Task: Reply All to email with the signature Elle Wilson with the subject Interview follow-up from softage.1@softage.net with the message Please confirm your availability for the meeting scheduled on [date and time]., select first word, change the font color from current to yellow and background color to blue Send the email
Action: Mouse moved to (889, 76)
Screenshot: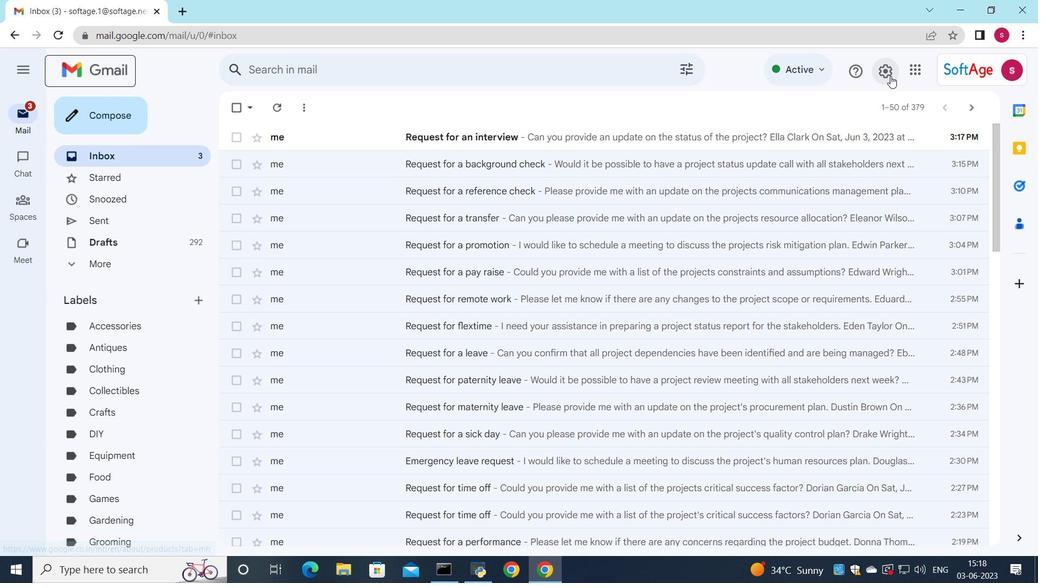 
Action: Mouse pressed left at (889, 76)
Screenshot: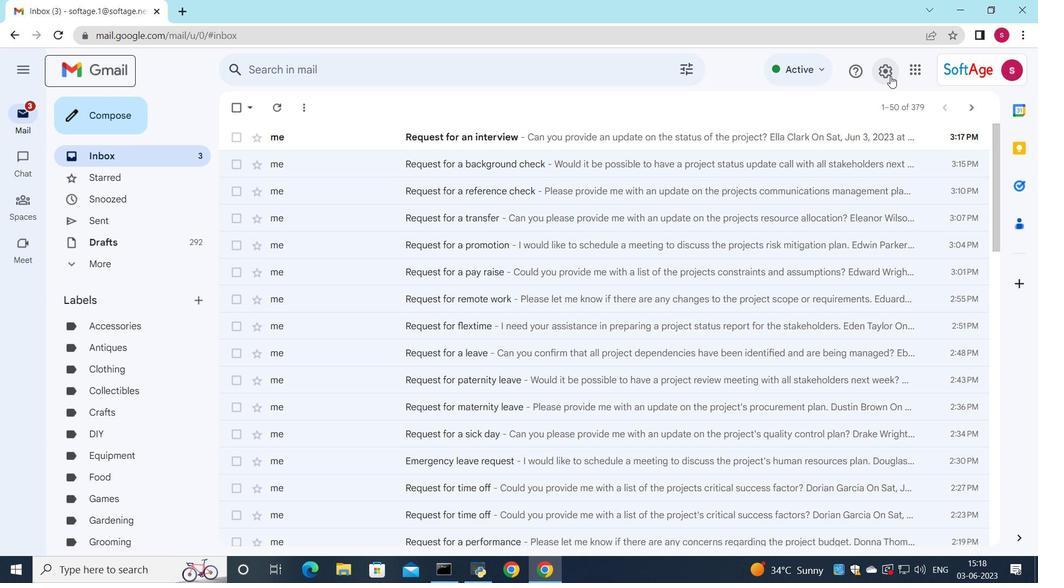 
Action: Mouse moved to (897, 138)
Screenshot: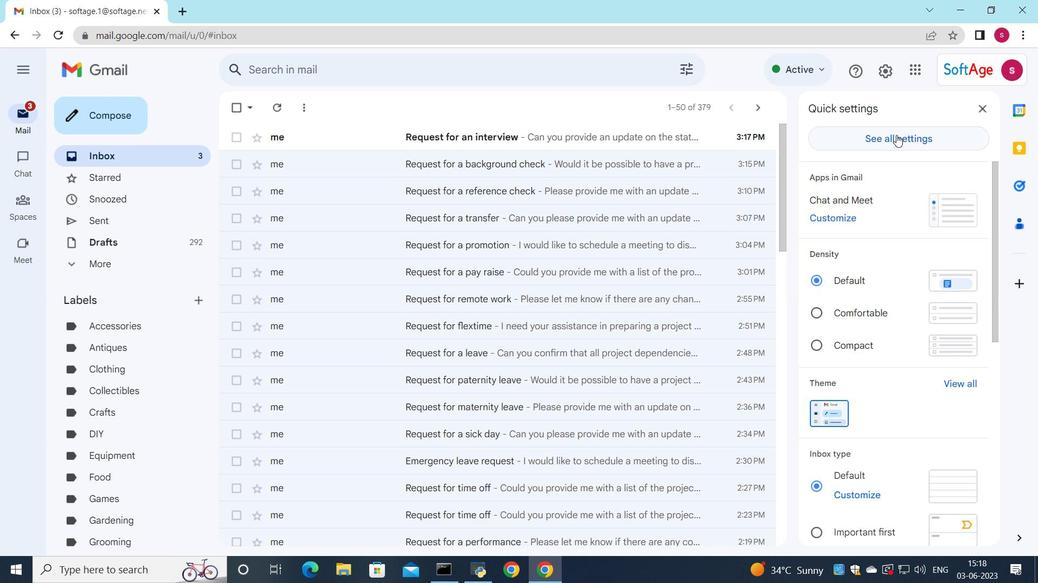 
Action: Mouse pressed left at (897, 138)
Screenshot: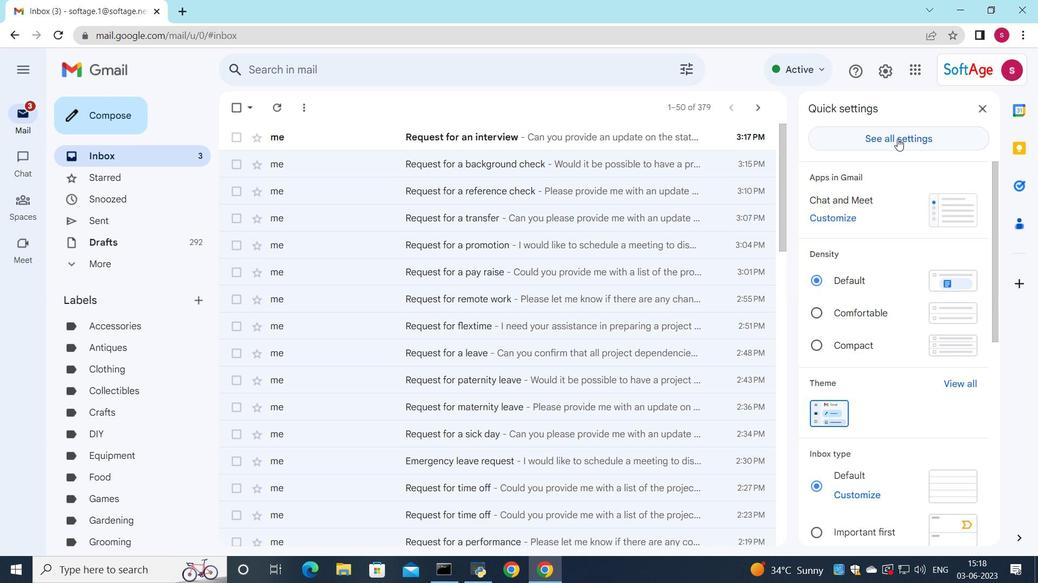 
Action: Mouse moved to (592, 231)
Screenshot: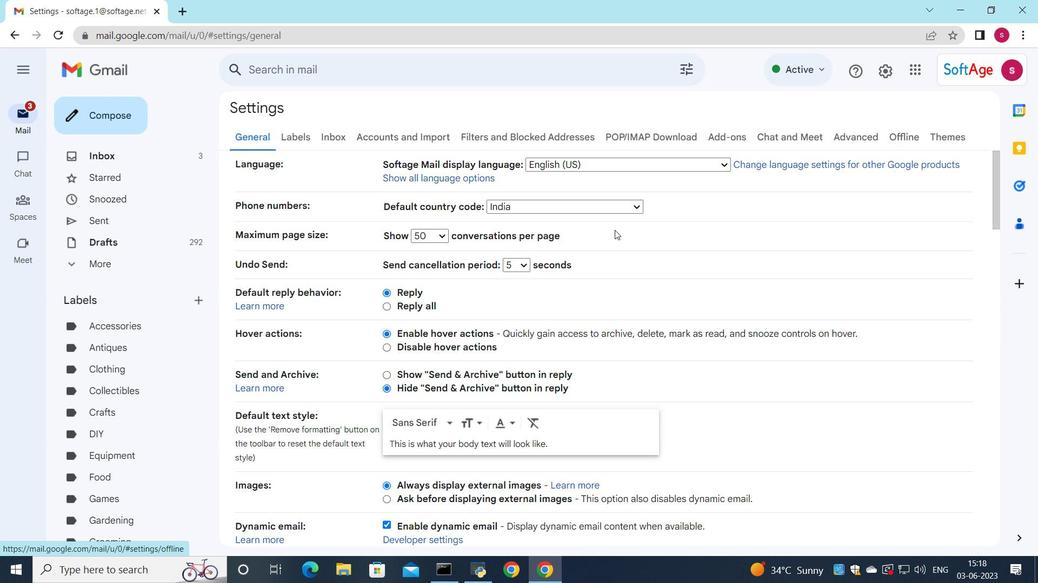 
Action: Mouse scrolled (592, 231) with delta (0, 0)
Screenshot: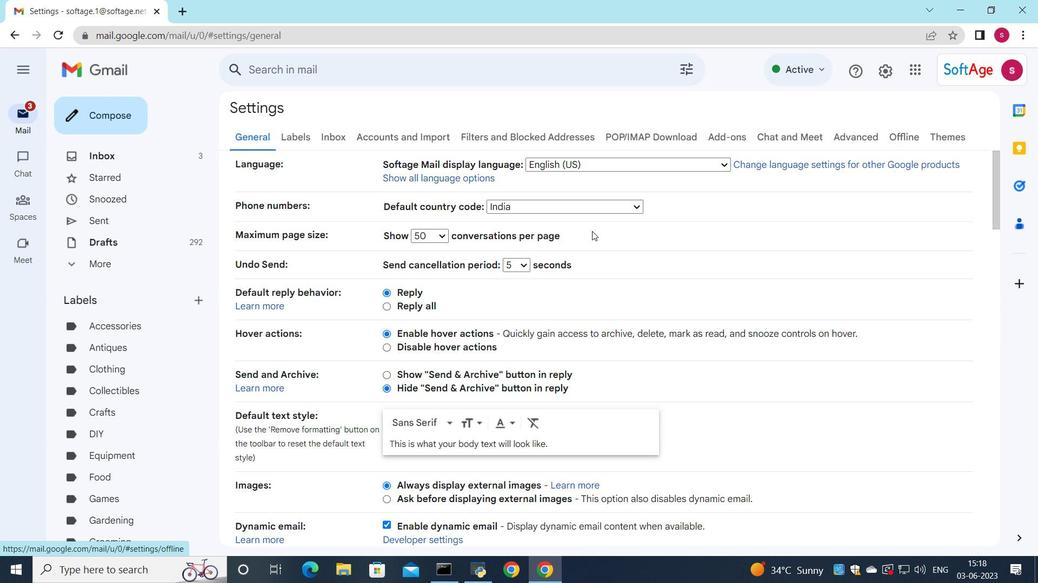 
Action: Mouse scrolled (592, 231) with delta (0, 0)
Screenshot: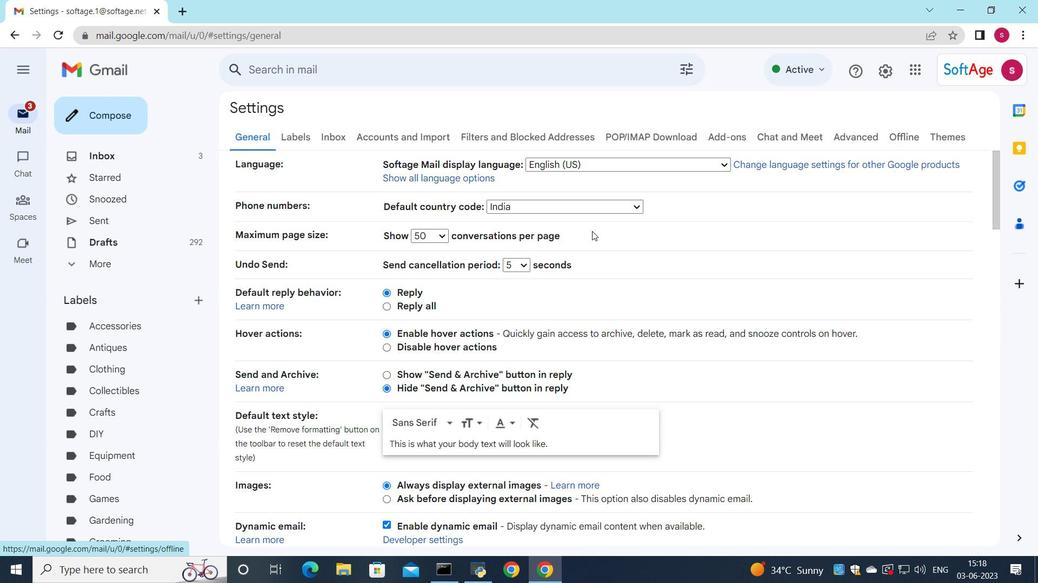 
Action: Mouse scrolled (592, 231) with delta (0, 0)
Screenshot: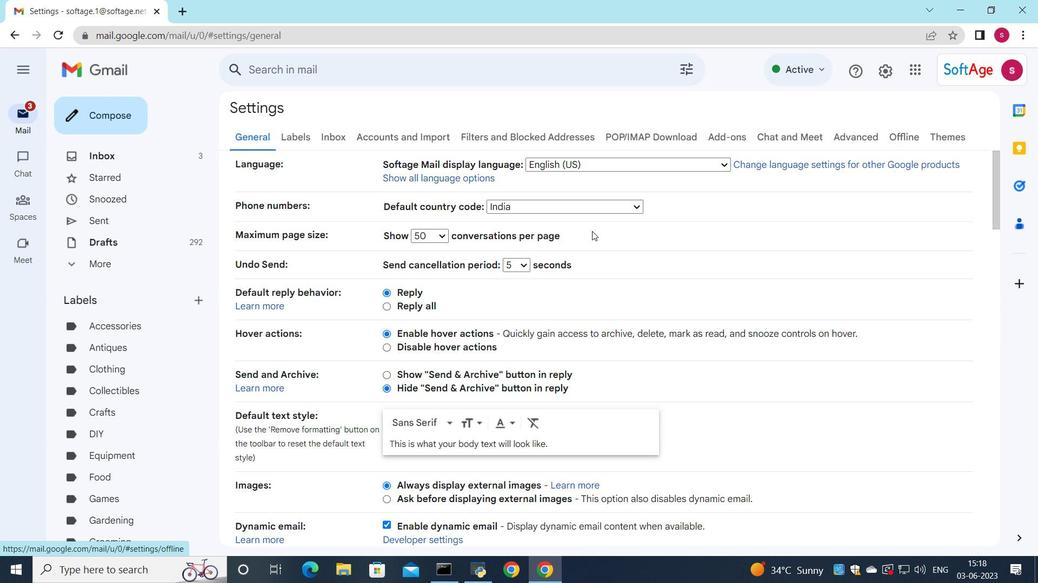 
Action: Mouse scrolled (592, 231) with delta (0, 0)
Screenshot: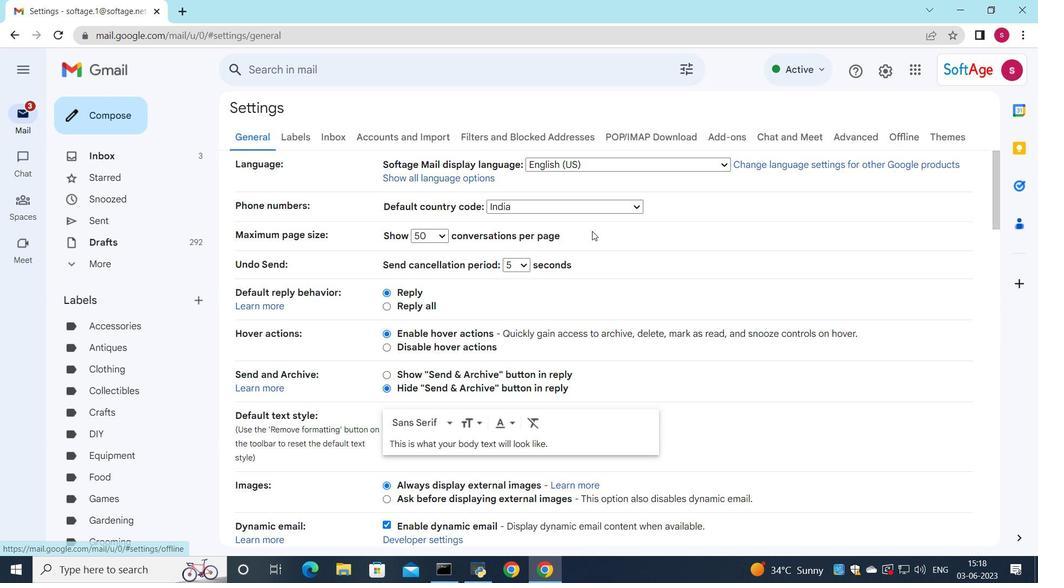 
Action: Mouse scrolled (592, 231) with delta (0, 0)
Screenshot: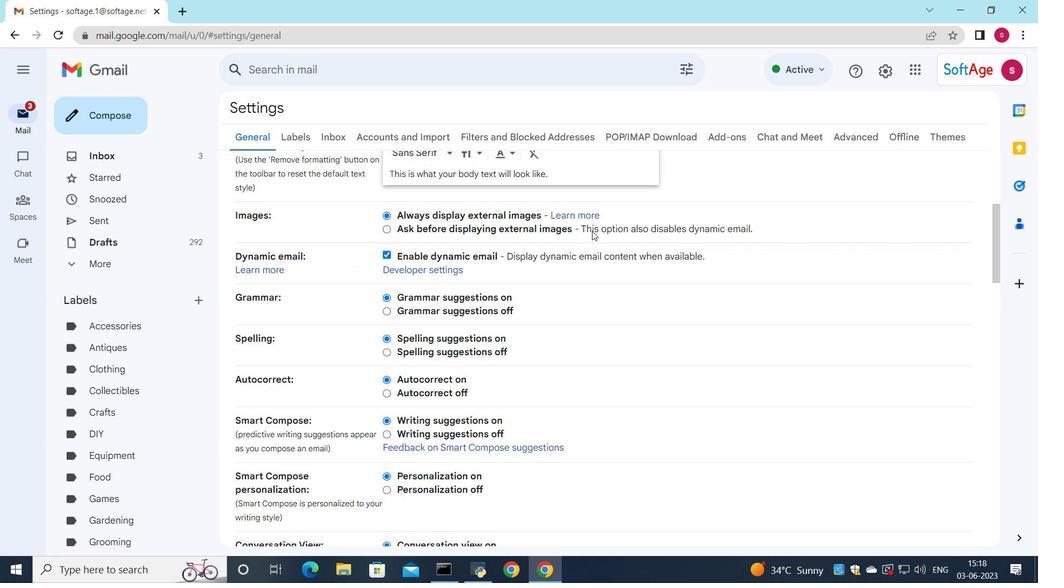 
Action: Mouse scrolled (592, 231) with delta (0, 0)
Screenshot: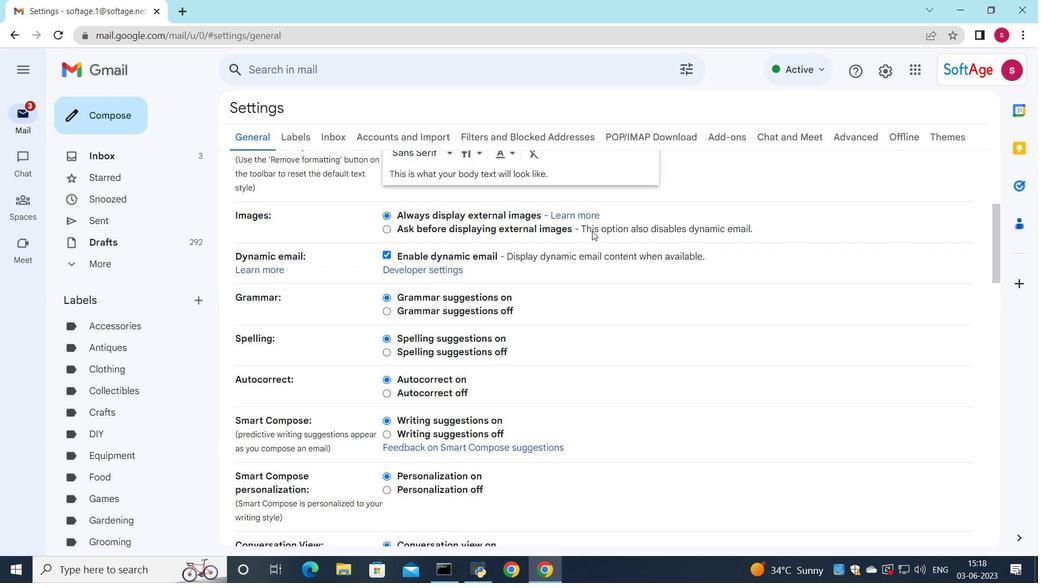 
Action: Mouse scrolled (592, 231) with delta (0, 0)
Screenshot: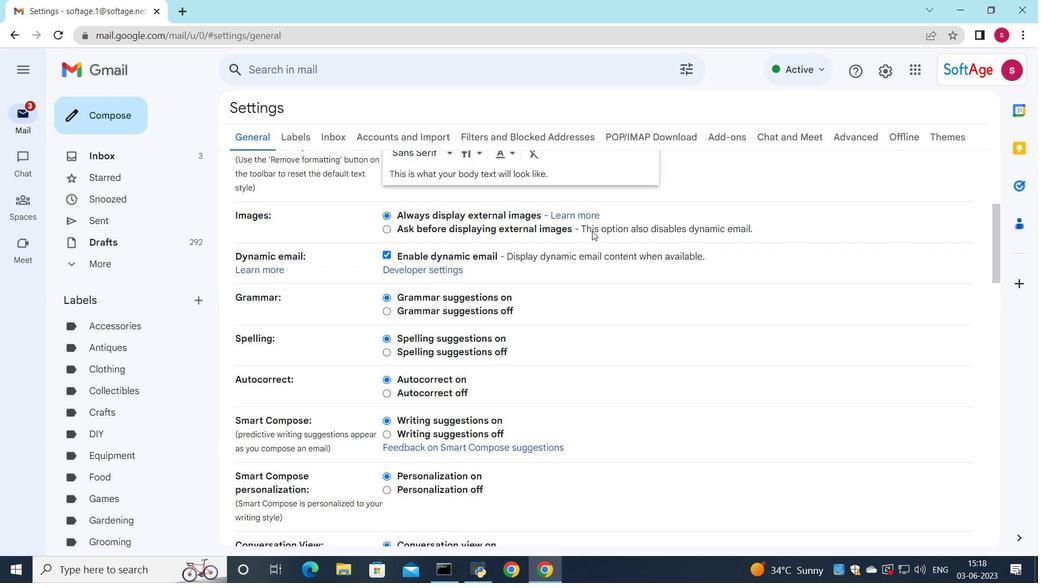 
Action: Mouse scrolled (592, 231) with delta (0, 0)
Screenshot: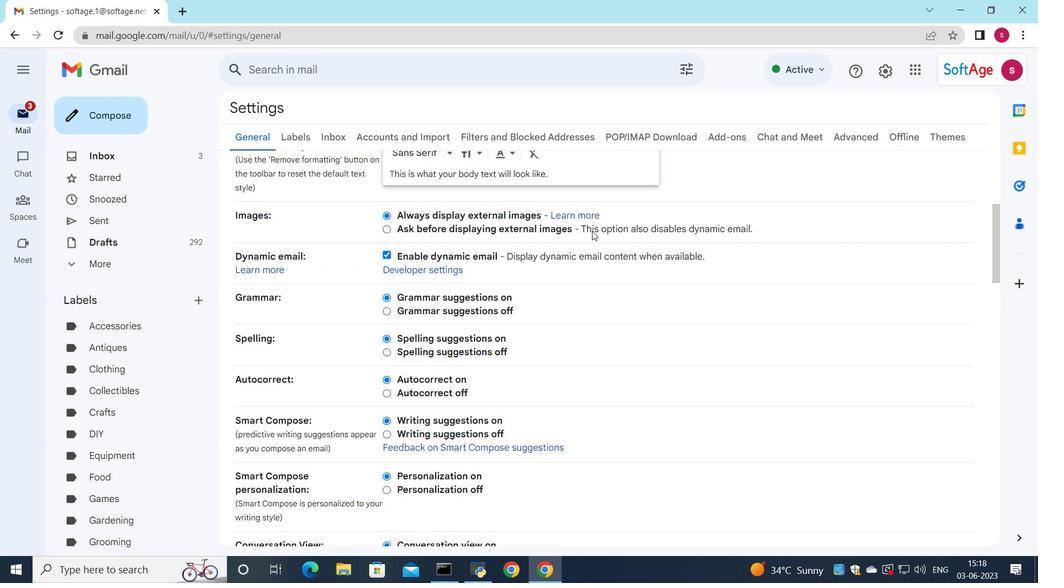 
Action: Mouse scrolled (592, 231) with delta (0, 0)
Screenshot: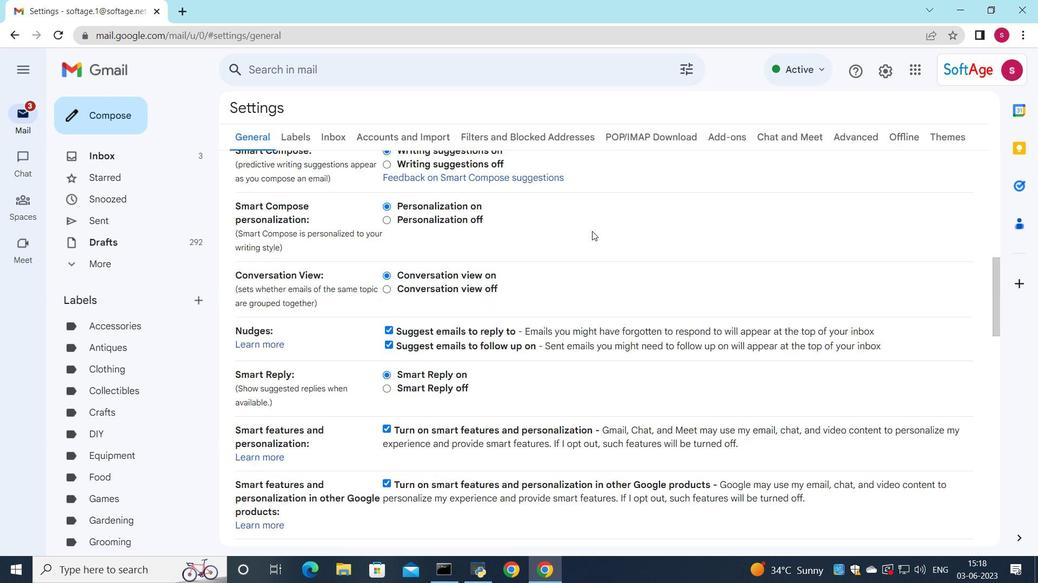 
Action: Mouse scrolled (592, 231) with delta (0, 0)
Screenshot: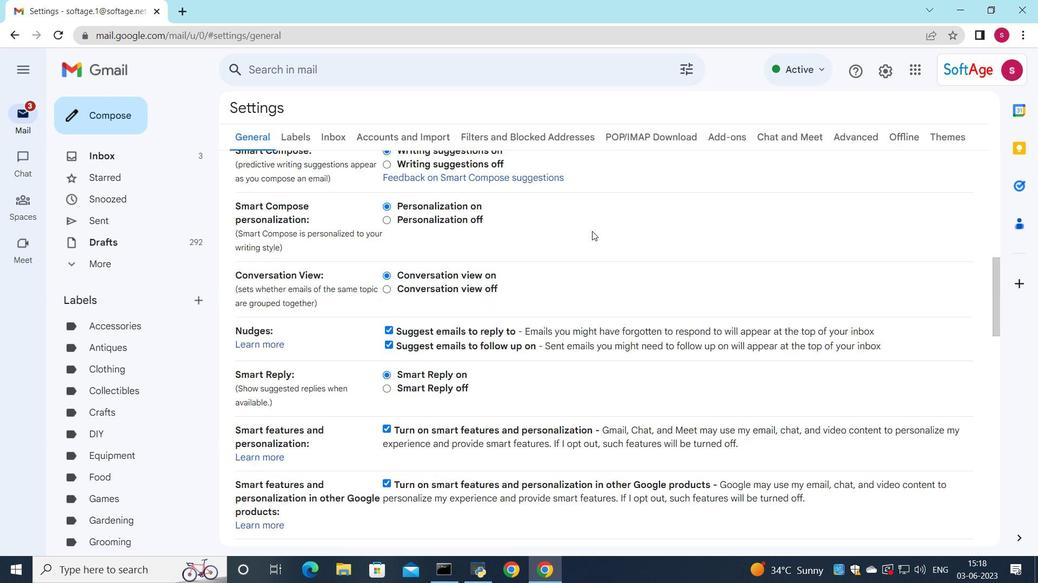 
Action: Mouse scrolled (592, 231) with delta (0, 0)
Screenshot: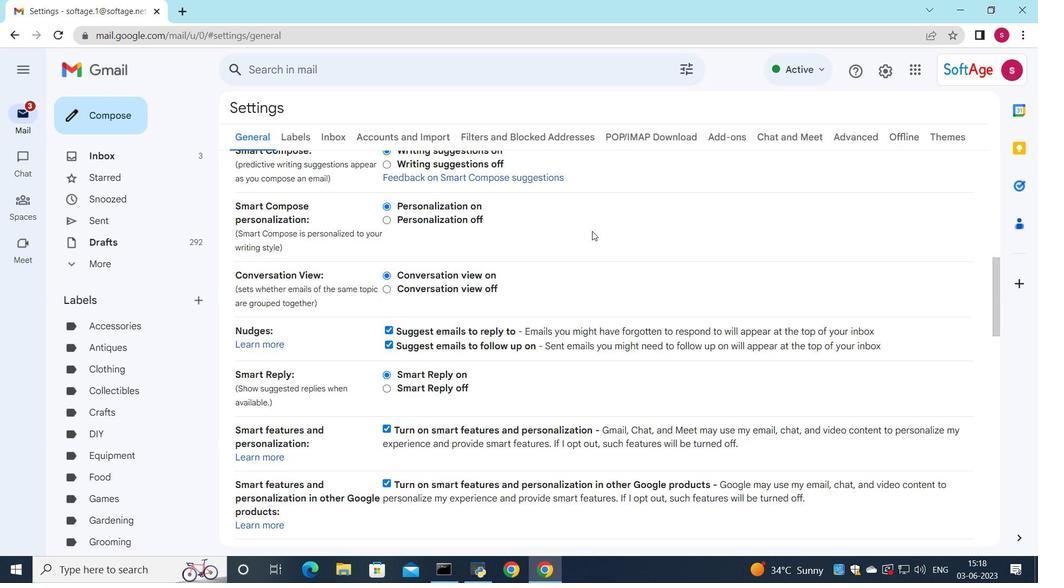 
Action: Mouse scrolled (592, 231) with delta (0, 0)
Screenshot: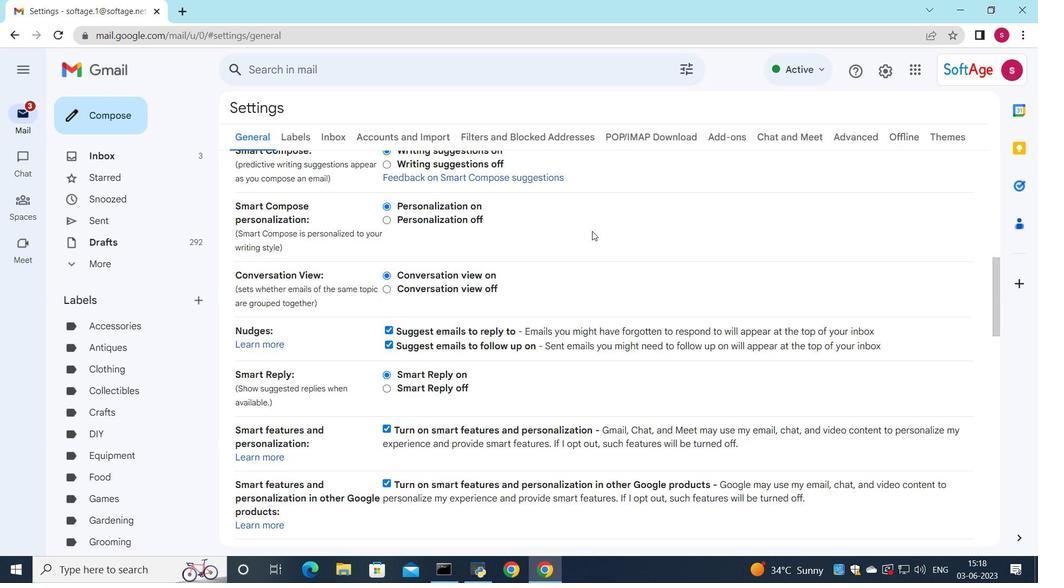 
Action: Mouse scrolled (592, 231) with delta (0, 0)
Screenshot: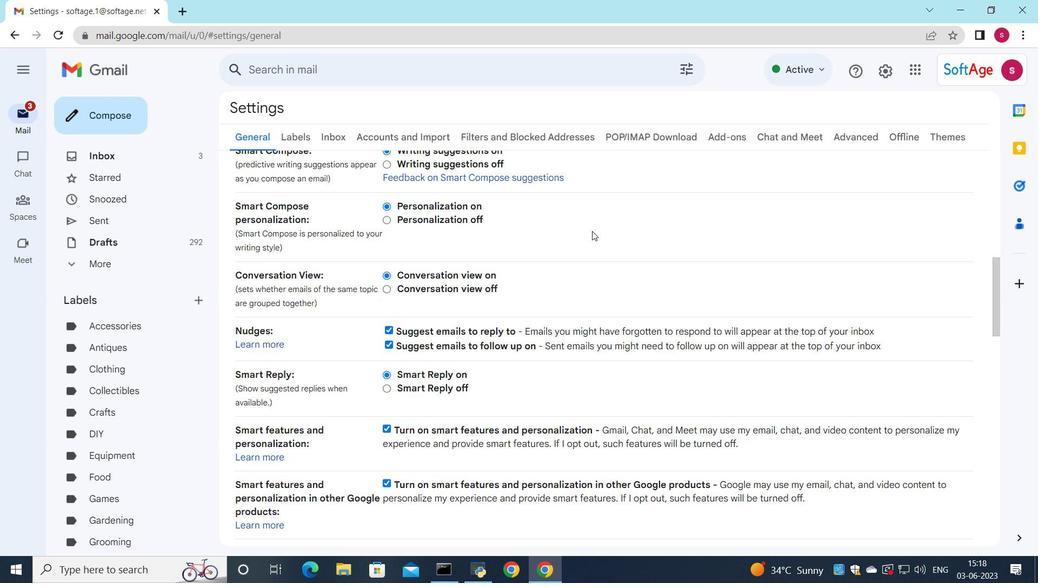 
Action: Mouse scrolled (592, 231) with delta (0, 0)
Screenshot: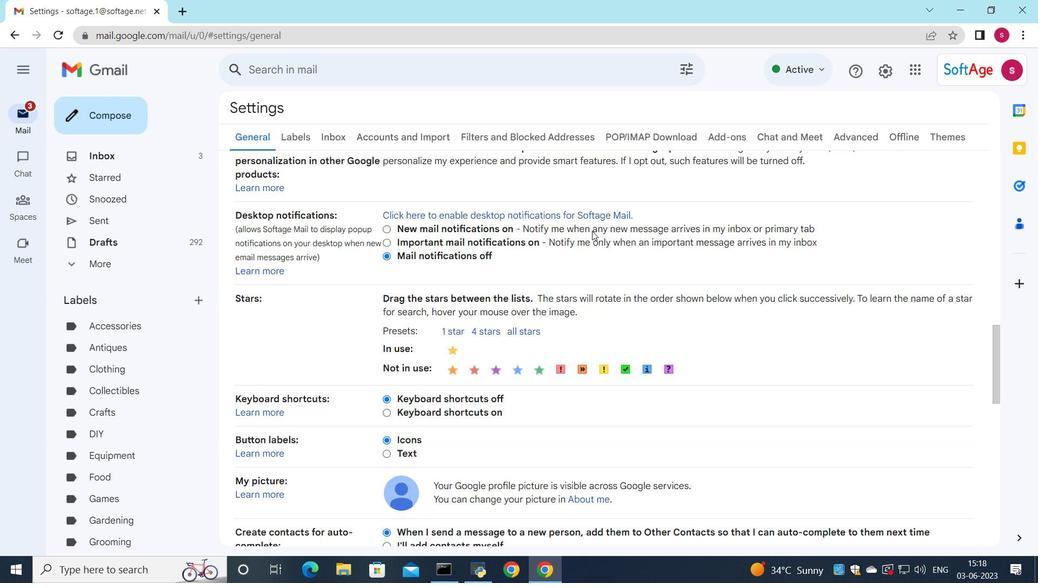 
Action: Mouse scrolled (592, 231) with delta (0, 0)
Screenshot: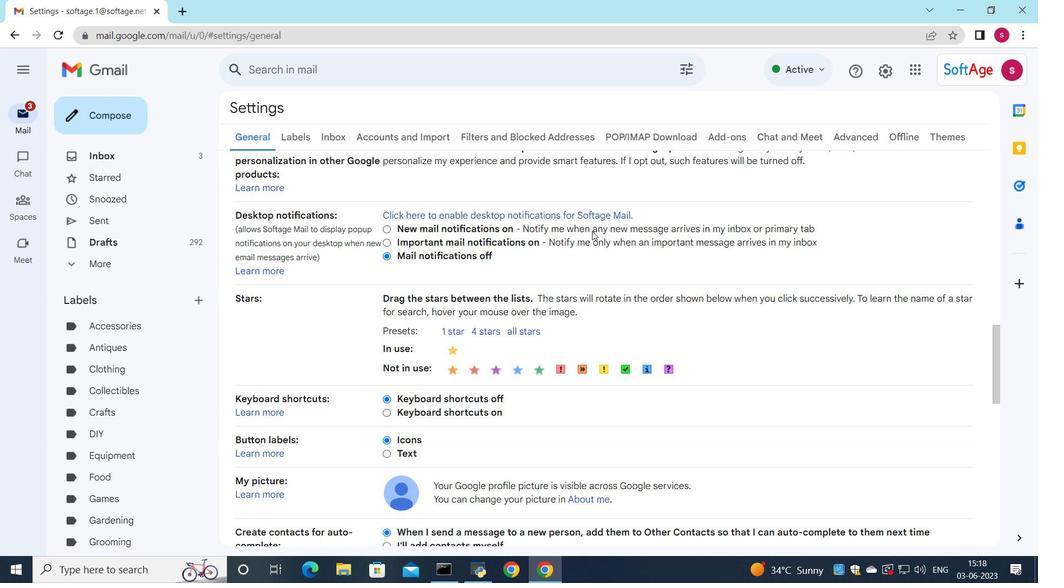 
Action: Mouse scrolled (592, 231) with delta (0, 0)
Screenshot: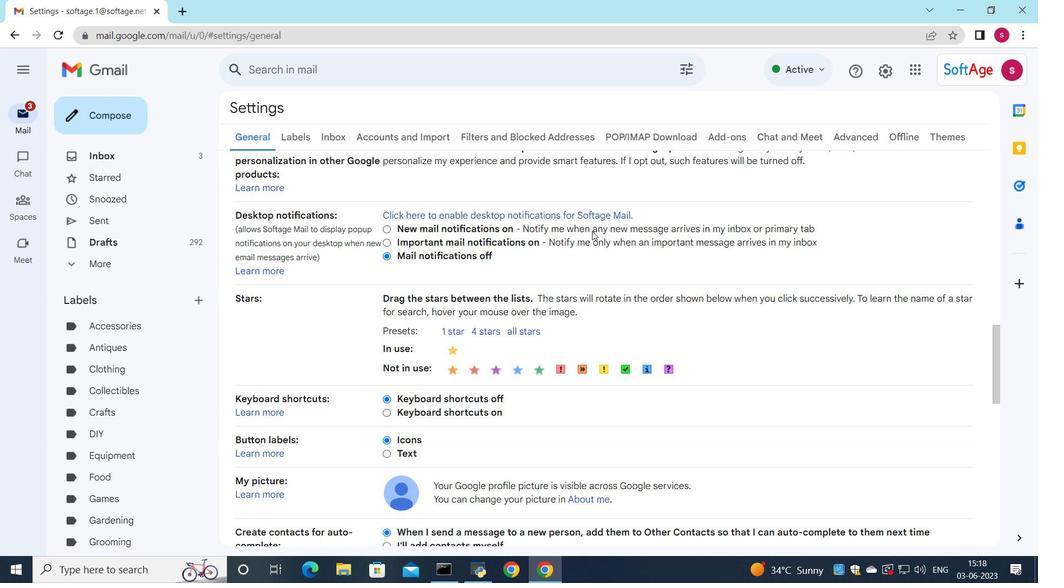 
Action: Mouse scrolled (592, 231) with delta (0, 0)
Screenshot: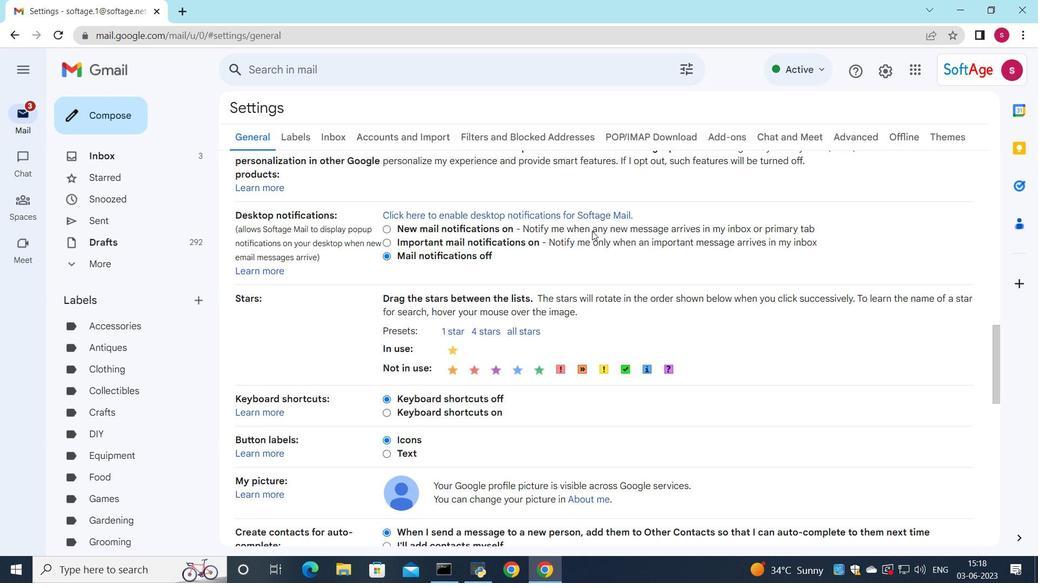 
Action: Mouse moved to (461, 427)
Screenshot: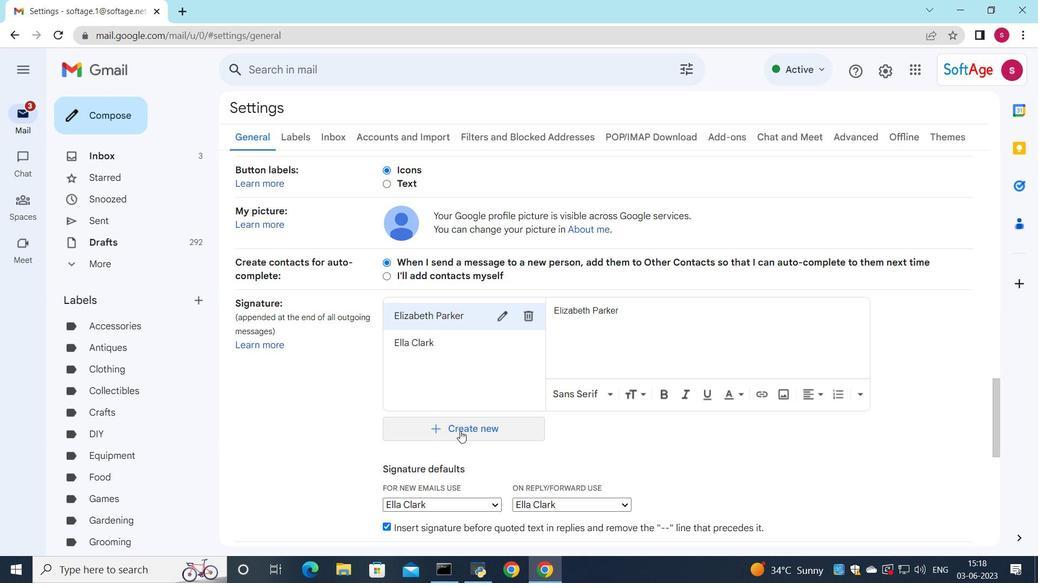 
Action: Mouse pressed left at (461, 427)
Screenshot: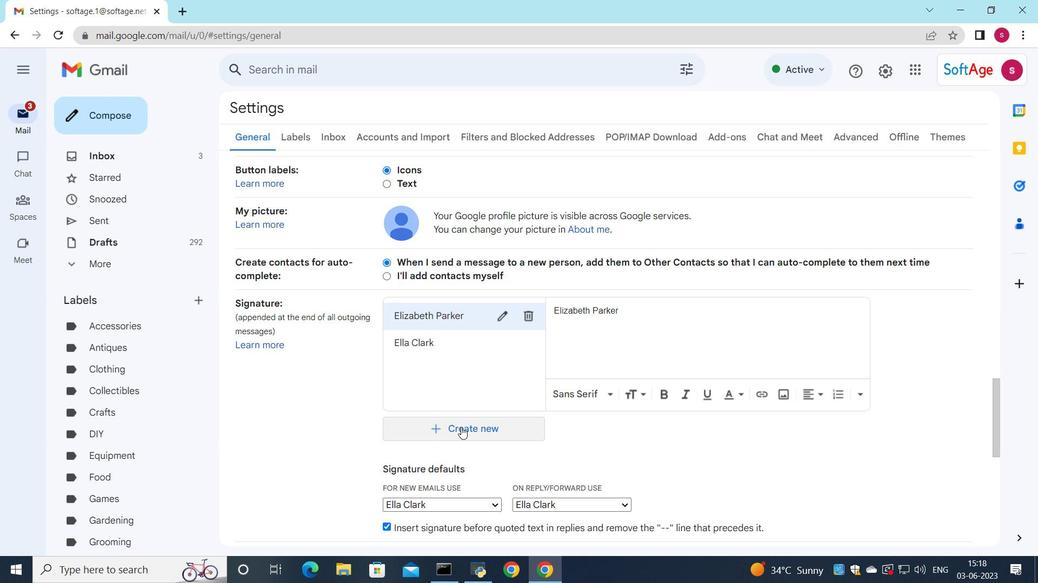 
Action: Mouse moved to (522, 342)
Screenshot: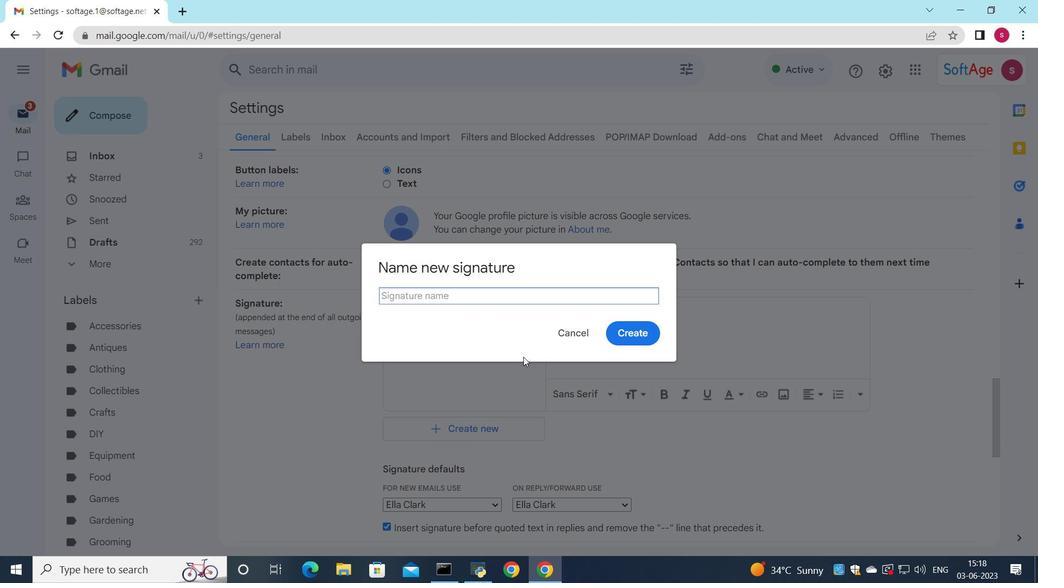 
Action: Key pressed <Key.shift>Elle<Key.space><Key.shift>Wilson
Screenshot: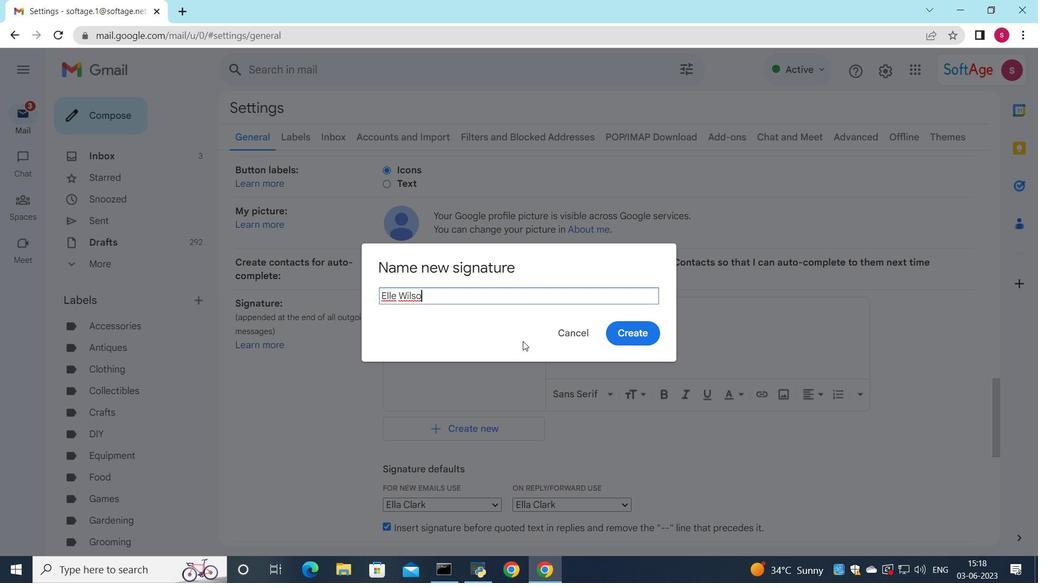 
Action: Mouse moved to (640, 334)
Screenshot: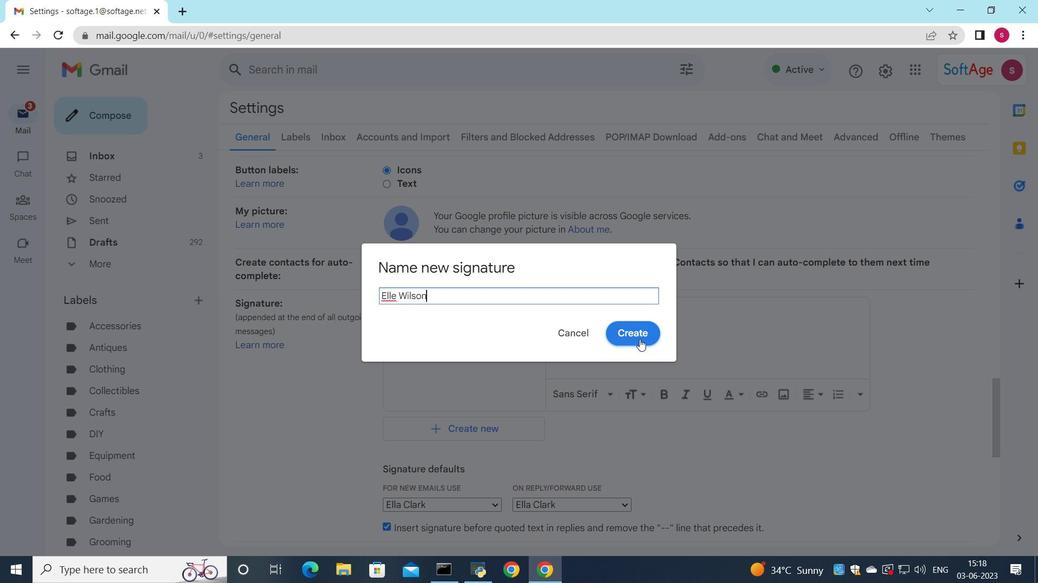 
Action: Mouse pressed left at (640, 334)
Screenshot: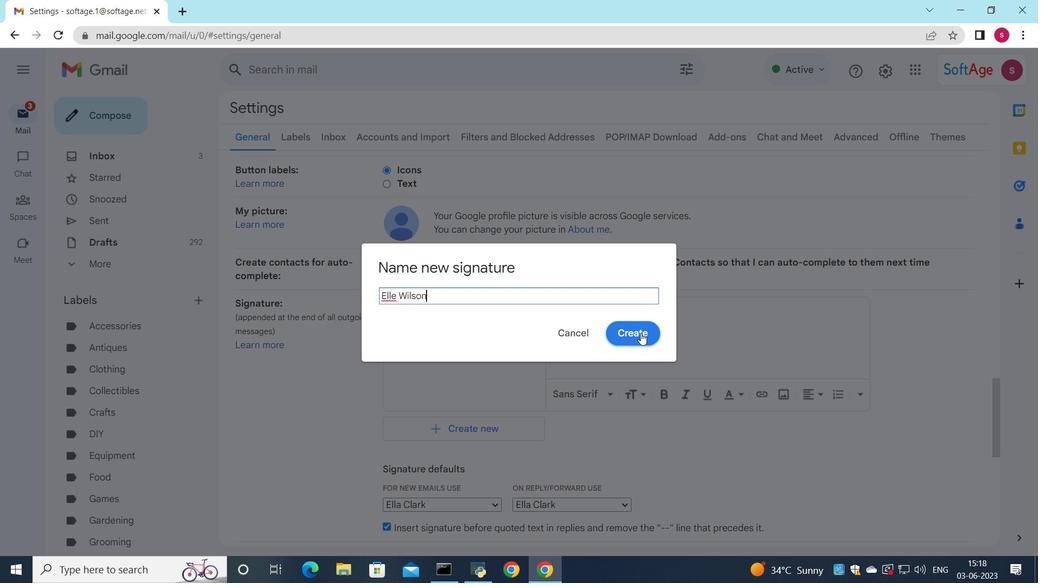 
Action: Mouse moved to (602, 341)
Screenshot: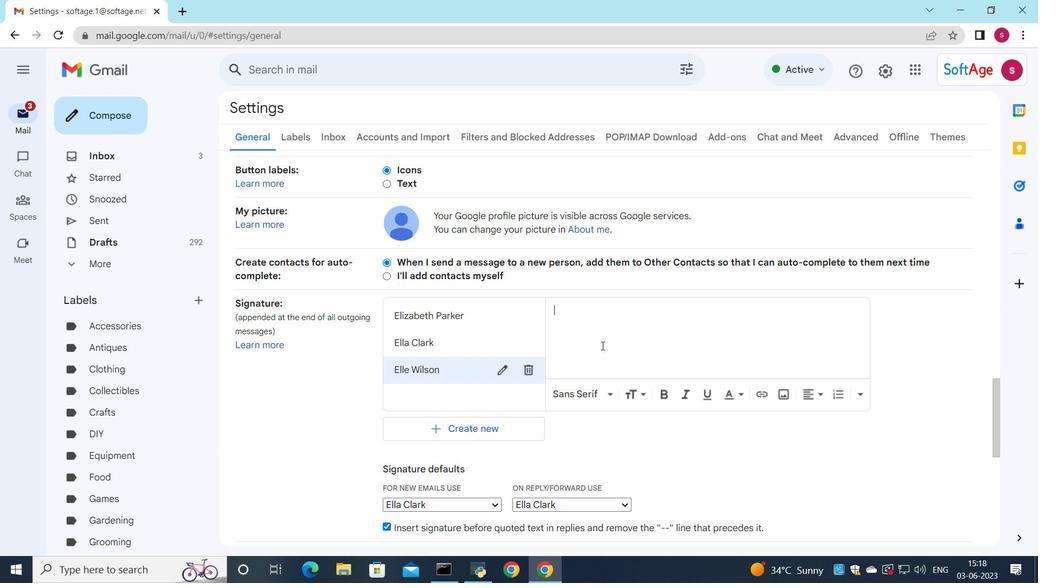 
Action: Mouse pressed left at (602, 341)
Screenshot: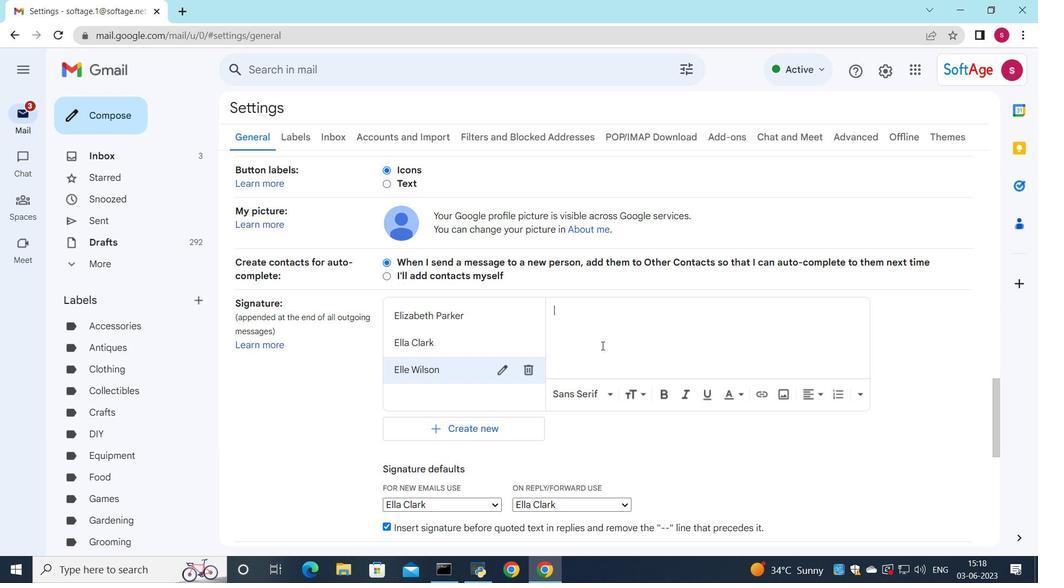 
Action: Key pressed <Key.shift>Elle<Key.space><Key.shift>Wilson
Screenshot: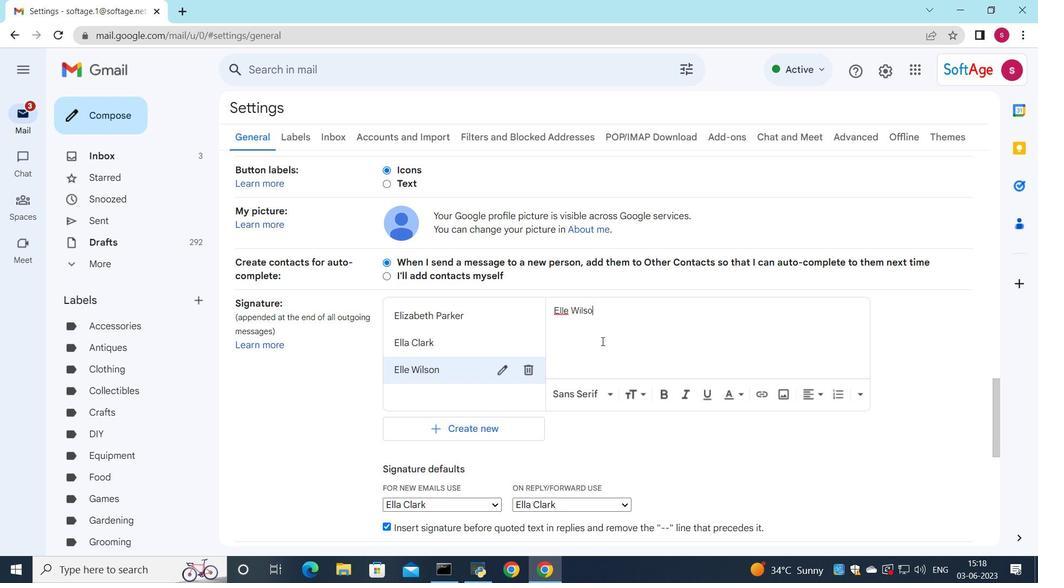 
Action: Mouse scrolled (602, 341) with delta (0, 0)
Screenshot: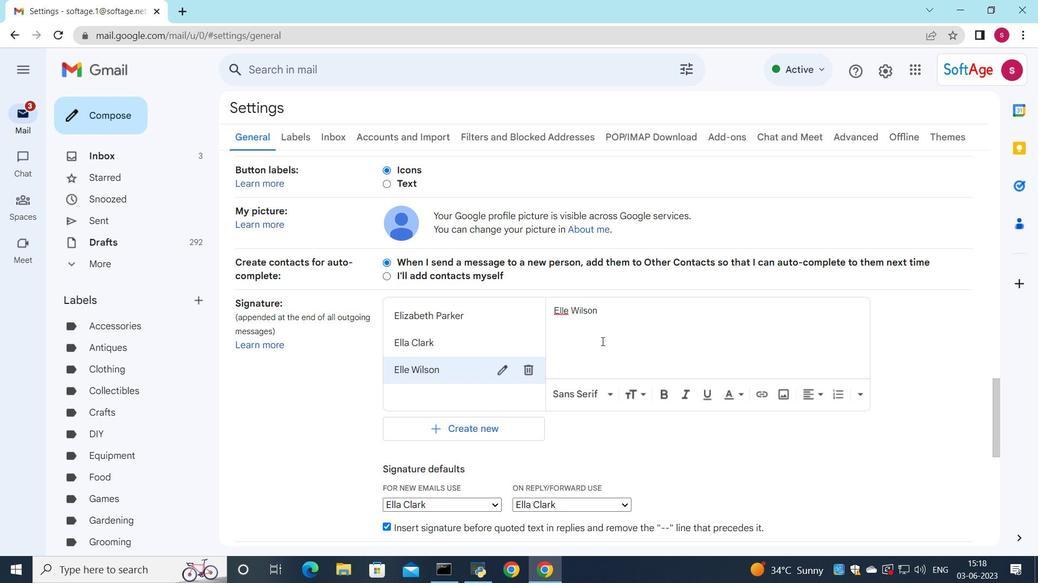 
Action: Mouse scrolled (602, 341) with delta (0, 0)
Screenshot: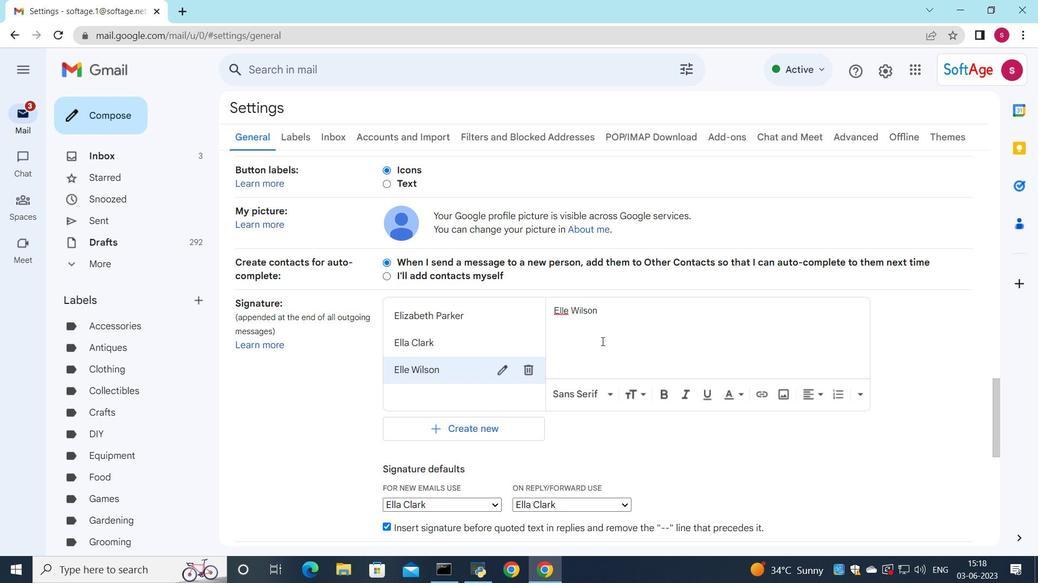 
Action: Mouse moved to (478, 369)
Screenshot: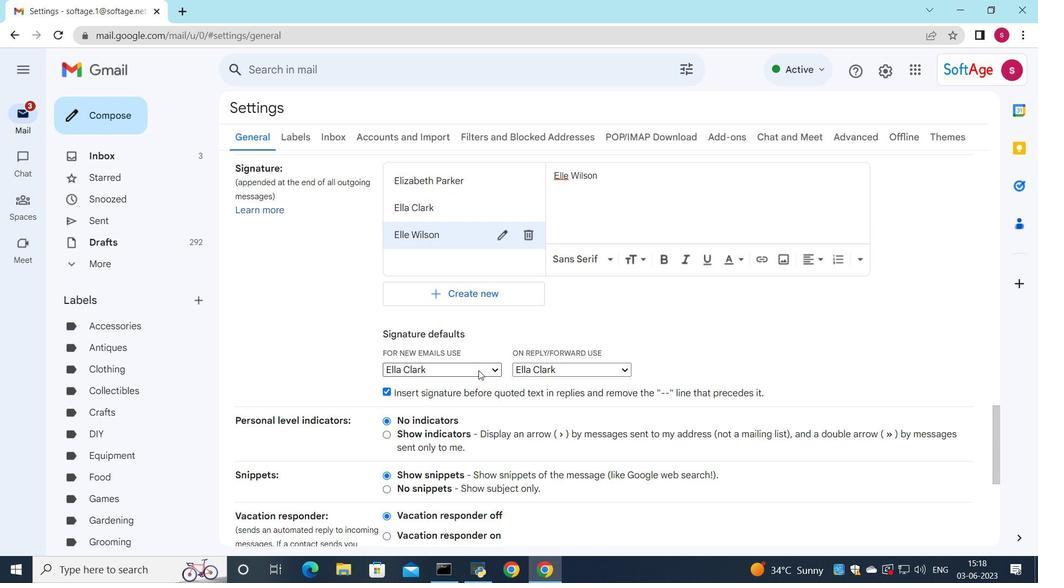 
Action: Mouse pressed left at (478, 369)
Screenshot: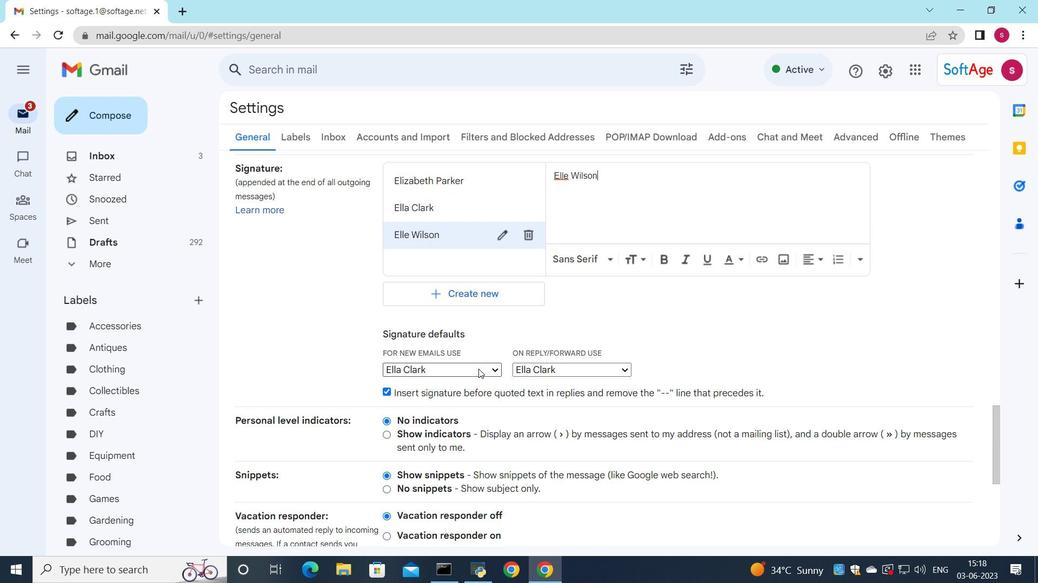 
Action: Mouse moved to (463, 424)
Screenshot: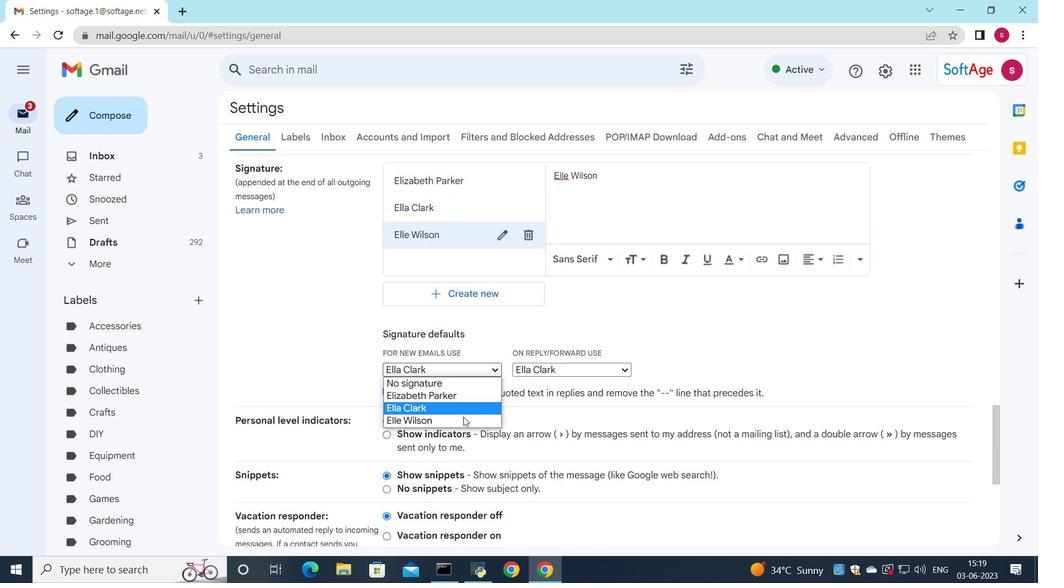 
Action: Mouse pressed left at (463, 424)
Screenshot: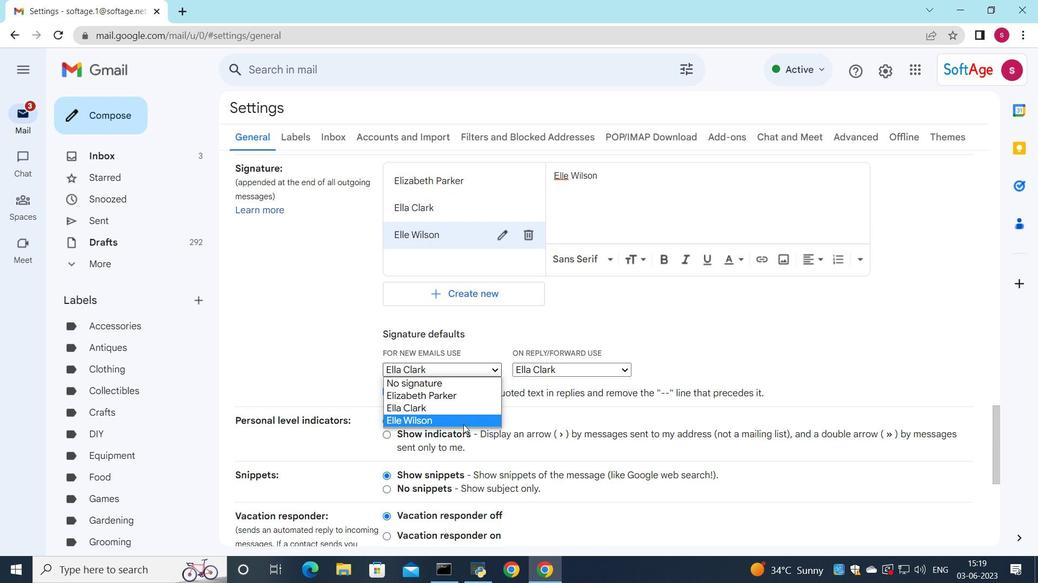 
Action: Mouse moved to (542, 371)
Screenshot: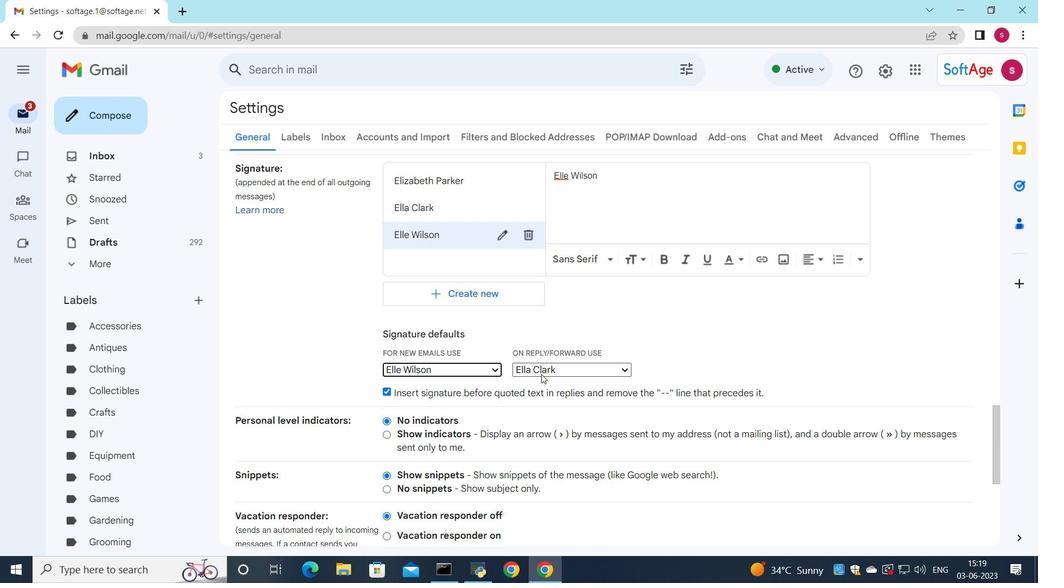 
Action: Mouse pressed left at (542, 371)
Screenshot: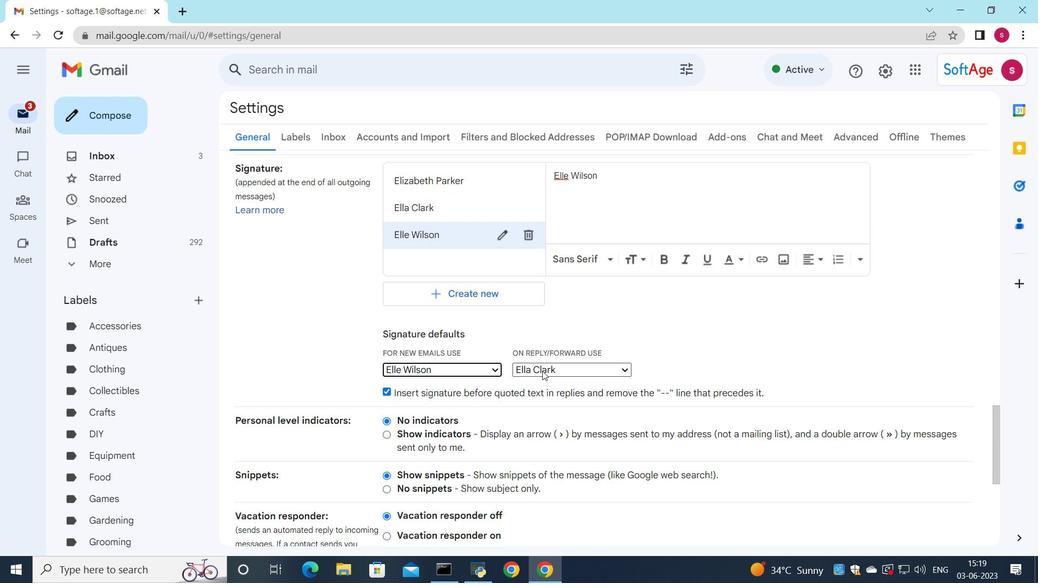 
Action: Mouse moved to (552, 419)
Screenshot: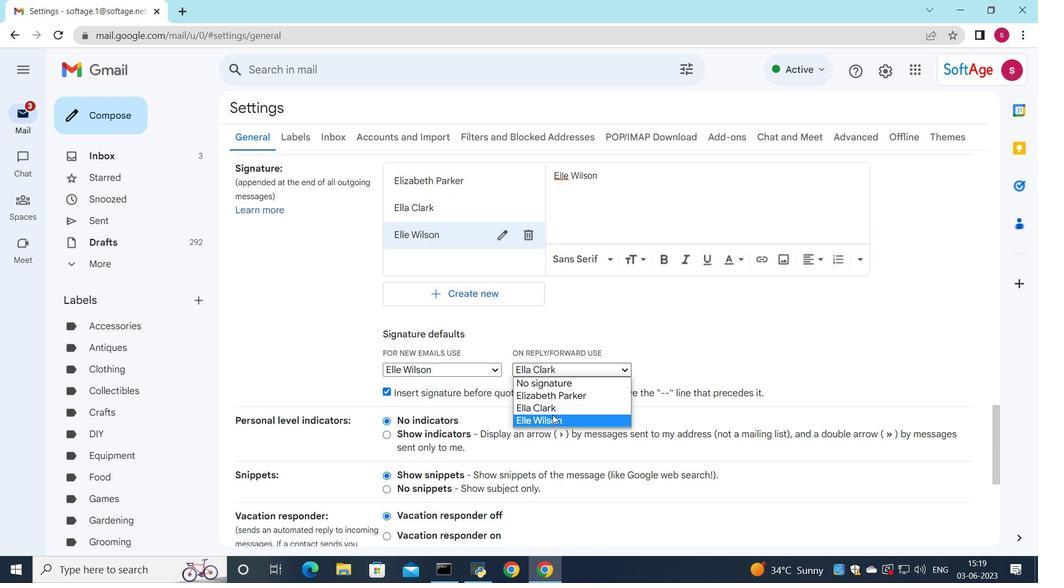 
Action: Mouse pressed left at (552, 419)
Screenshot: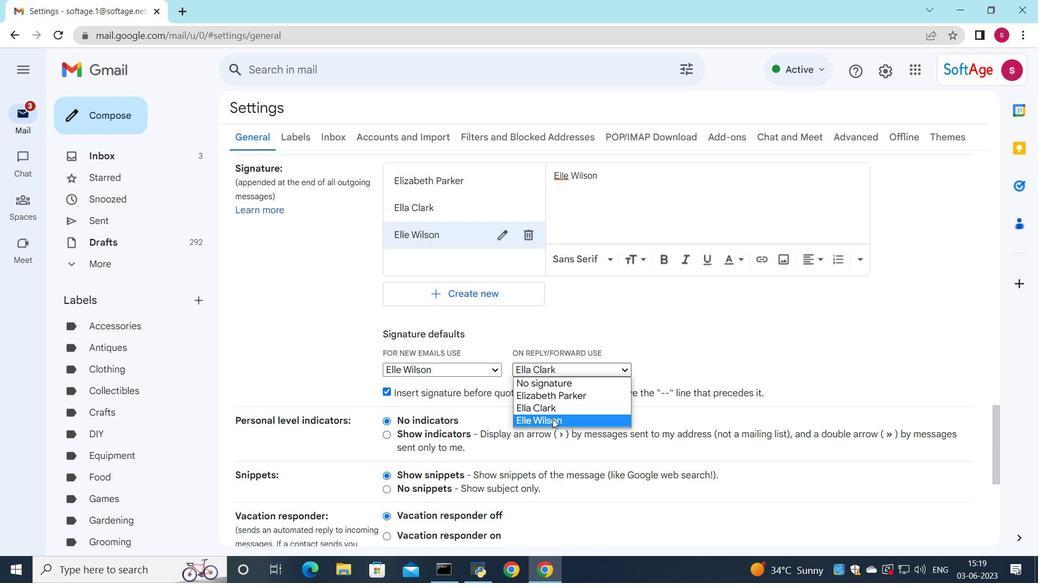 
Action: Mouse moved to (525, 400)
Screenshot: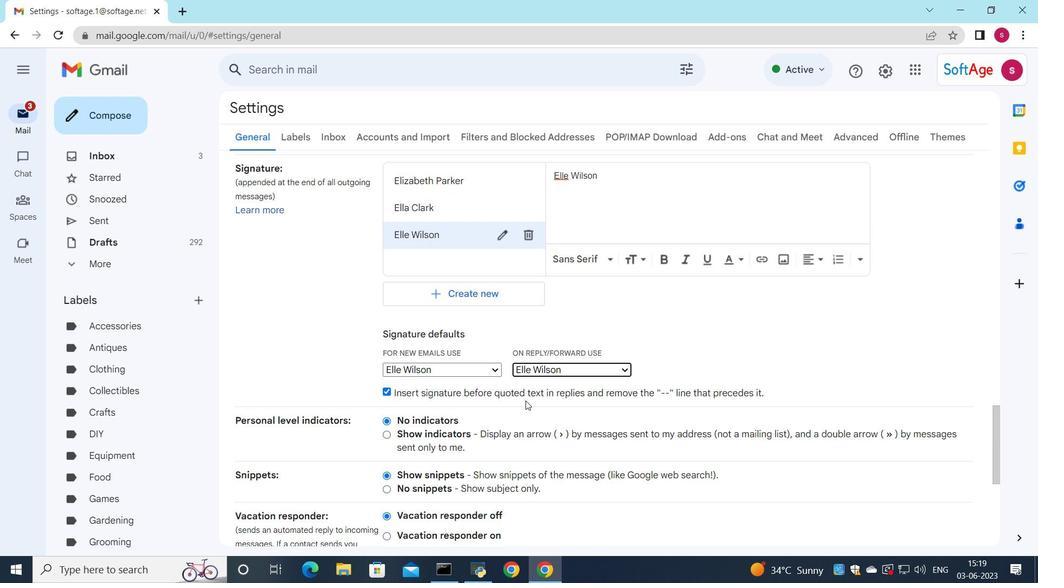 
Action: Mouse scrolled (525, 399) with delta (0, 0)
Screenshot: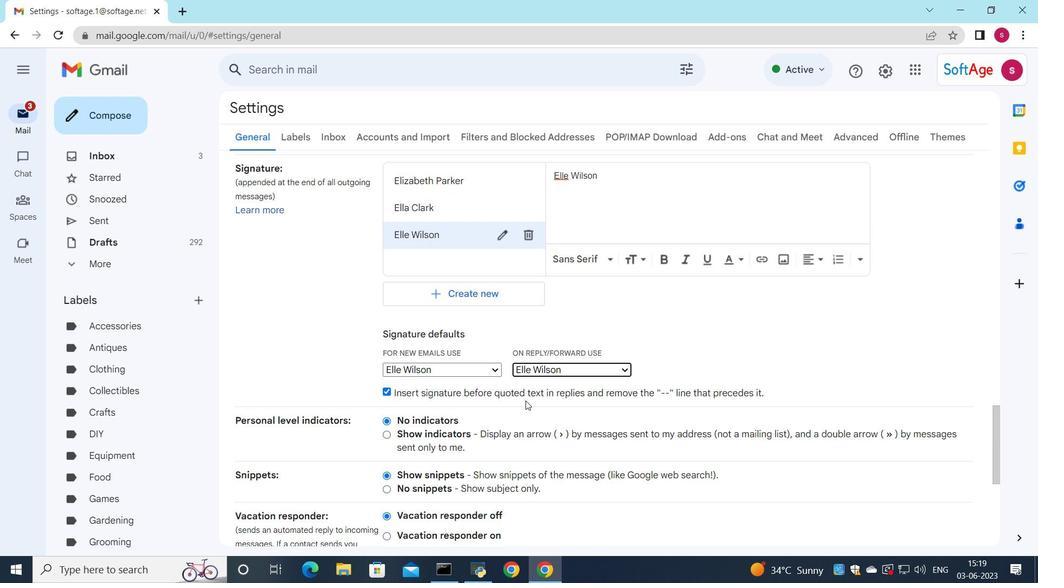 
Action: Mouse scrolled (525, 399) with delta (0, 0)
Screenshot: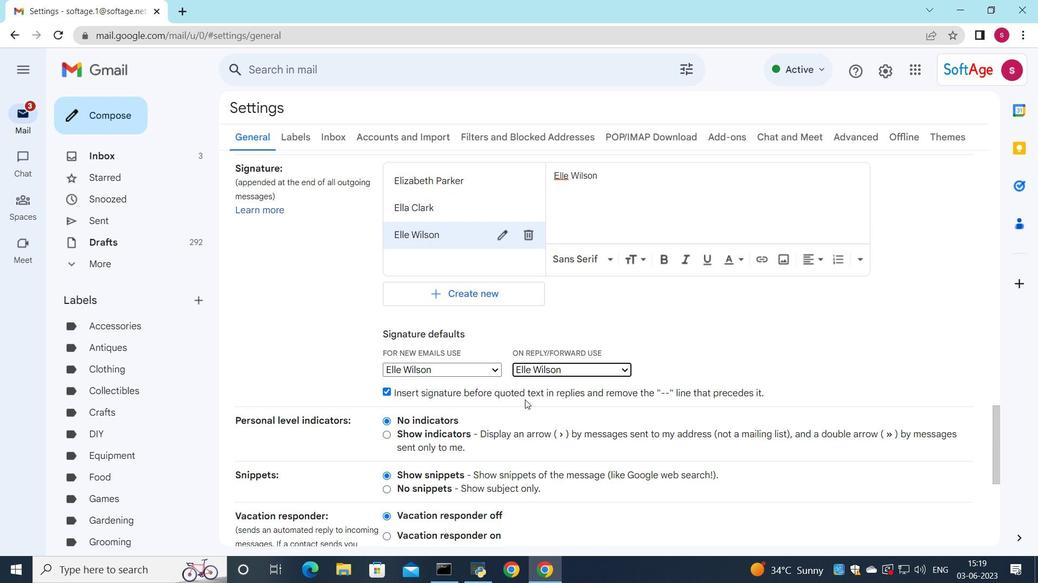 
Action: Mouse scrolled (525, 399) with delta (0, 0)
Screenshot: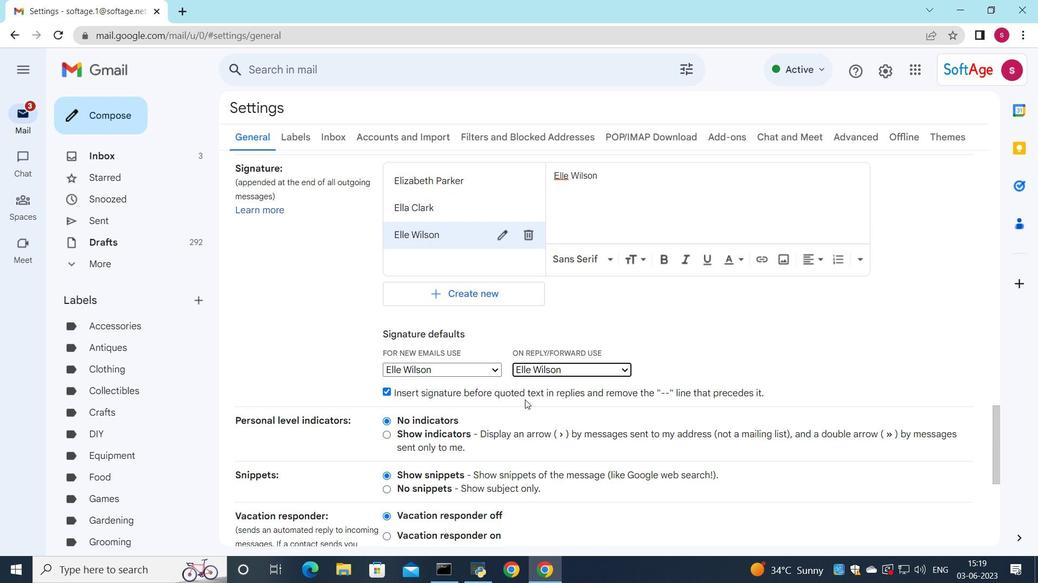 
Action: Mouse scrolled (525, 399) with delta (0, 0)
Screenshot: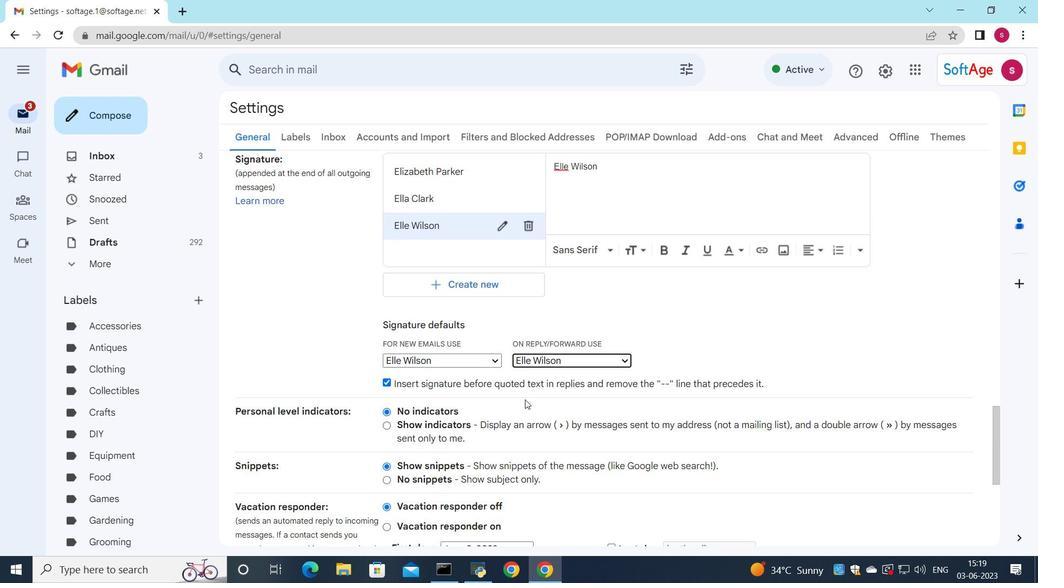 
Action: Mouse scrolled (525, 399) with delta (0, 0)
Screenshot: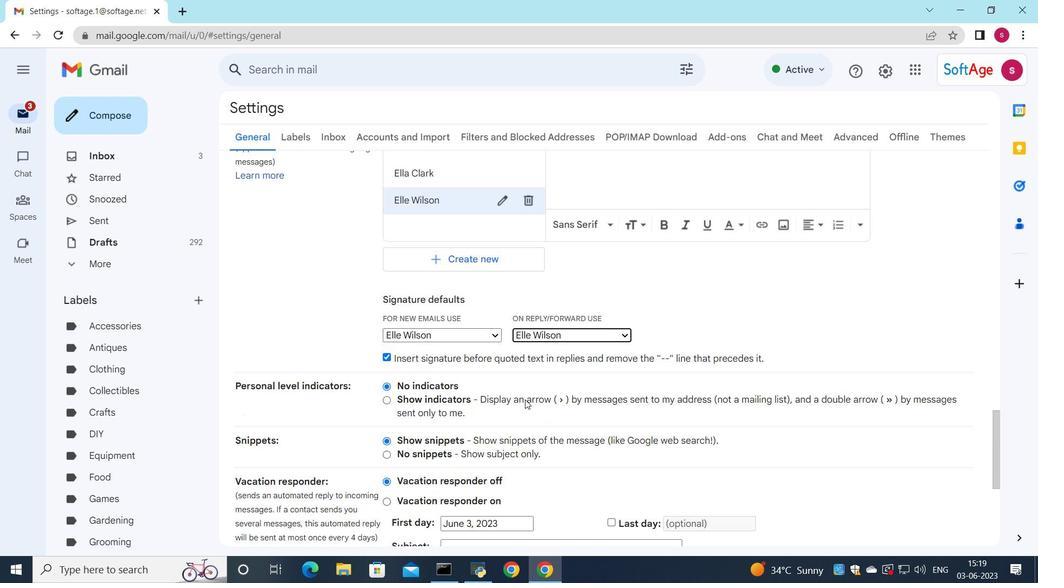 
Action: Mouse scrolled (525, 399) with delta (0, 0)
Screenshot: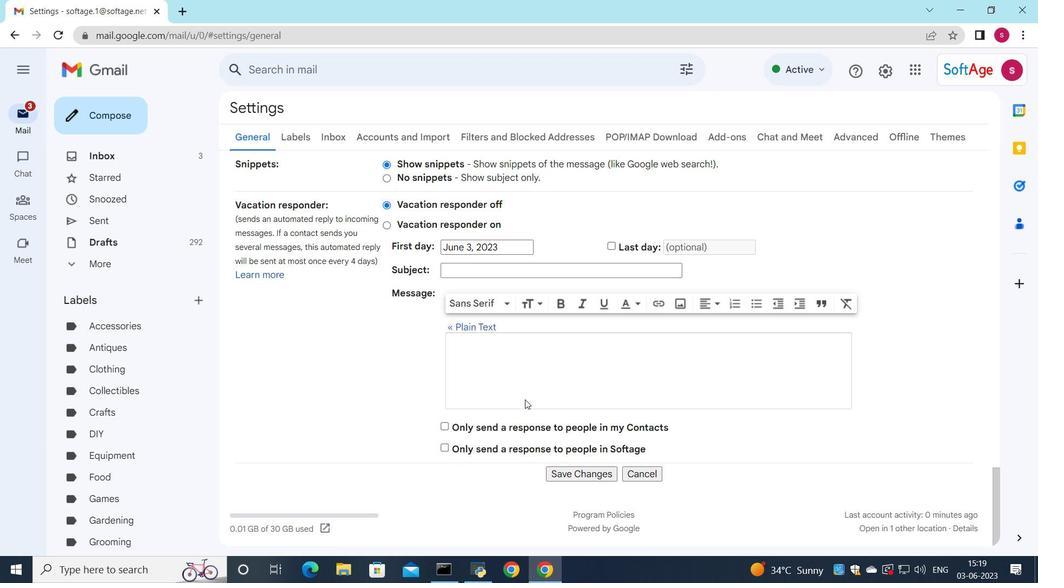 
Action: Mouse scrolled (525, 399) with delta (0, 0)
Screenshot: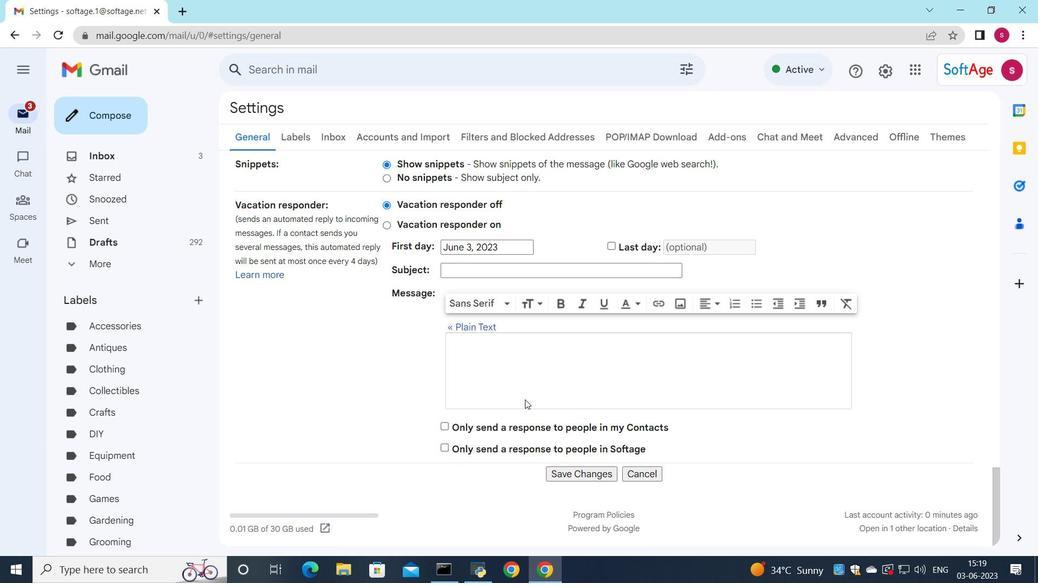 
Action: Mouse scrolled (525, 399) with delta (0, 0)
Screenshot: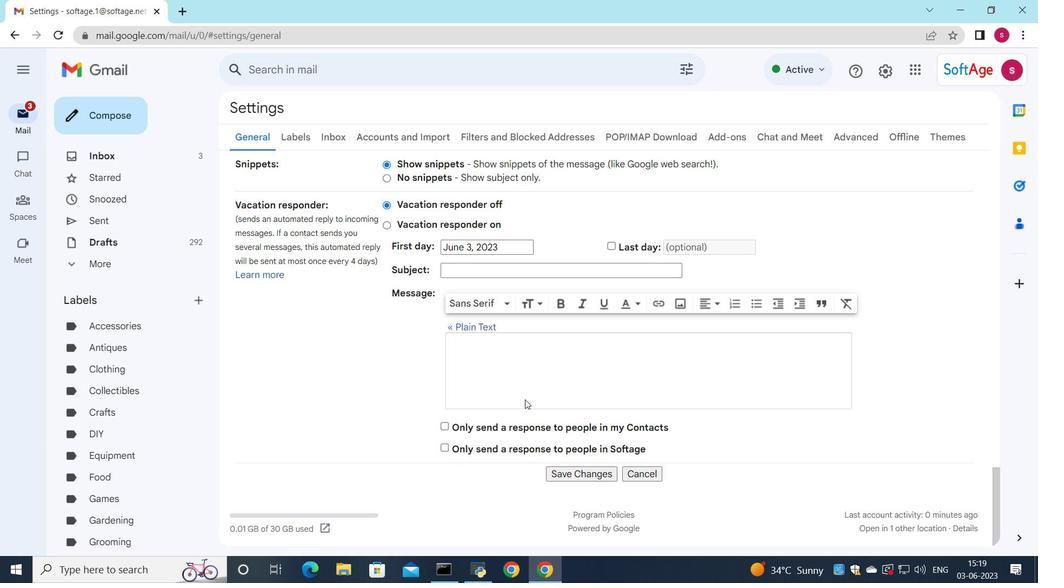 
Action: Mouse moved to (533, 409)
Screenshot: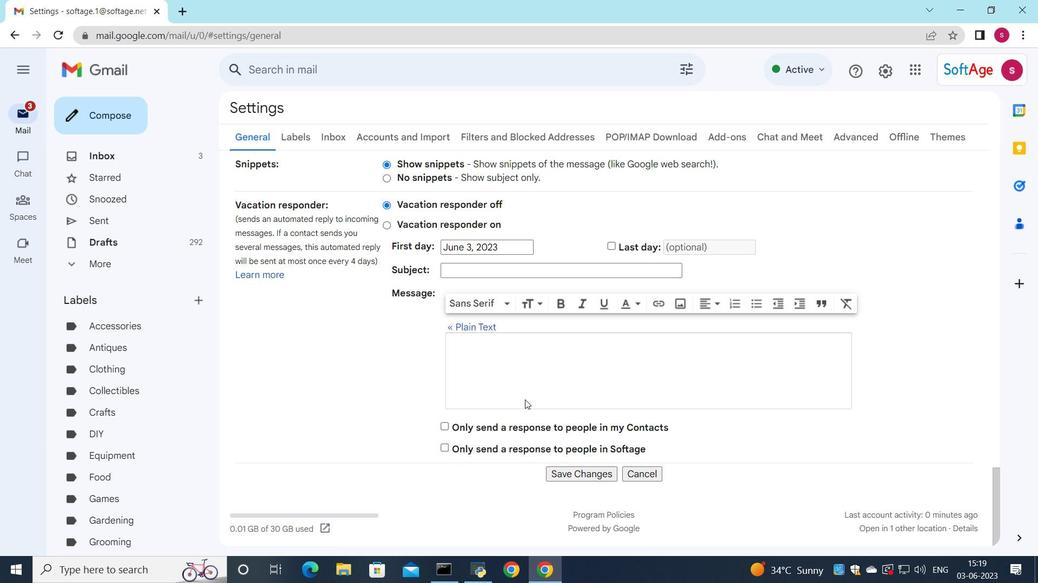 
Action: Mouse scrolled (533, 409) with delta (0, 0)
Screenshot: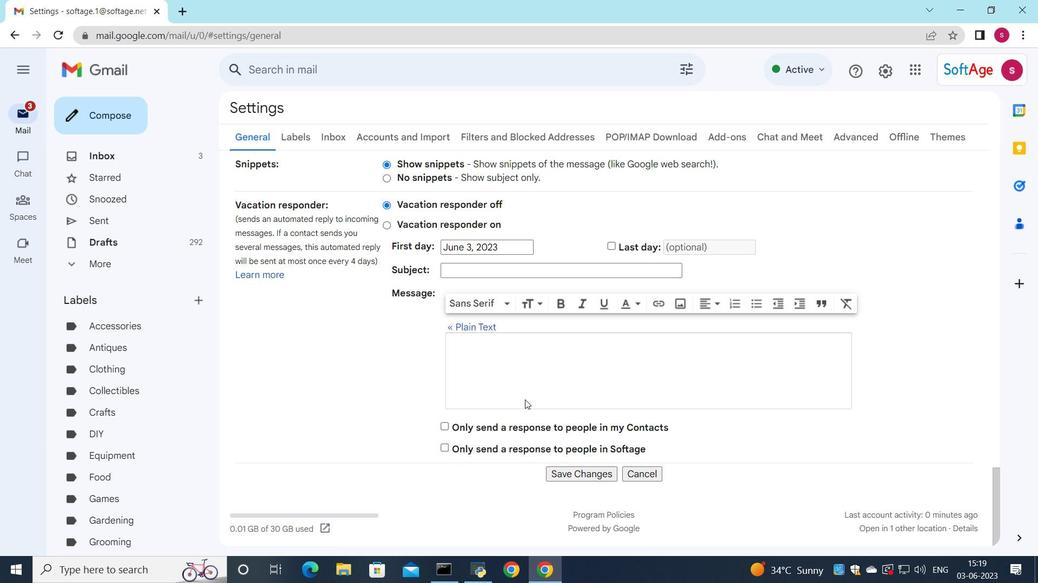 
Action: Mouse moved to (572, 474)
Screenshot: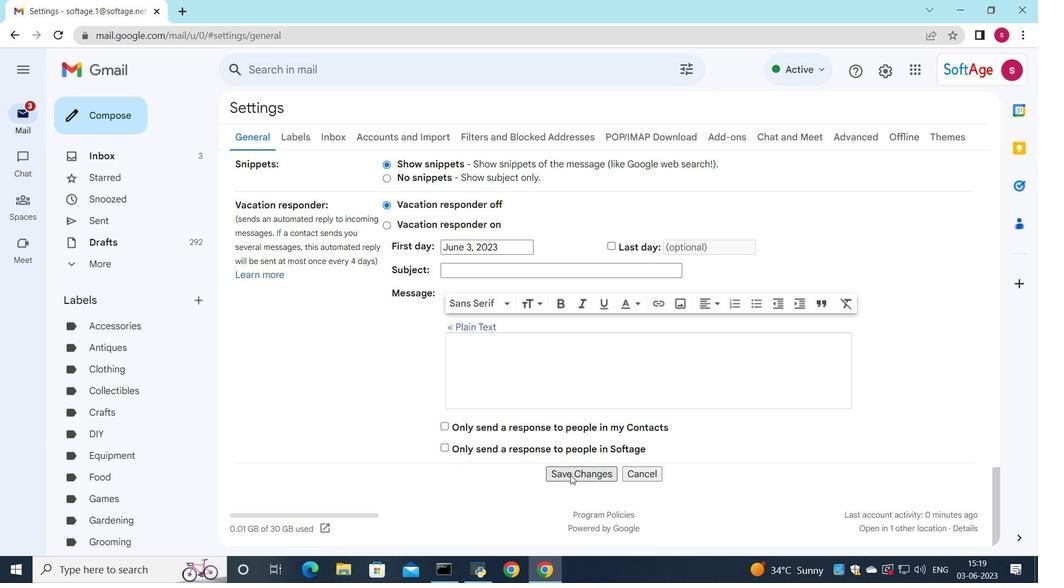 
Action: Mouse pressed left at (572, 474)
Screenshot: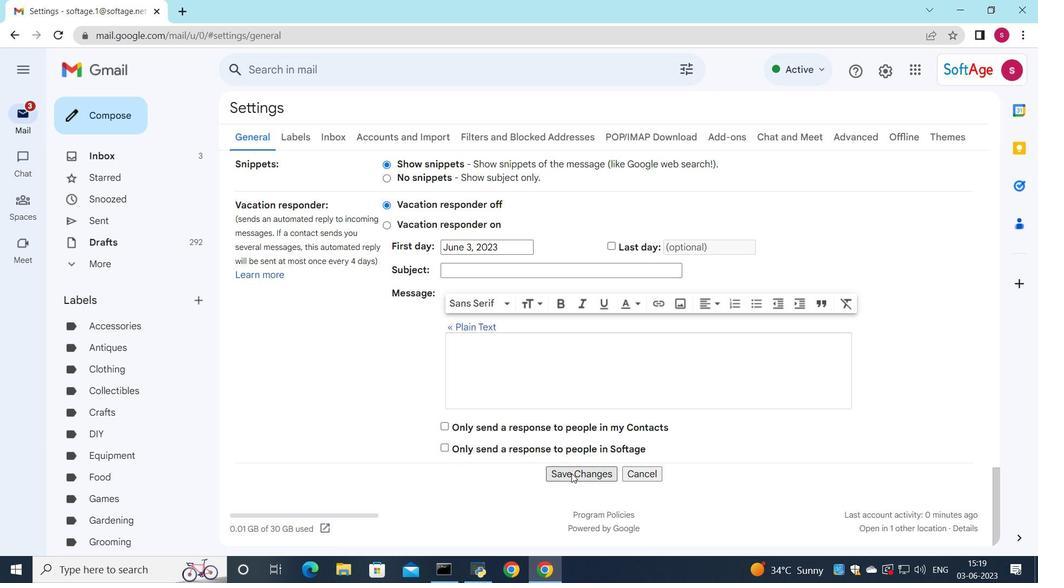 
Action: Mouse moved to (457, 141)
Screenshot: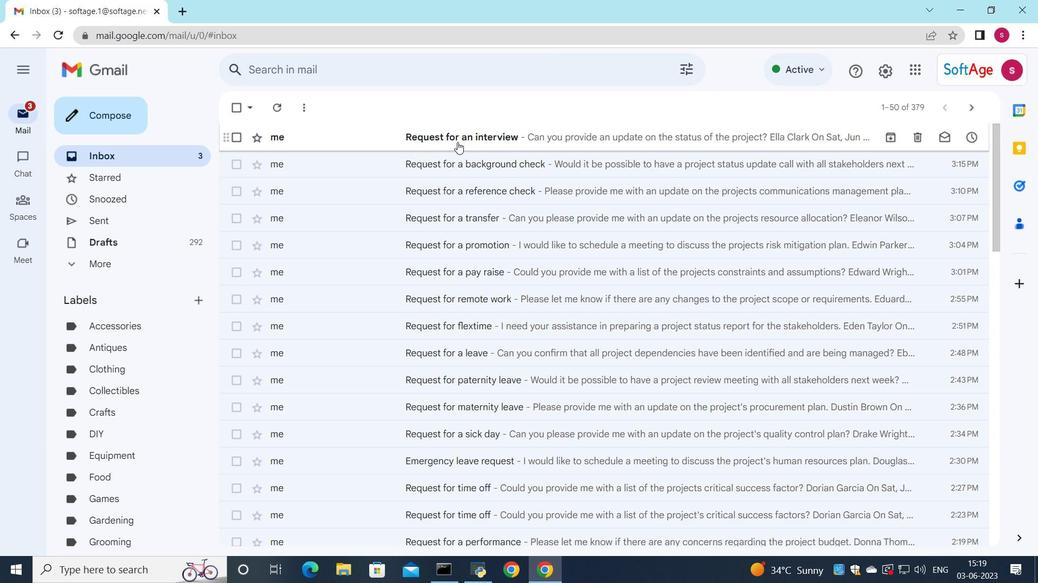 
Action: Mouse pressed left at (457, 141)
Screenshot: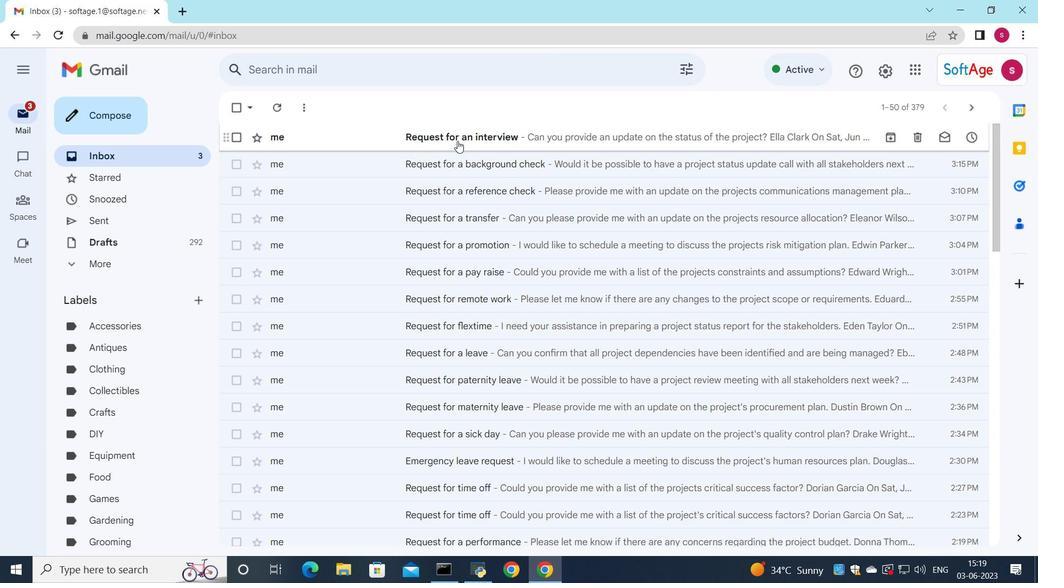 
Action: Mouse moved to (456, 341)
Screenshot: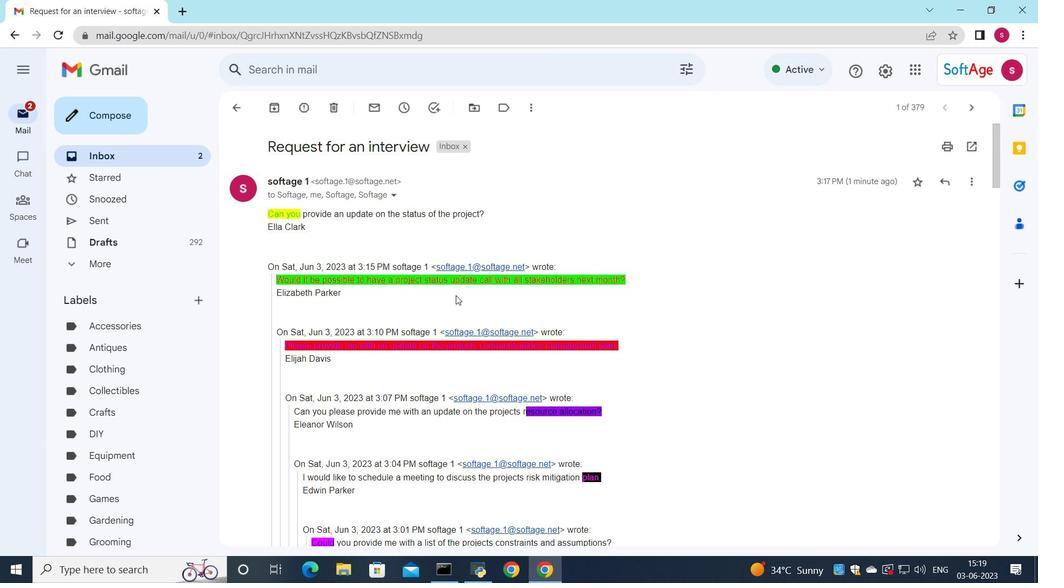
Action: Mouse scrolled (456, 340) with delta (0, 0)
Screenshot: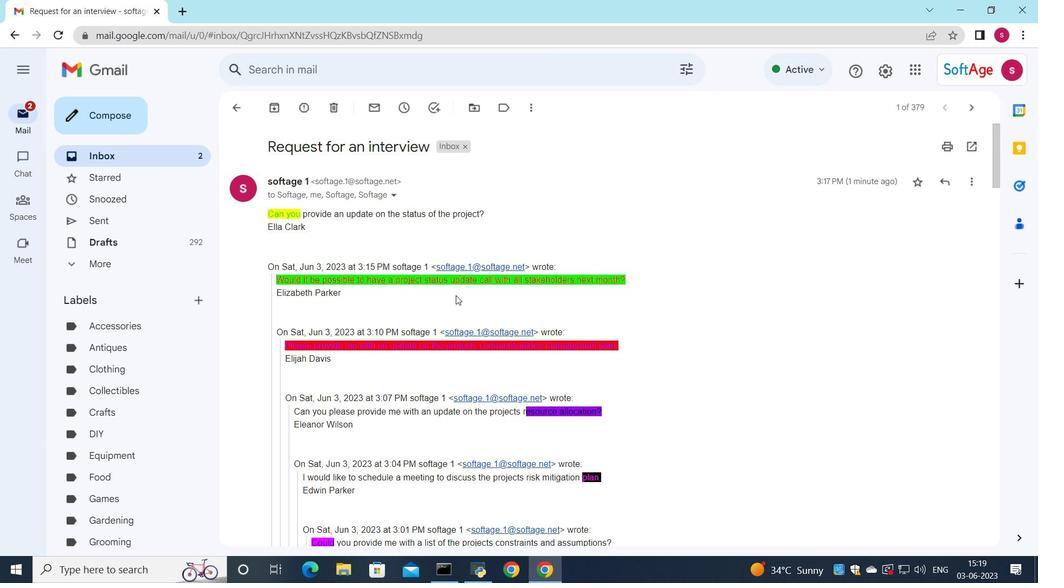 
Action: Mouse moved to (455, 345)
Screenshot: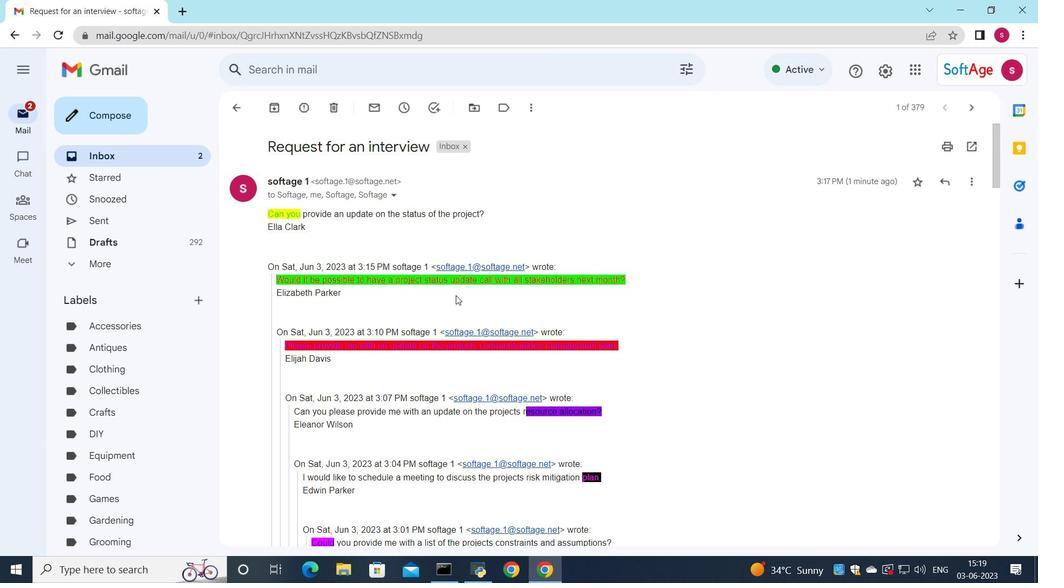 
Action: Mouse scrolled (455, 344) with delta (0, 0)
Screenshot: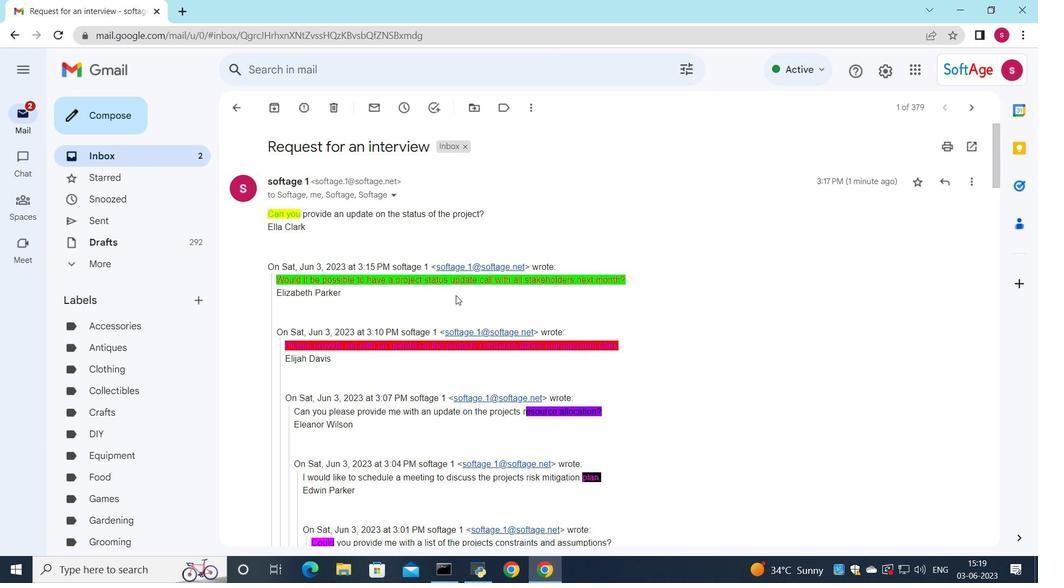 
Action: Mouse moved to (455, 346)
Screenshot: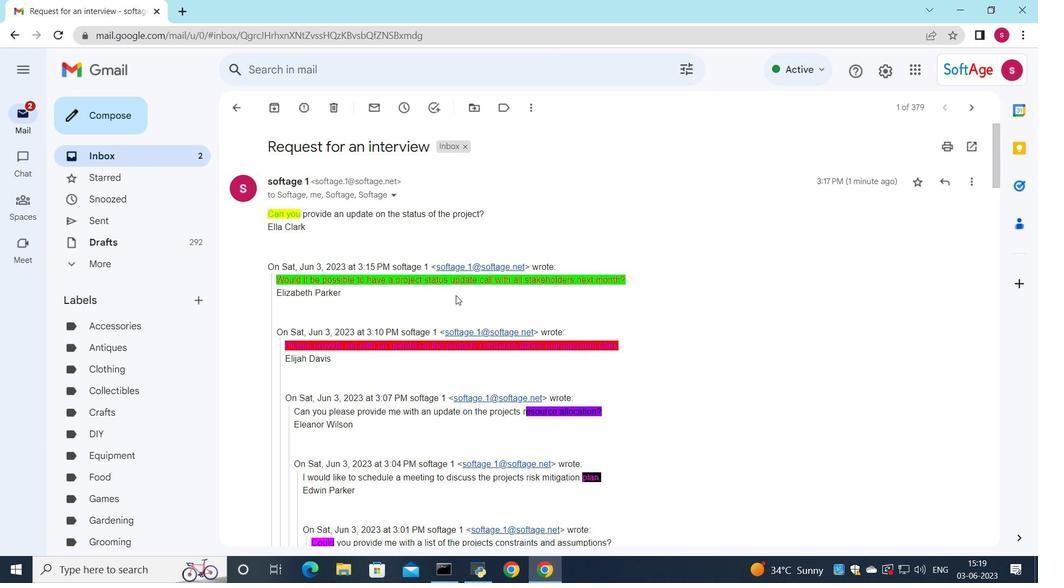 
Action: Mouse scrolled (455, 346) with delta (0, 0)
Screenshot: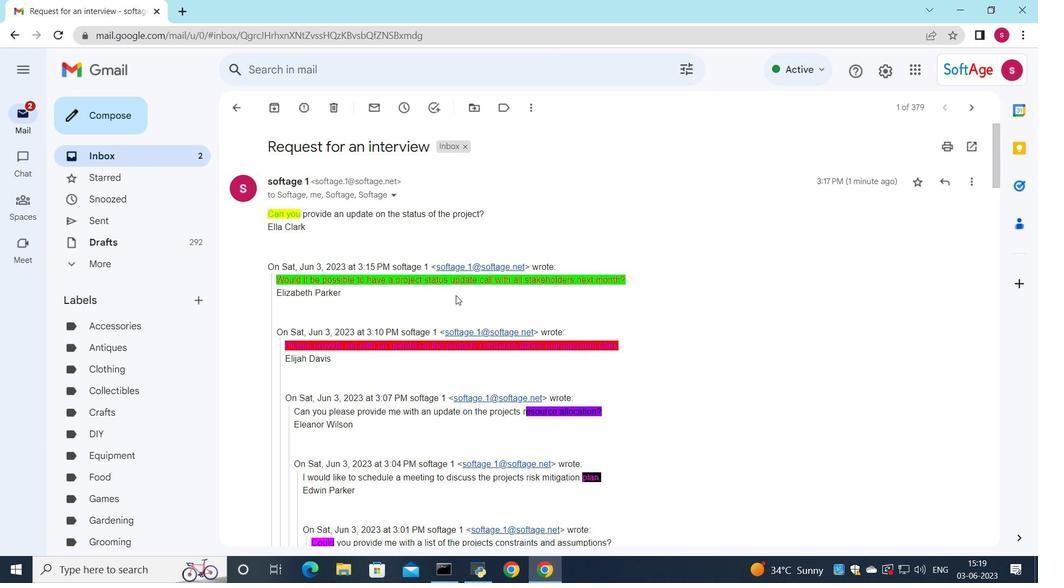
Action: Mouse scrolled (455, 346) with delta (0, 0)
Screenshot: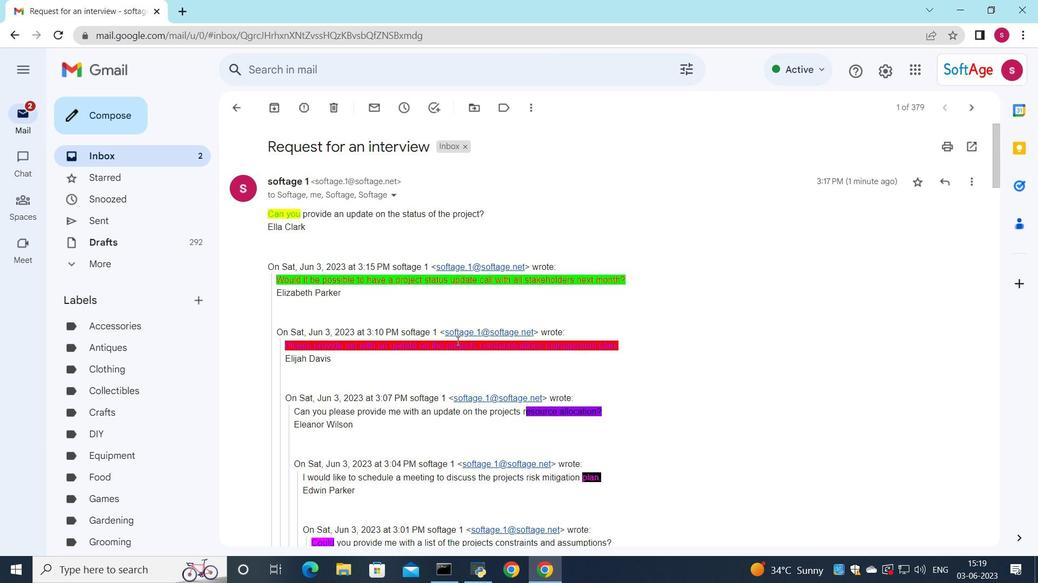 
Action: Mouse moved to (454, 347)
Screenshot: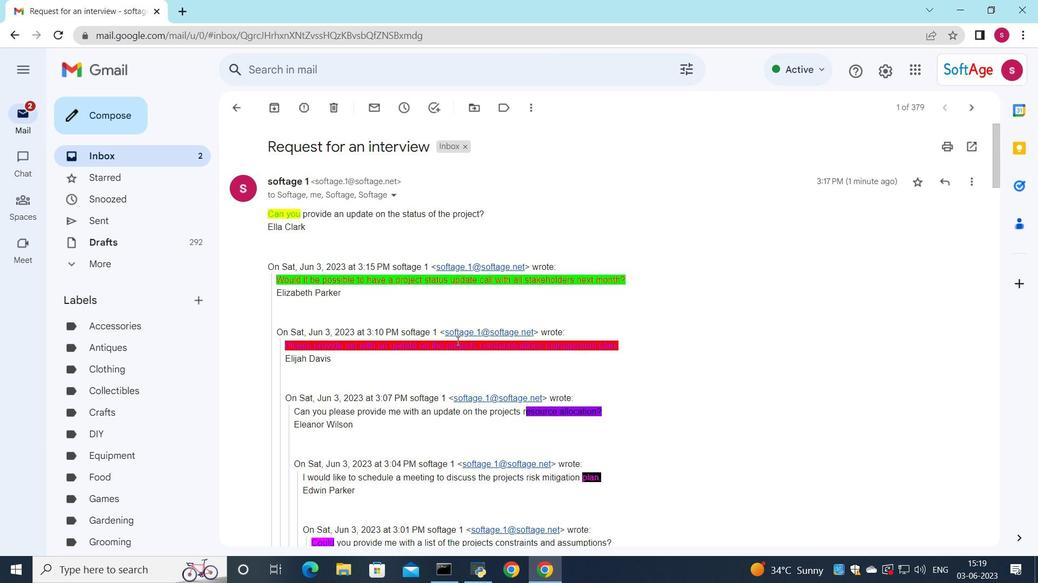 
Action: Mouse scrolled (454, 346) with delta (0, 0)
Screenshot: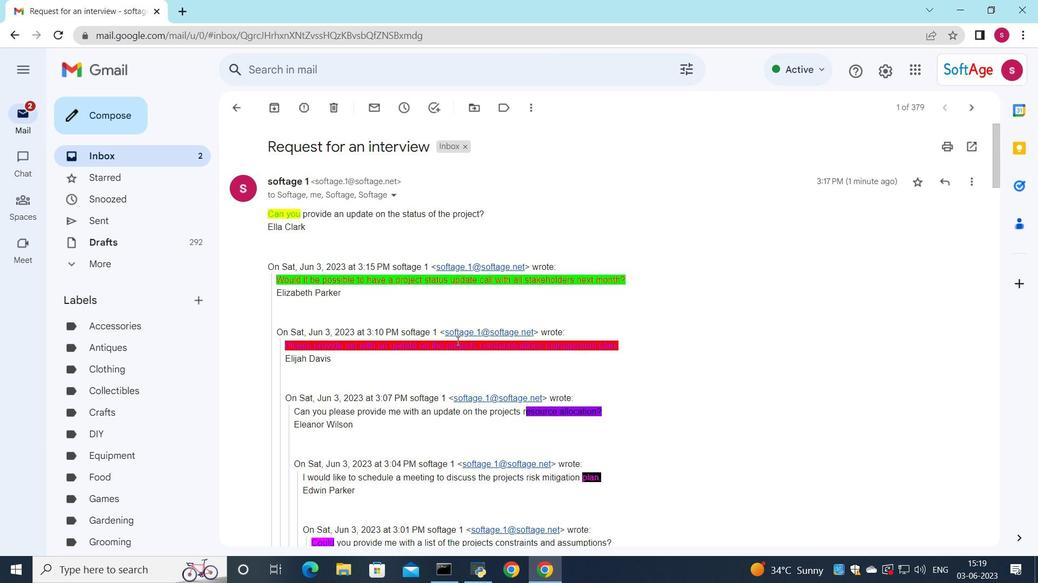 
Action: Mouse moved to (453, 336)
Screenshot: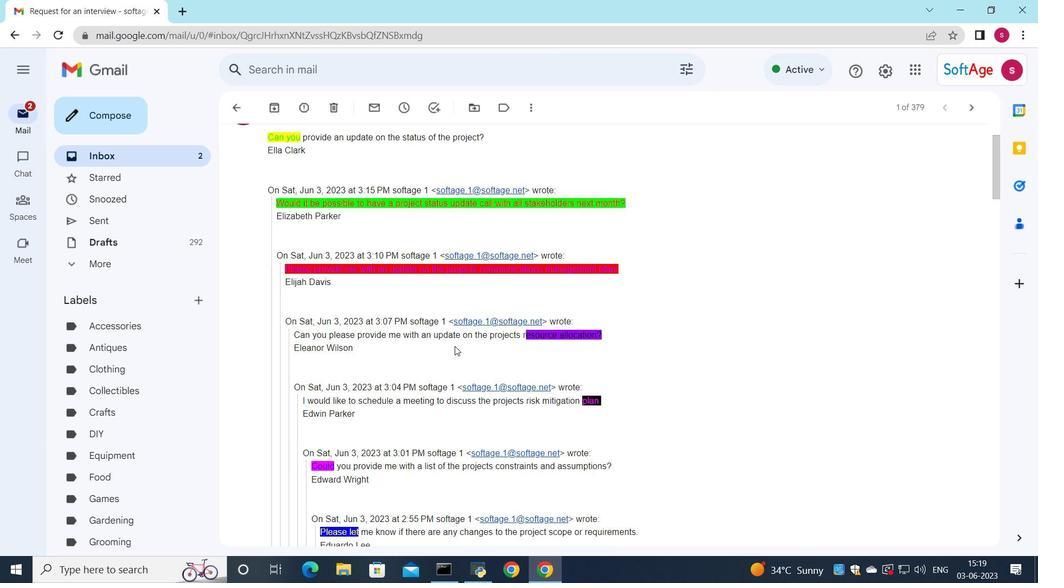 
Action: Mouse scrolled (453, 336) with delta (0, 0)
Screenshot: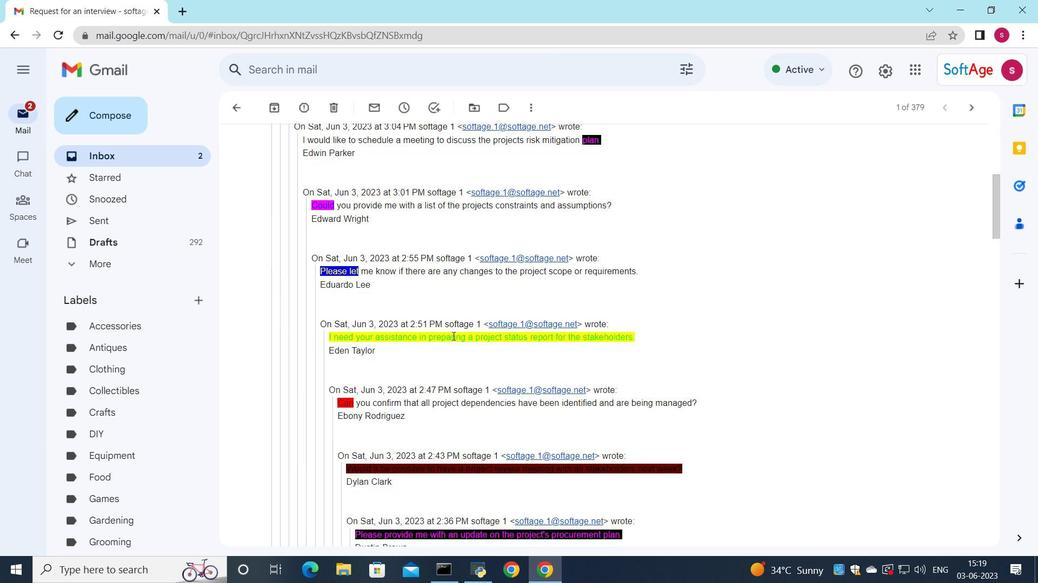
Action: Mouse scrolled (453, 336) with delta (0, 0)
Screenshot: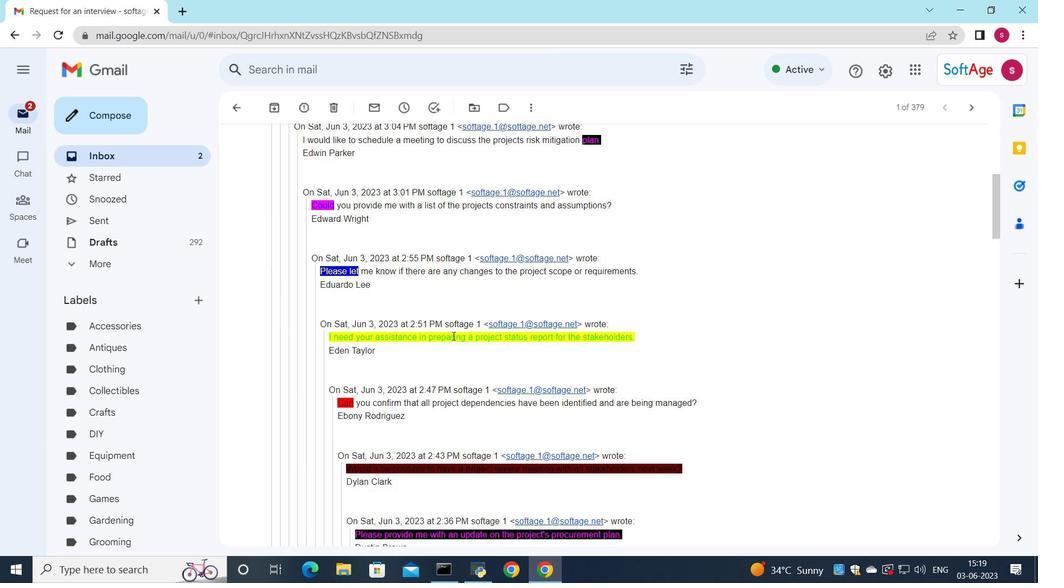 
Action: Mouse scrolled (453, 336) with delta (0, 0)
Screenshot: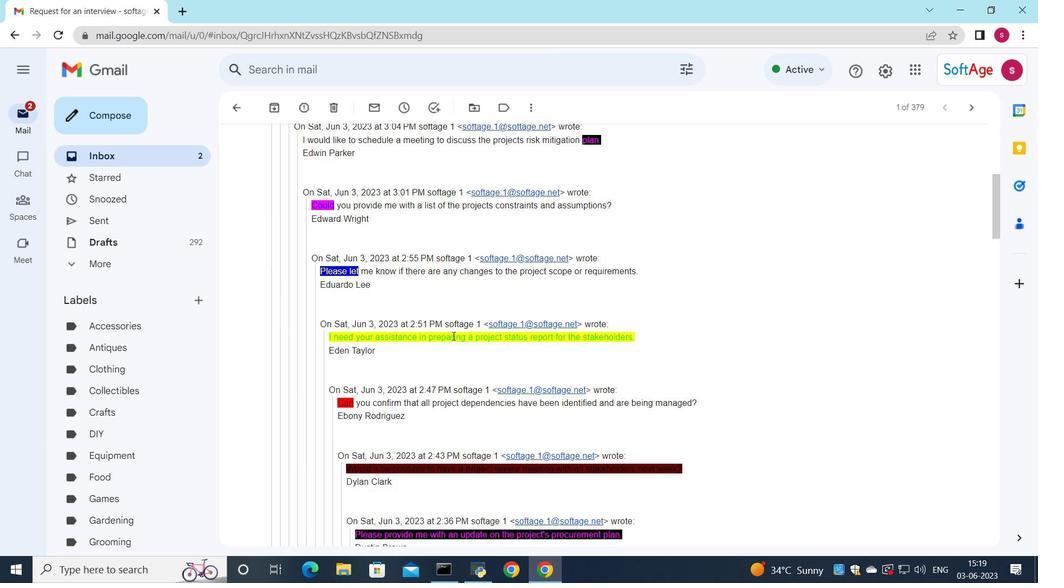 
Action: Mouse moved to (453, 336)
Screenshot: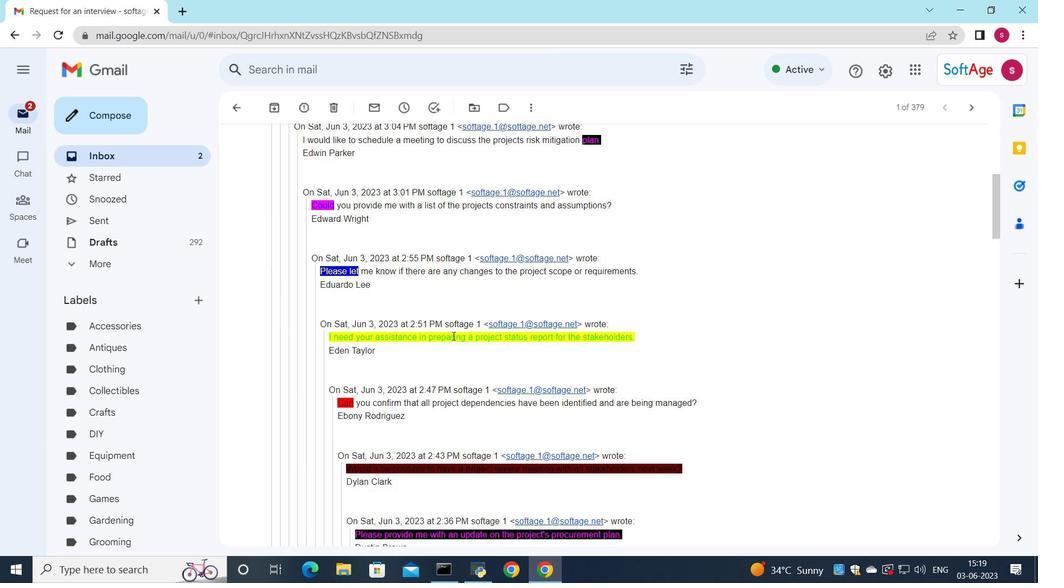 
Action: Mouse scrolled (453, 336) with delta (0, 0)
Screenshot: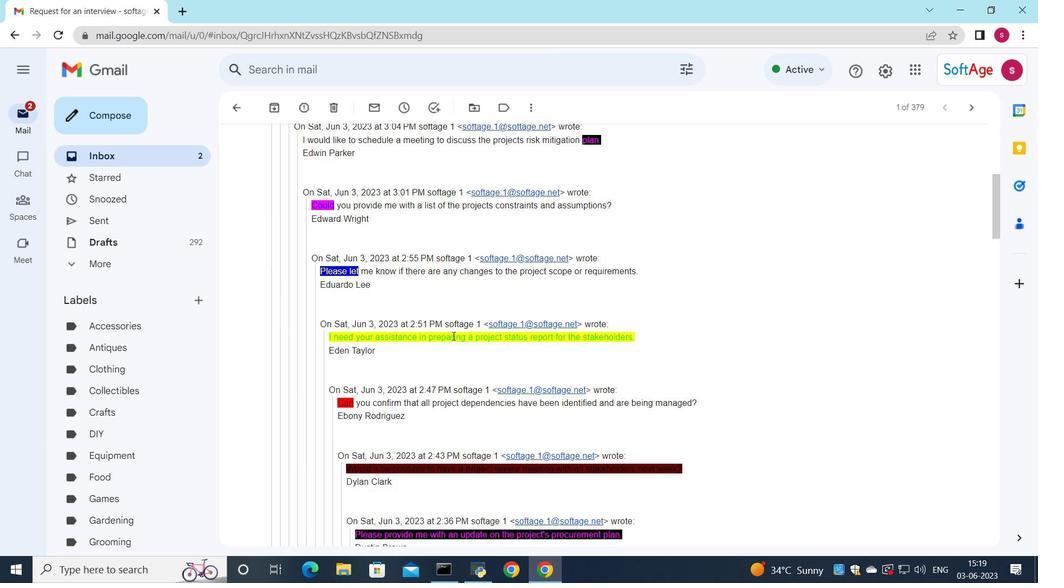 
Action: Mouse moved to (453, 339)
Screenshot: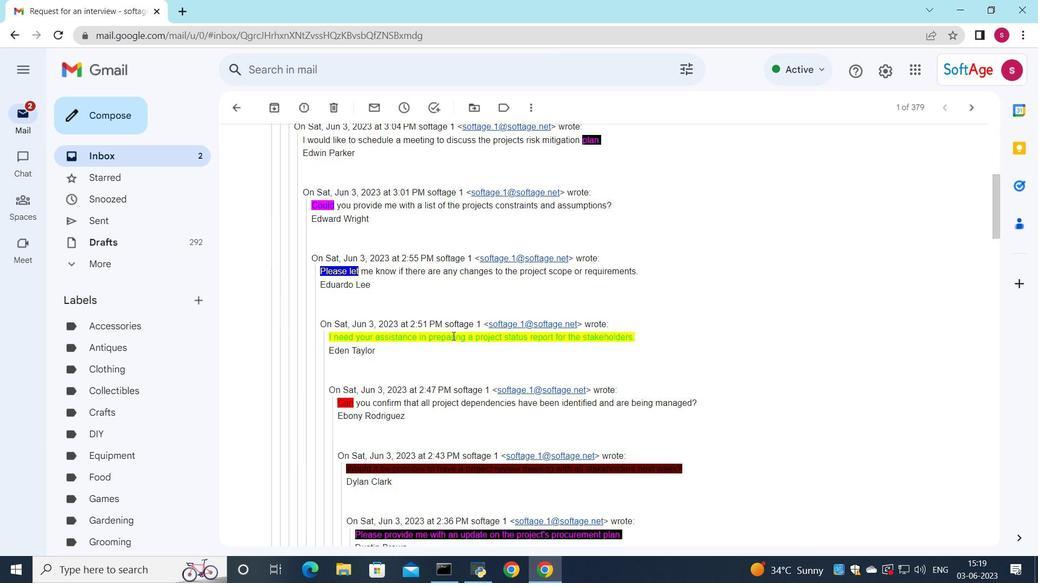 
Action: Mouse scrolled (453, 339) with delta (0, 0)
Screenshot: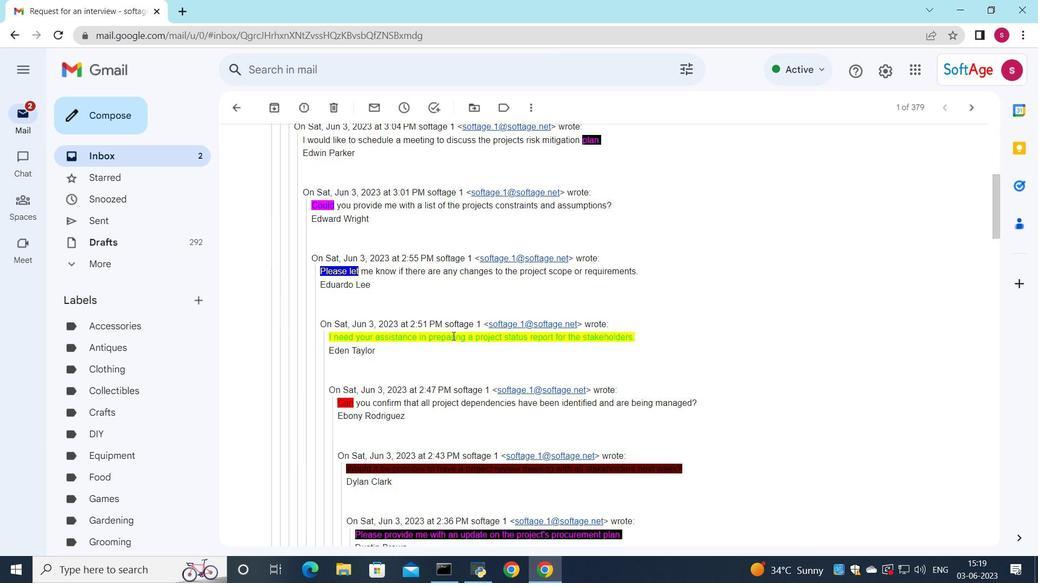 
Action: Mouse moved to (454, 342)
Screenshot: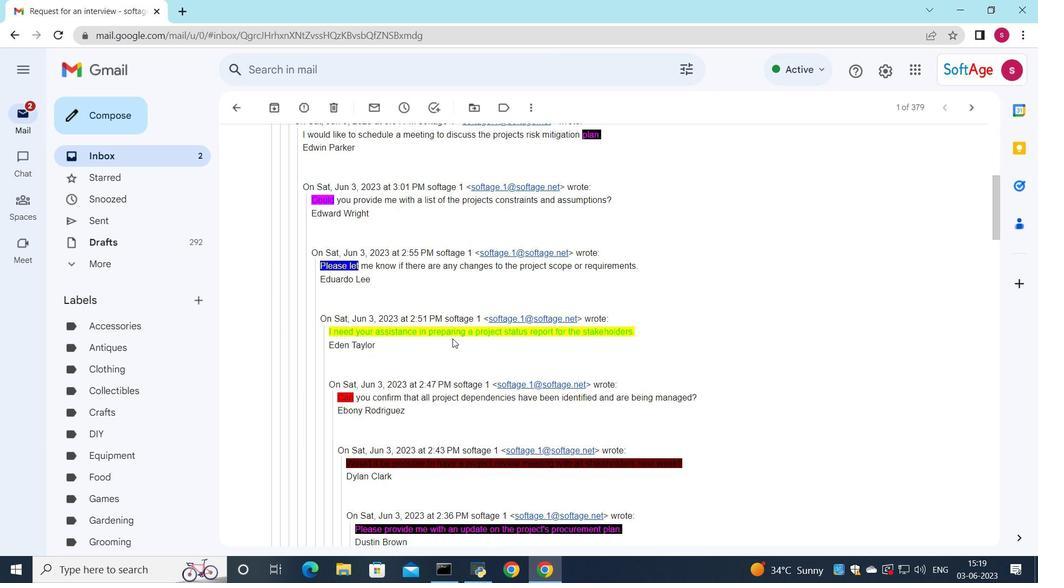 
Action: Mouse scrolled (454, 341) with delta (0, 0)
Screenshot: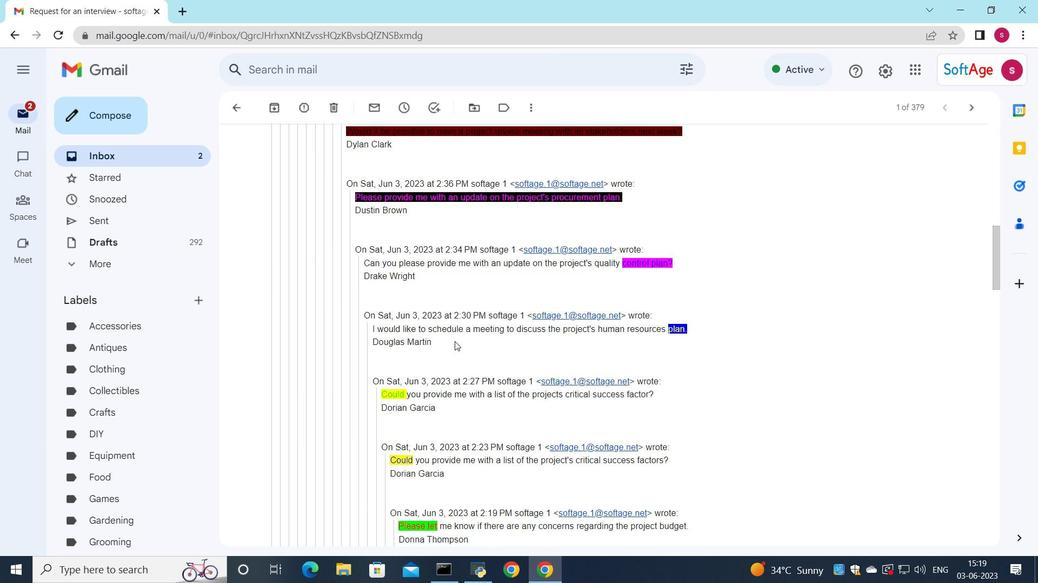 
Action: Mouse scrolled (454, 341) with delta (0, 0)
Screenshot: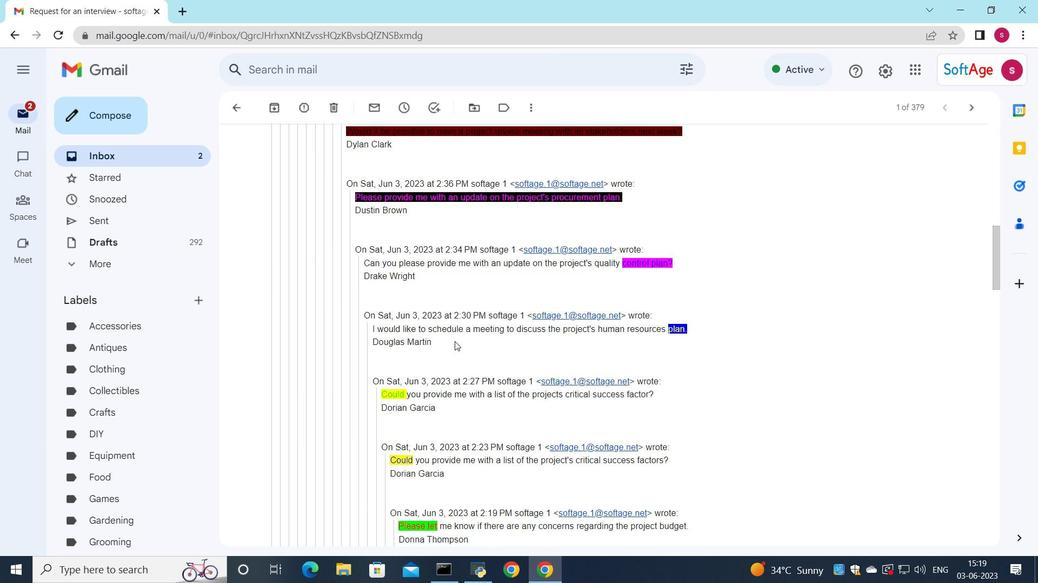 
Action: Mouse scrolled (454, 341) with delta (0, 0)
Screenshot: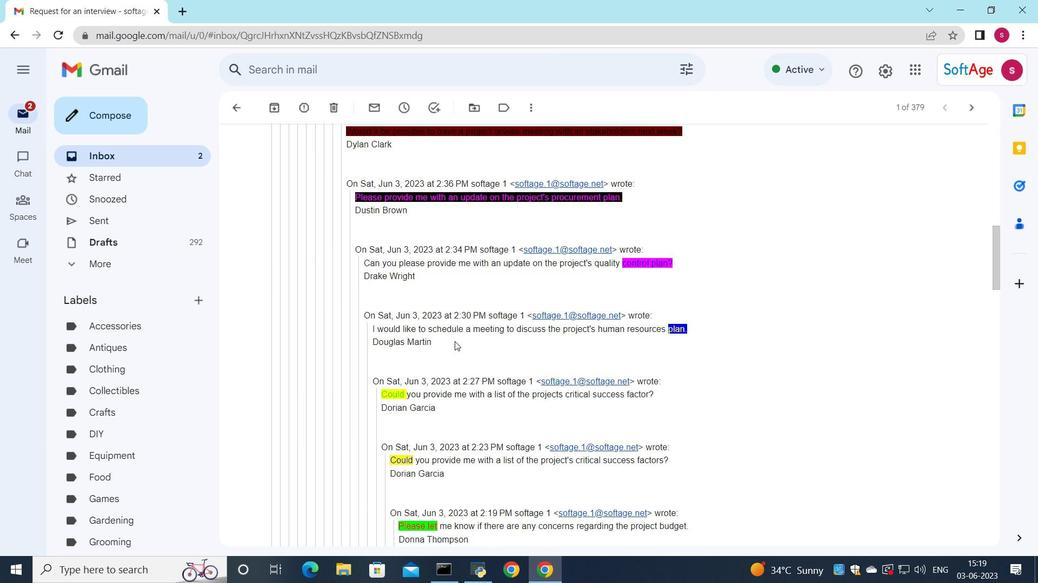 
Action: Mouse scrolled (454, 341) with delta (0, 0)
Screenshot: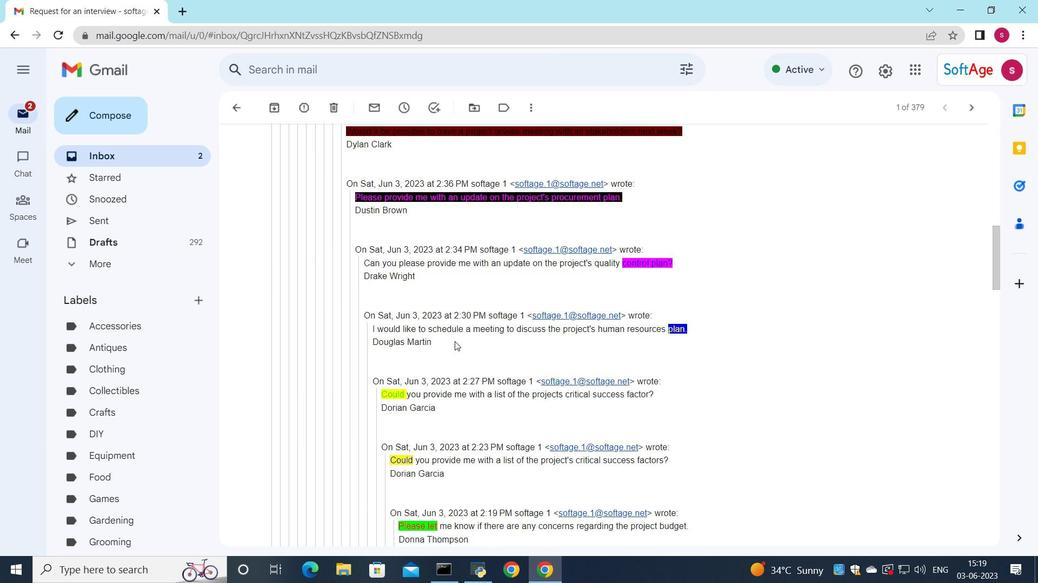 
Action: Mouse scrolled (454, 341) with delta (0, 0)
Screenshot: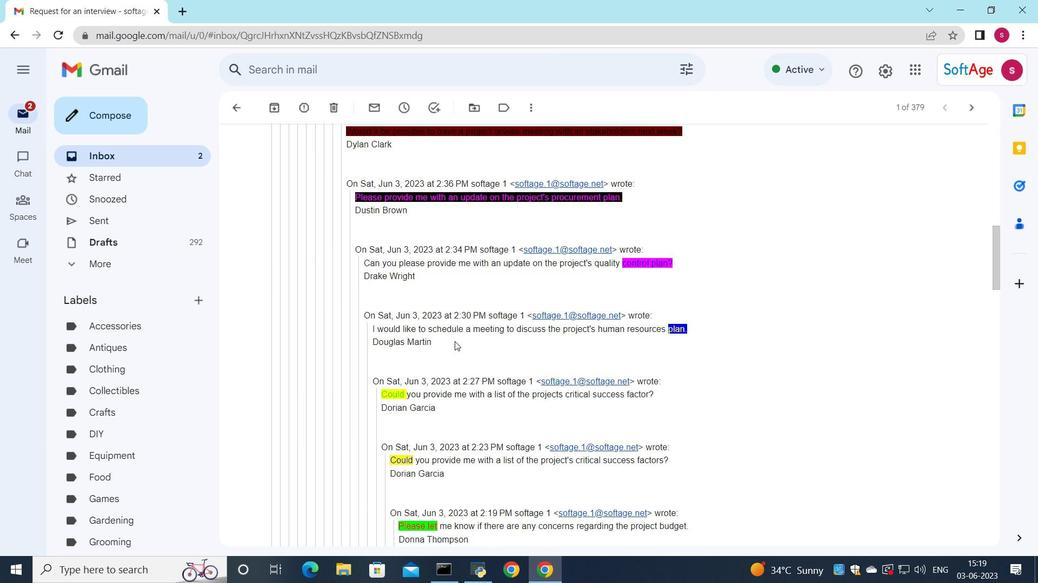
Action: Mouse moved to (455, 344)
Screenshot: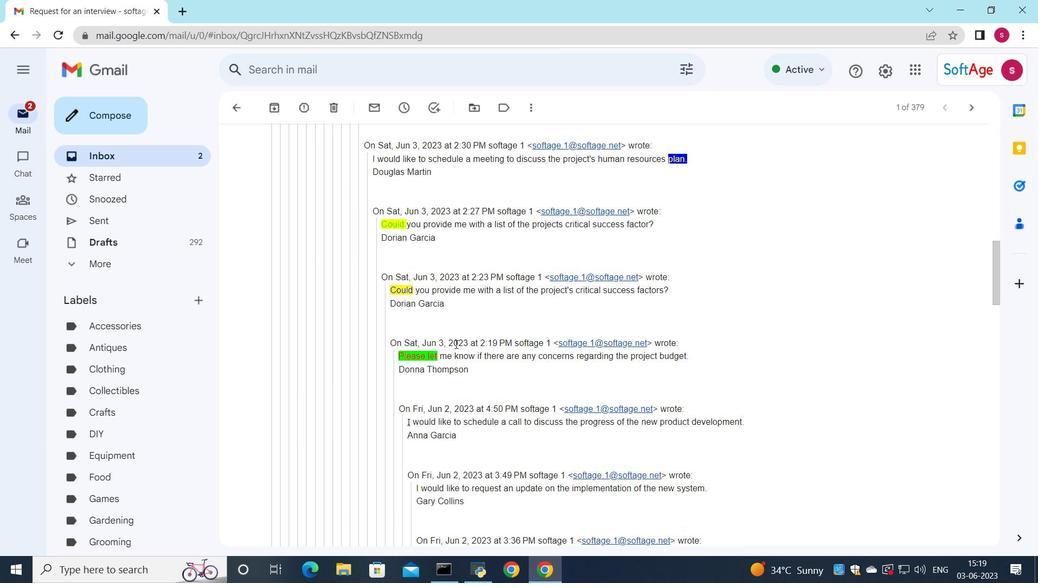 
Action: Mouse scrolled (455, 344) with delta (0, 0)
Screenshot: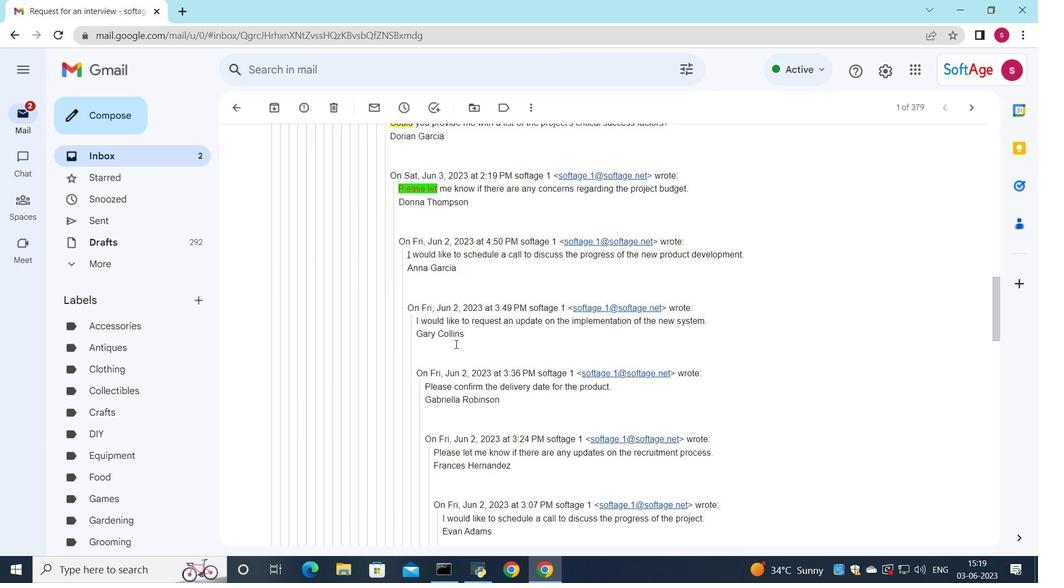 
Action: Mouse scrolled (455, 344) with delta (0, 0)
Screenshot: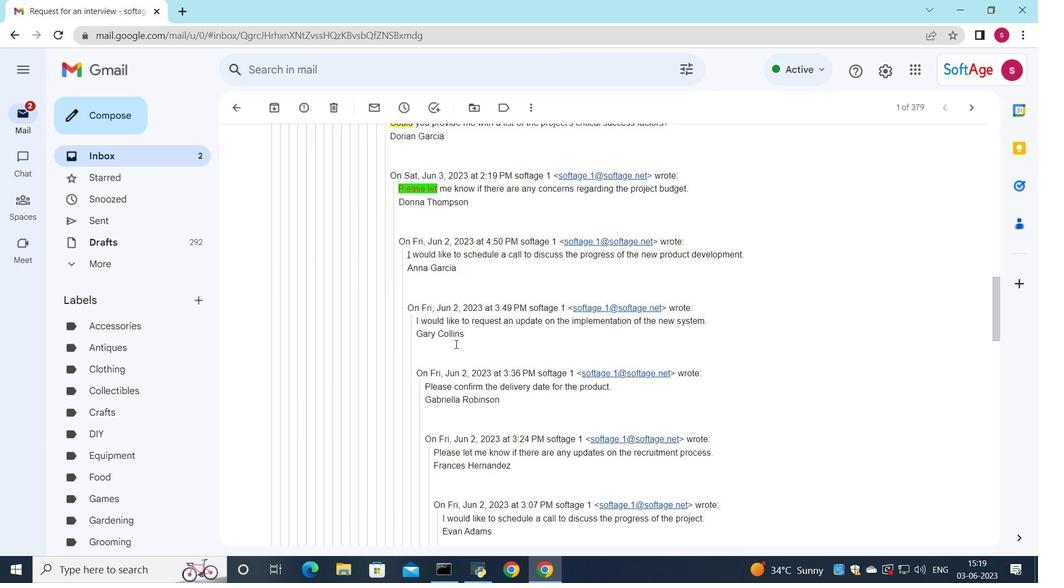 
Action: Mouse scrolled (455, 344) with delta (0, 0)
Screenshot: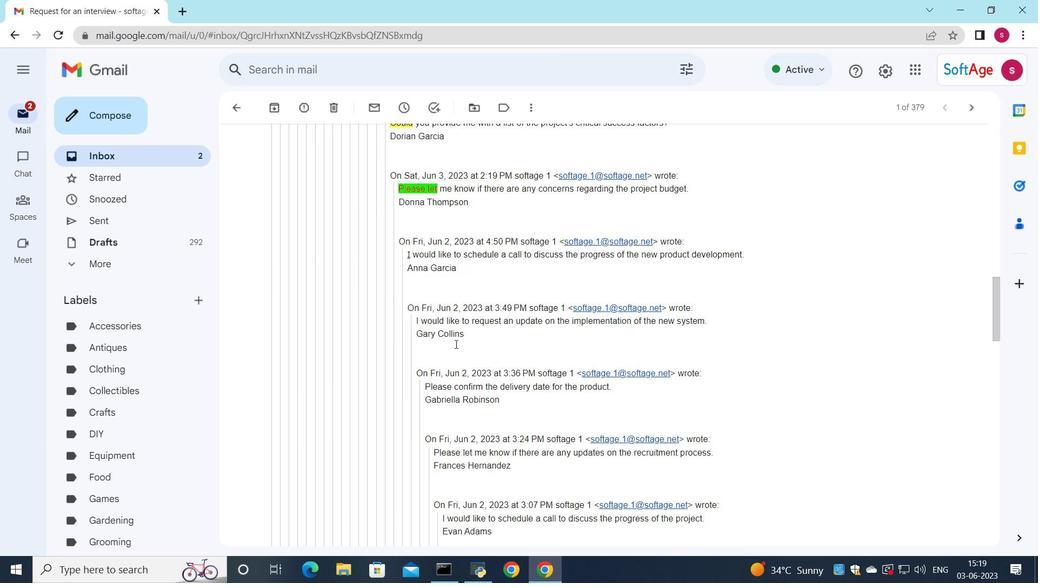 
Action: Mouse scrolled (455, 344) with delta (0, 0)
Screenshot: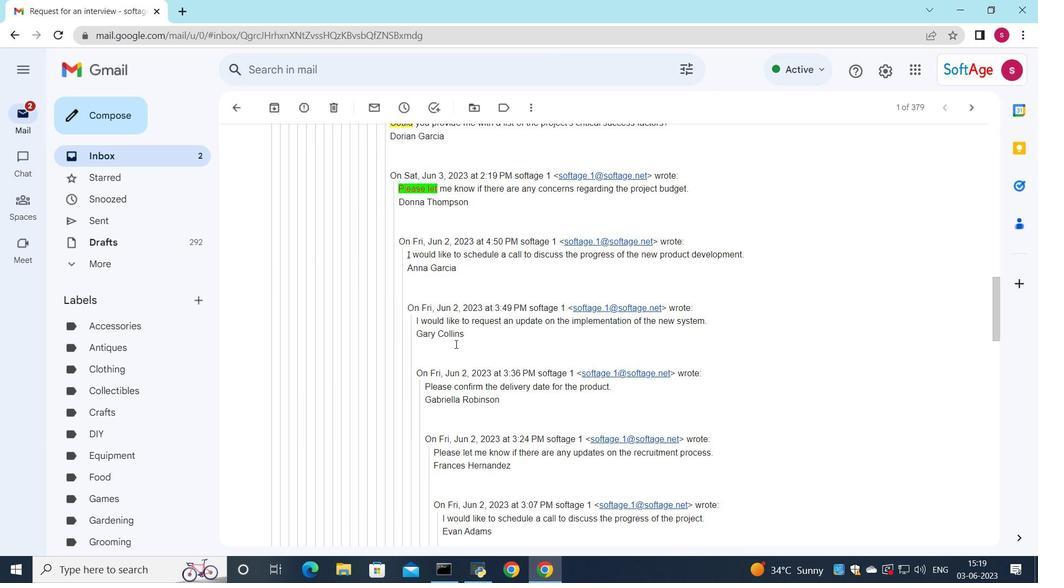 
Action: Mouse scrolled (455, 344) with delta (0, 0)
Screenshot: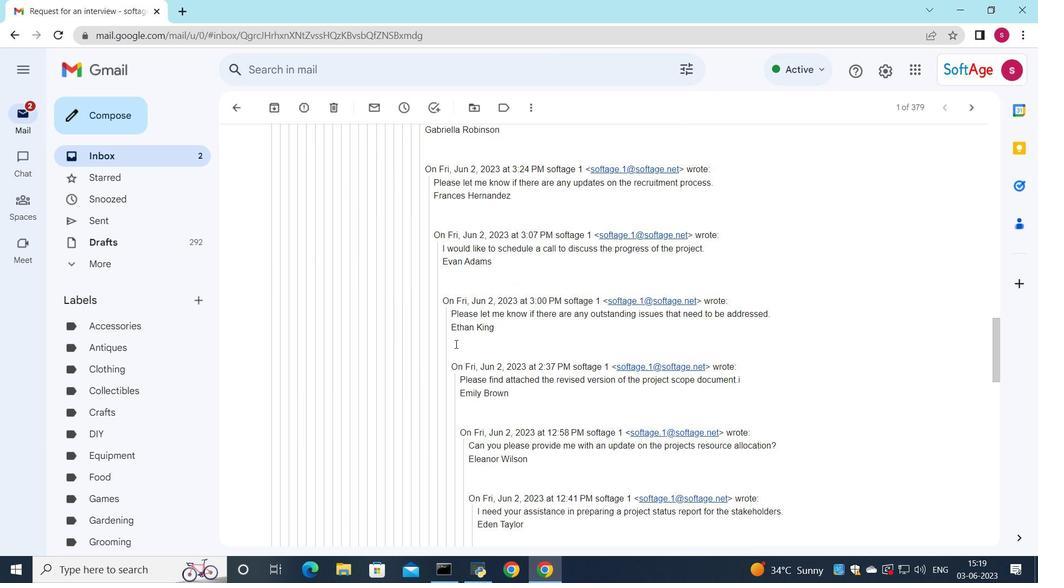 
Action: Mouse scrolled (455, 344) with delta (0, 0)
Screenshot: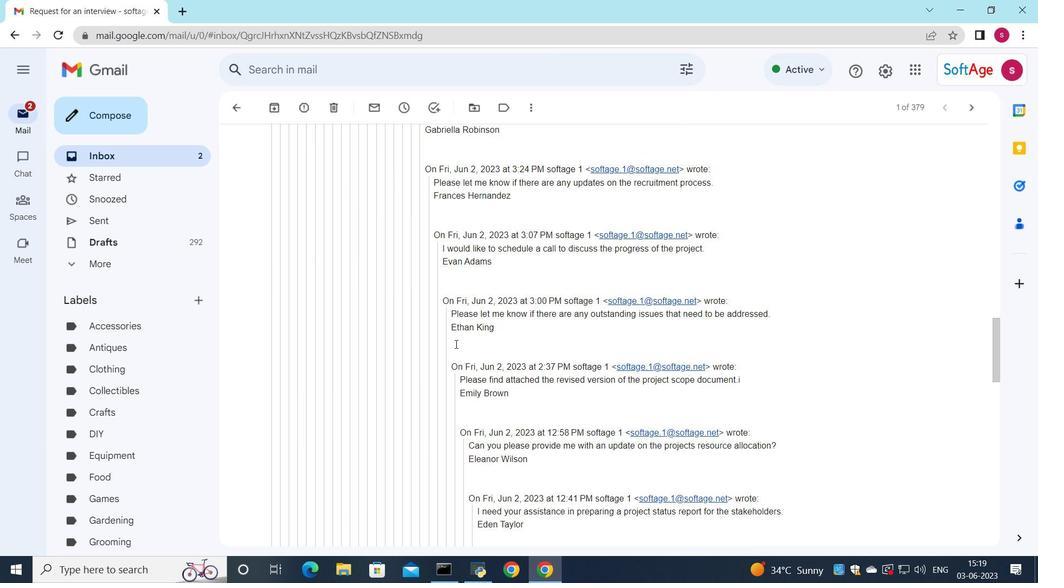 
Action: Mouse scrolled (455, 344) with delta (0, 0)
Screenshot: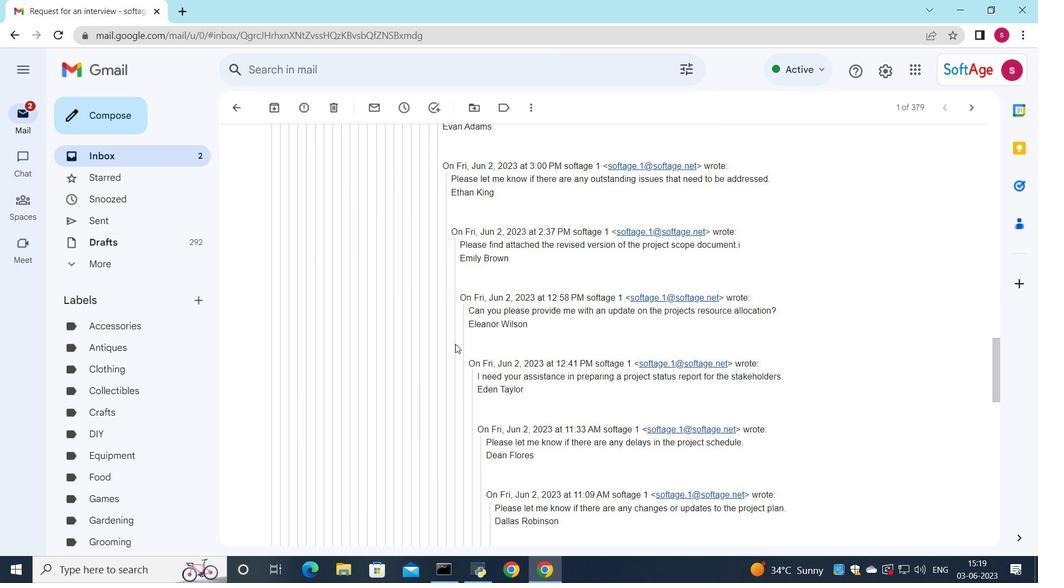 
Action: Mouse scrolled (455, 344) with delta (0, 0)
Screenshot: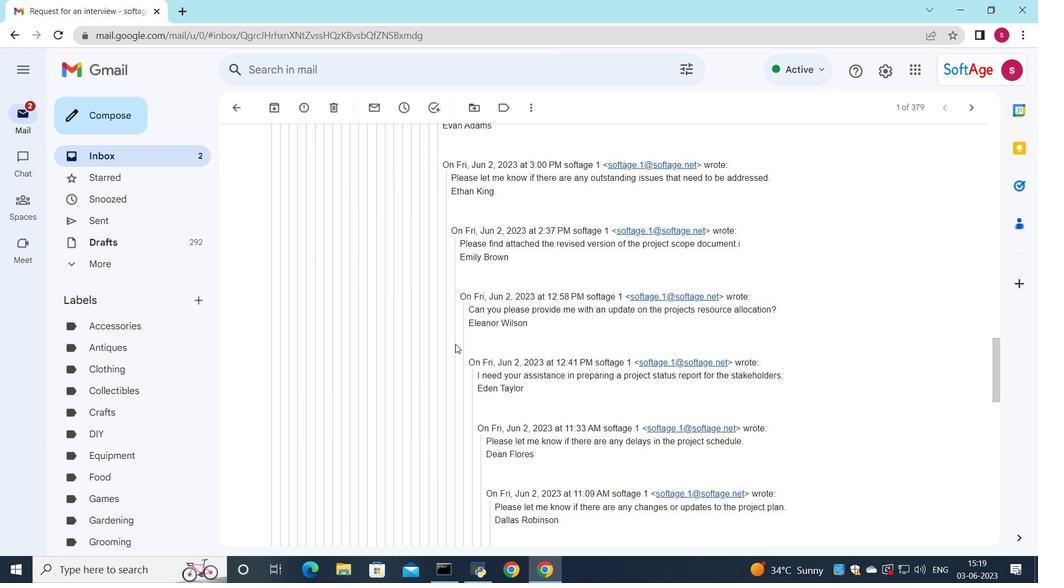 
Action: Mouse scrolled (455, 344) with delta (0, 0)
Screenshot: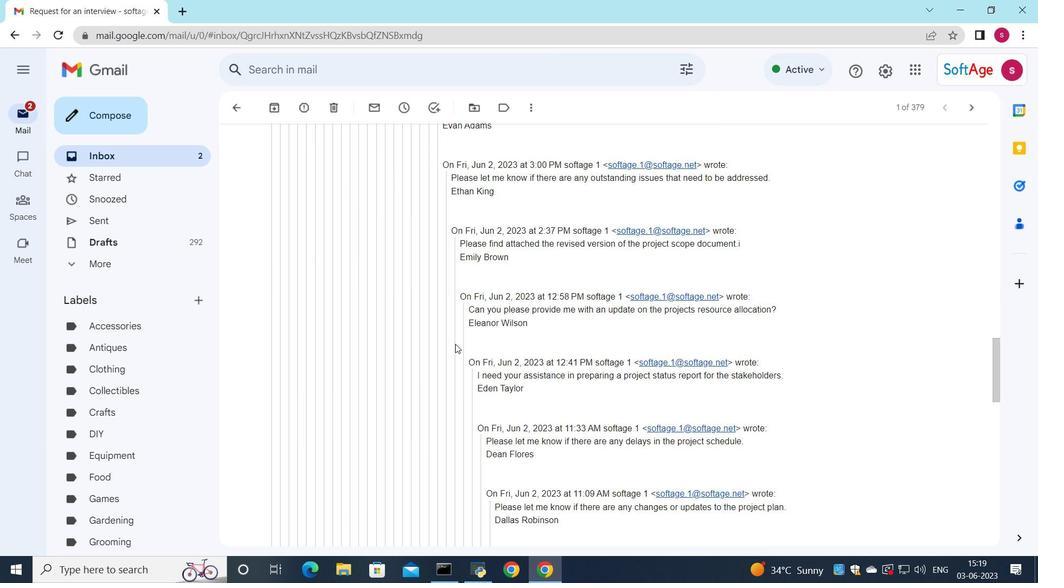 
Action: Mouse scrolled (455, 344) with delta (0, 0)
Screenshot: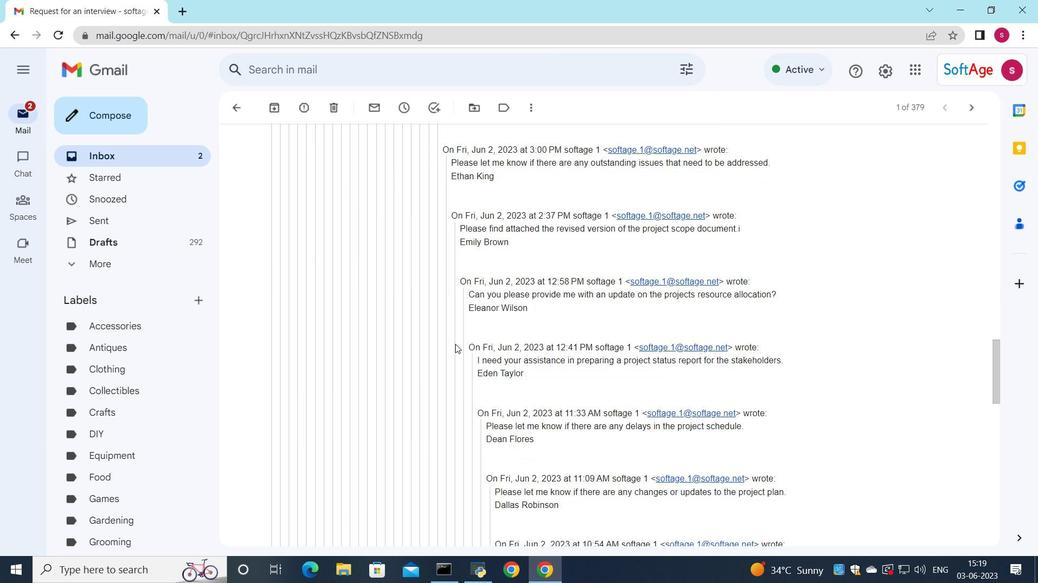 
Action: Mouse scrolled (455, 344) with delta (0, 0)
Screenshot: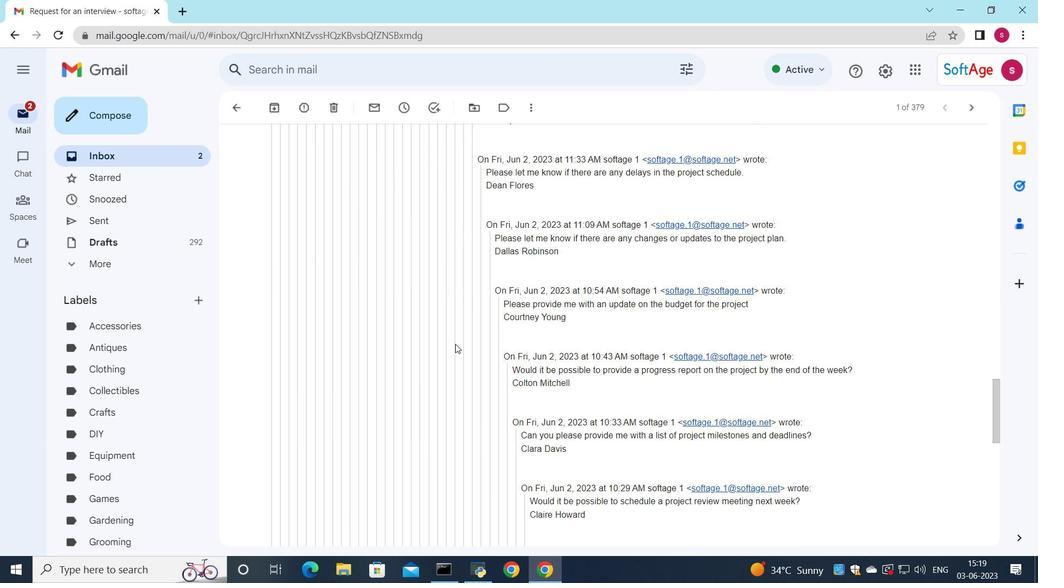 
Action: Mouse scrolled (455, 344) with delta (0, 0)
Screenshot: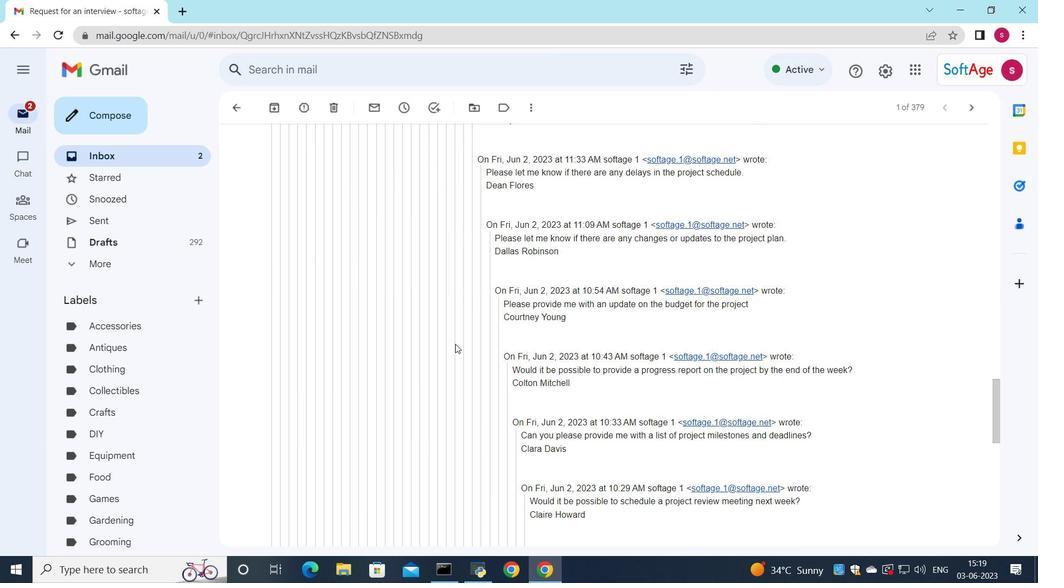 
Action: Mouse scrolled (455, 344) with delta (0, 0)
Screenshot: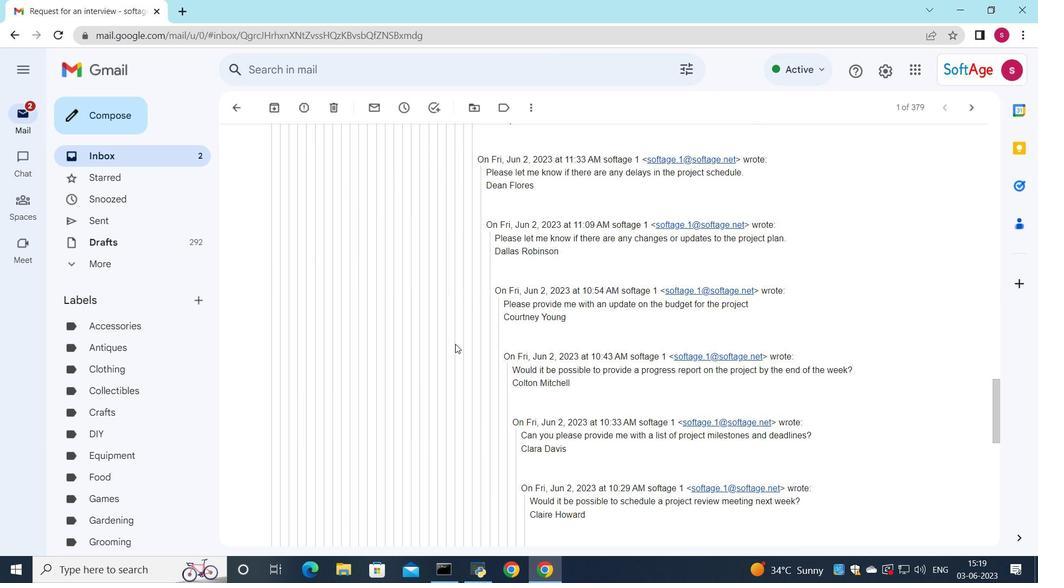 
Action: Mouse scrolled (455, 344) with delta (0, 0)
Screenshot: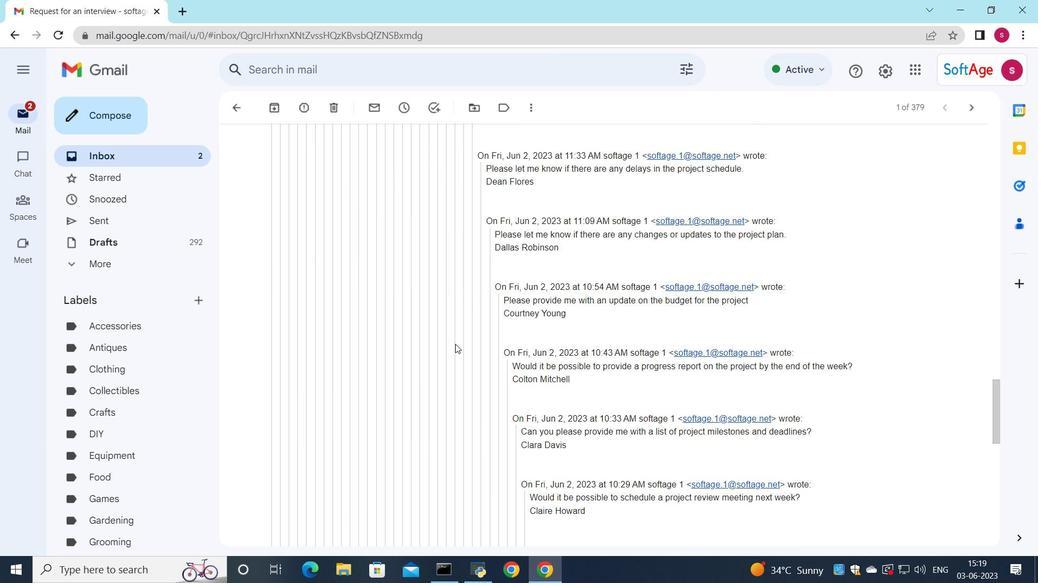 
Action: Mouse scrolled (455, 344) with delta (0, 0)
Screenshot: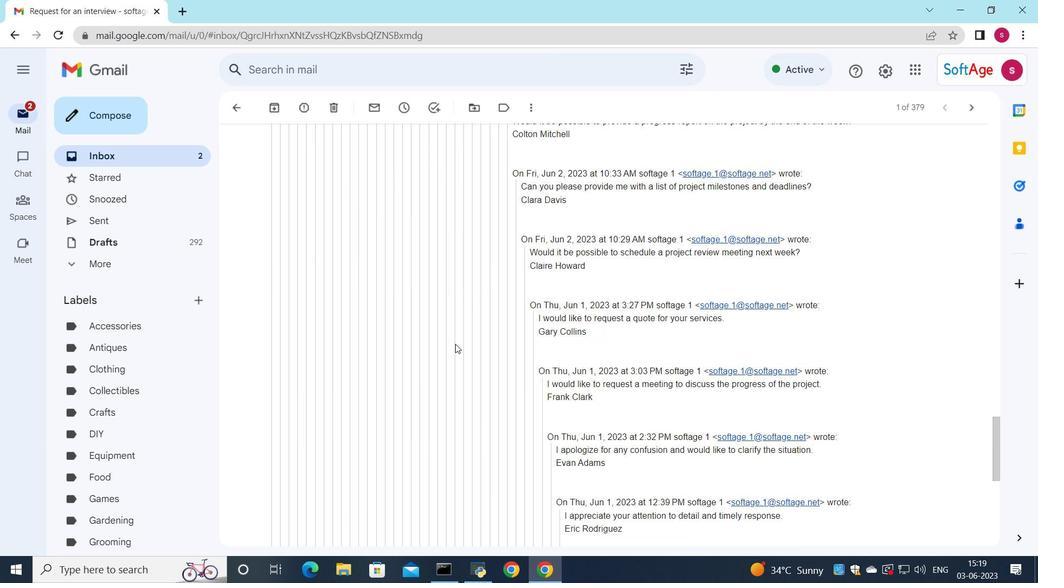 
Action: Mouse scrolled (455, 344) with delta (0, 0)
Screenshot: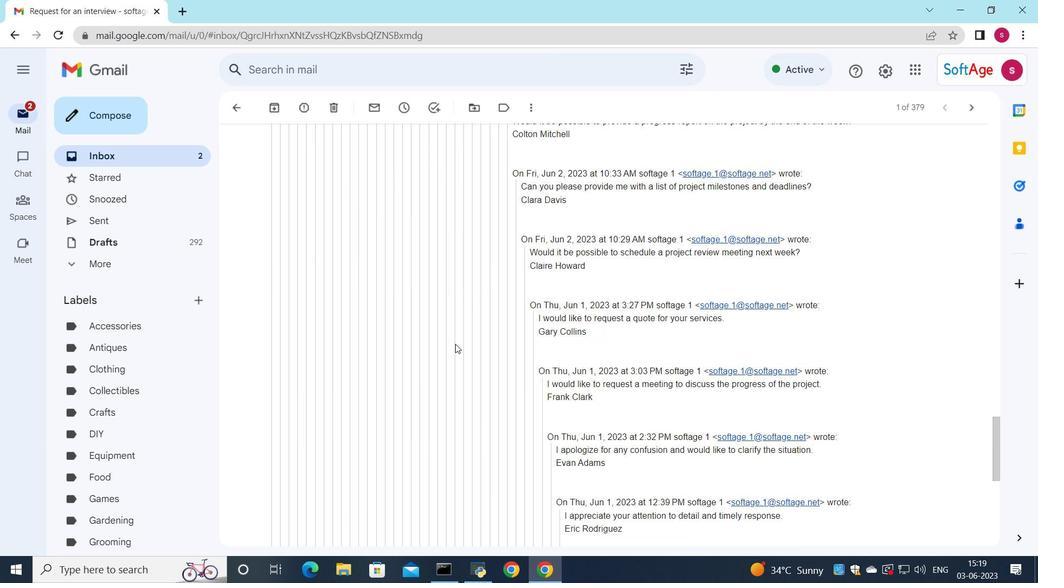 
Action: Mouse scrolled (455, 344) with delta (0, 0)
Screenshot: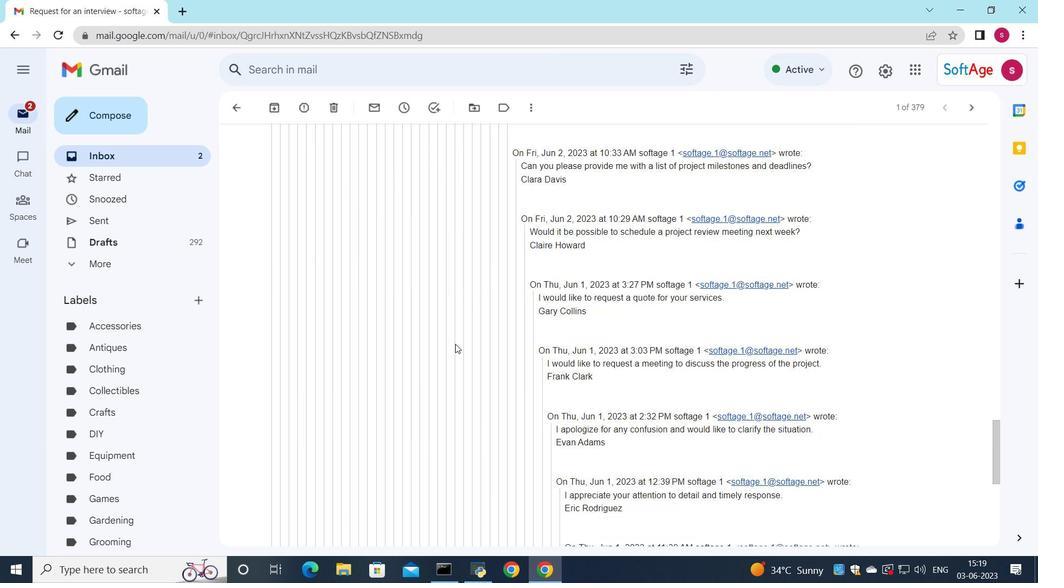
Action: Mouse scrolled (455, 344) with delta (0, 0)
Screenshot: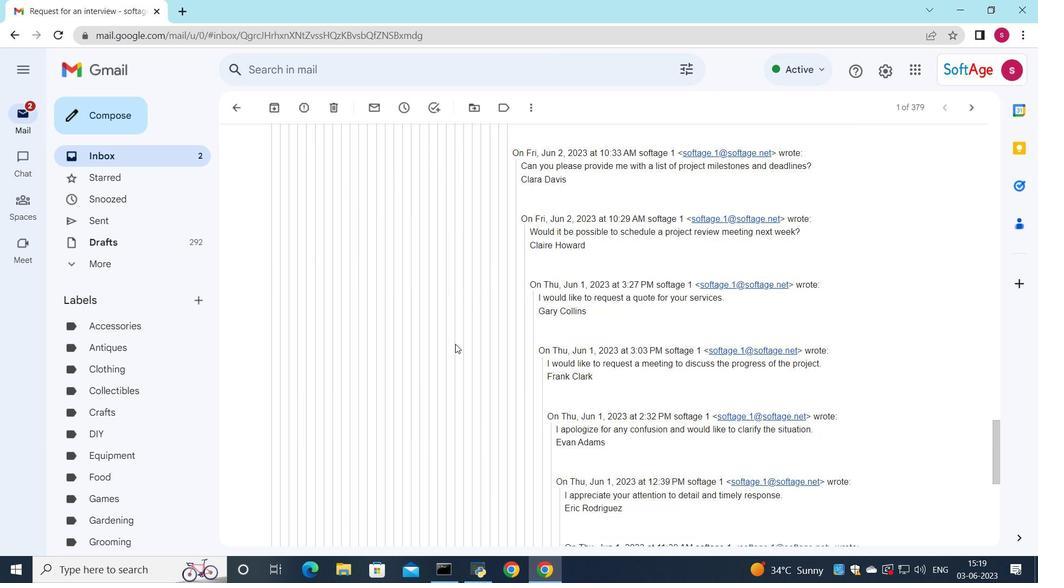 
Action: Mouse moved to (456, 343)
Screenshot: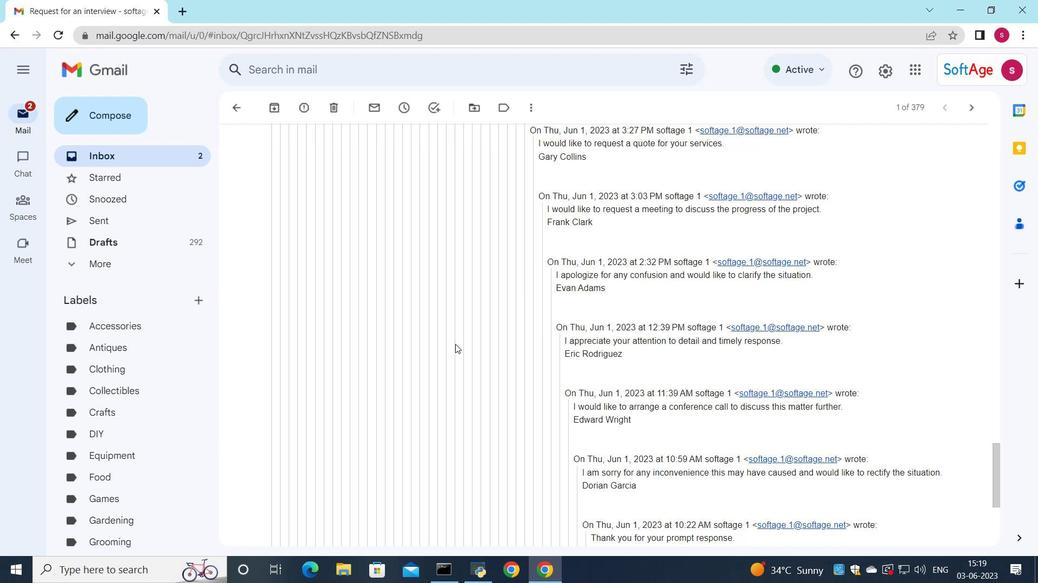 
Action: Mouse scrolled (456, 343) with delta (0, 0)
Screenshot: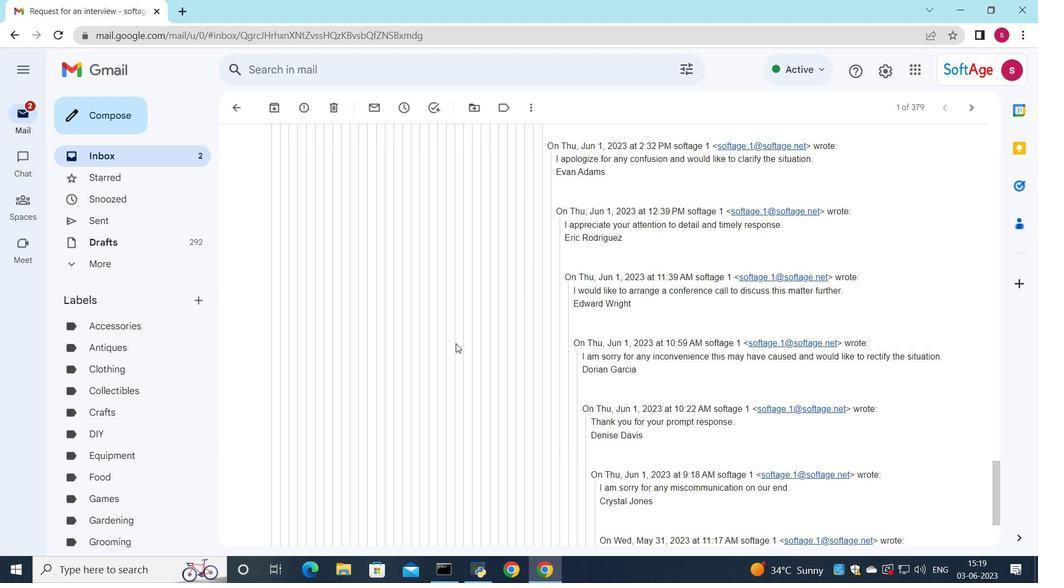 
Action: Mouse scrolled (456, 343) with delta (0, 0)
Screenshot: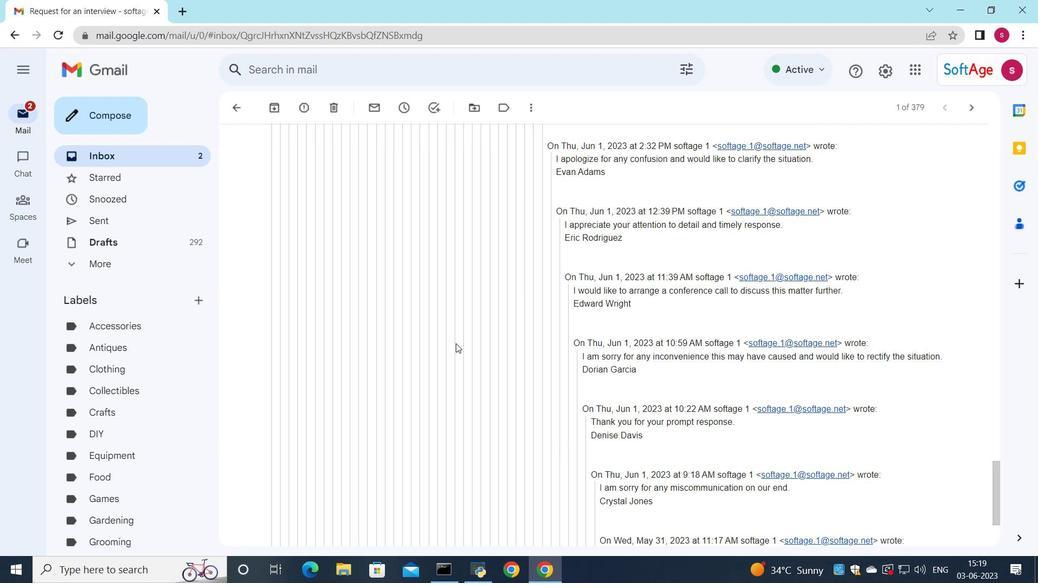 
Action: Mouse scrolled (456, 343) with delta (0, 0)
Screenshot: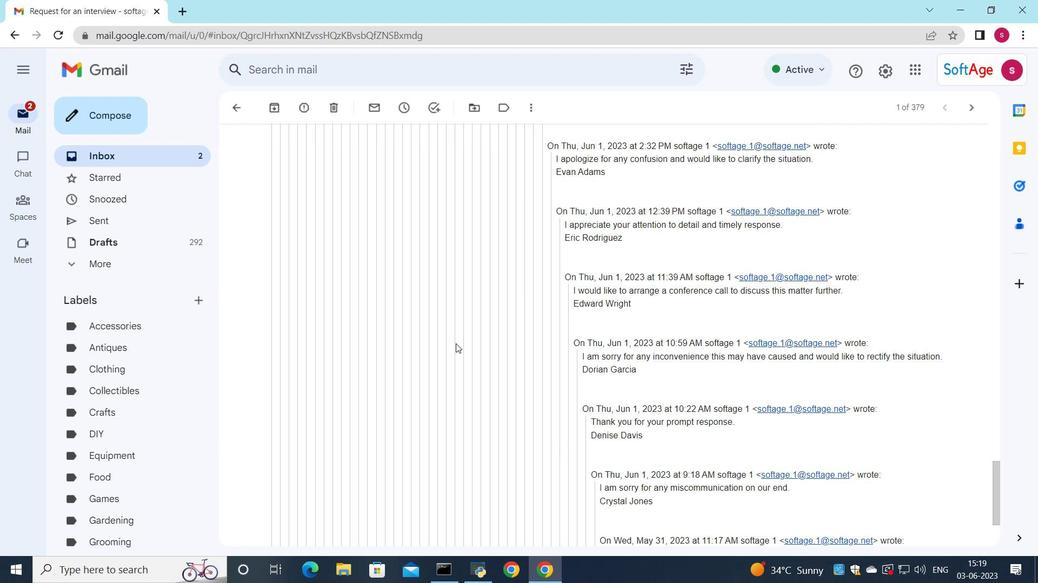 
Action: Mouse scrolled (456, 343) with delta (0, 0)
Screenshot: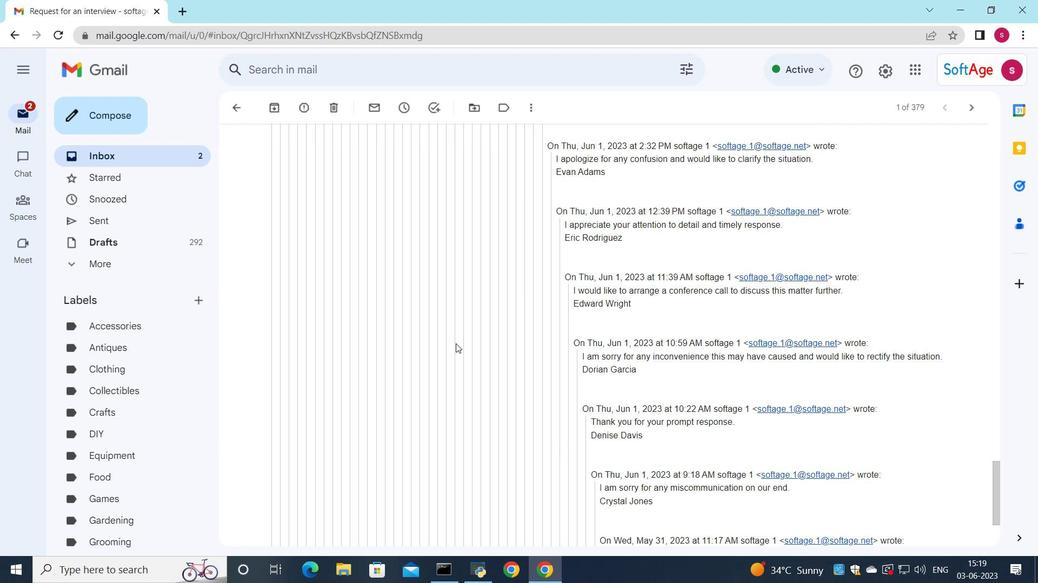 
Action: Mouse scrolled (456, 343) with delta (0, 0)
Screenshot: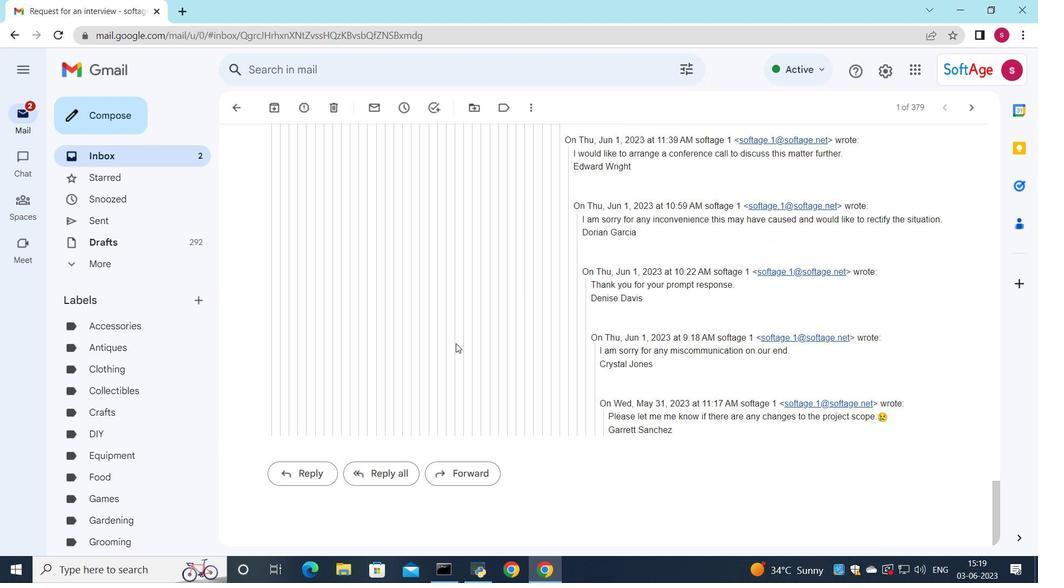 
Action: Mouse scrolled (456, 343) with delta (0, 0)
Screenshot: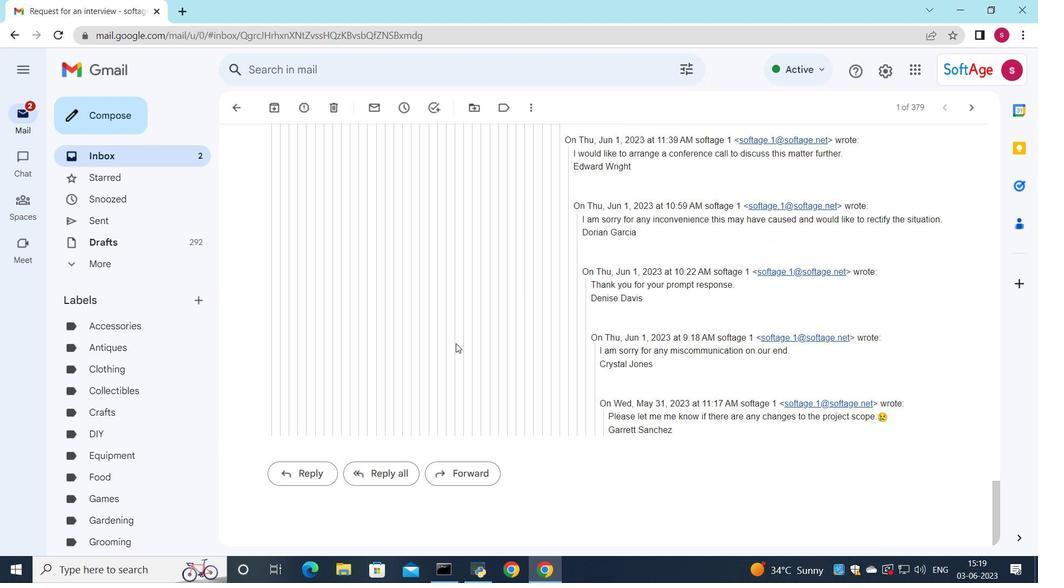 
Action: Mouse scrolled (456, 343) with delta (0, 0)
Screenshot: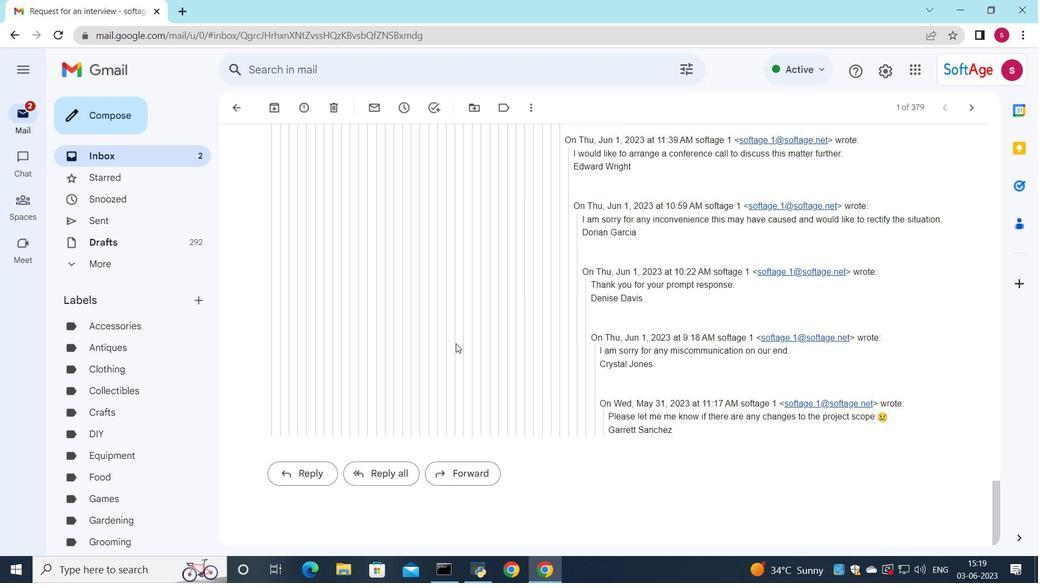 
Action: Mouse scrolled (456, 343) with delta (0, 0)
Screenshot: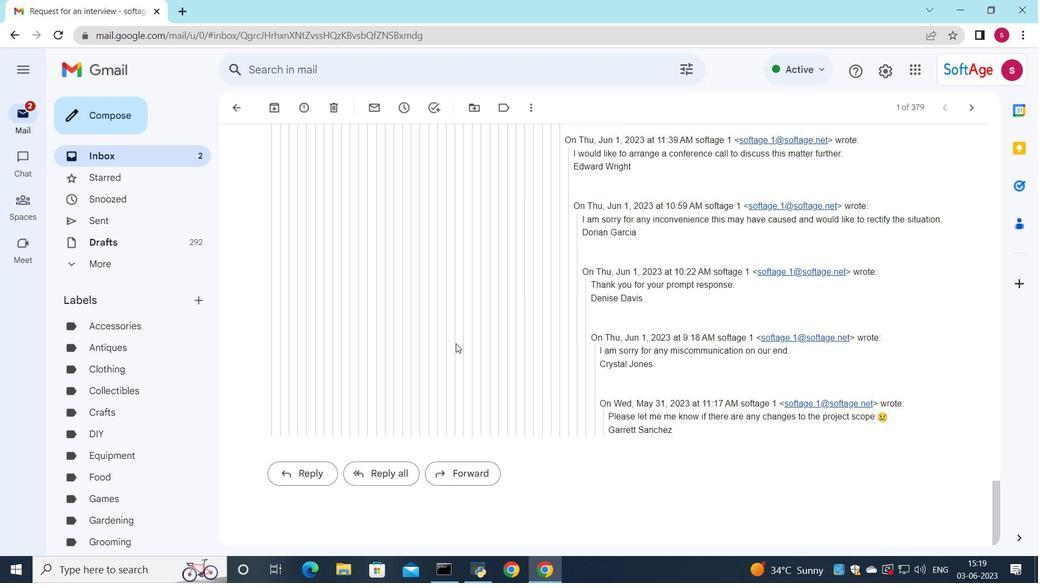
Action: Mouse moved to (401, 477)
Screenshot: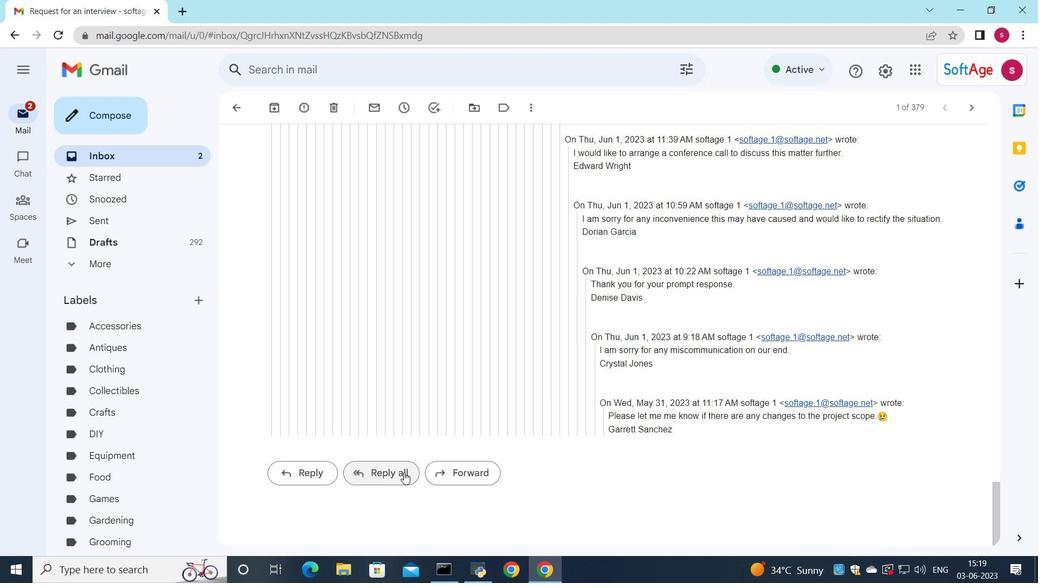 
Action: Mouse pressed left at (401, 477)
Screenshot: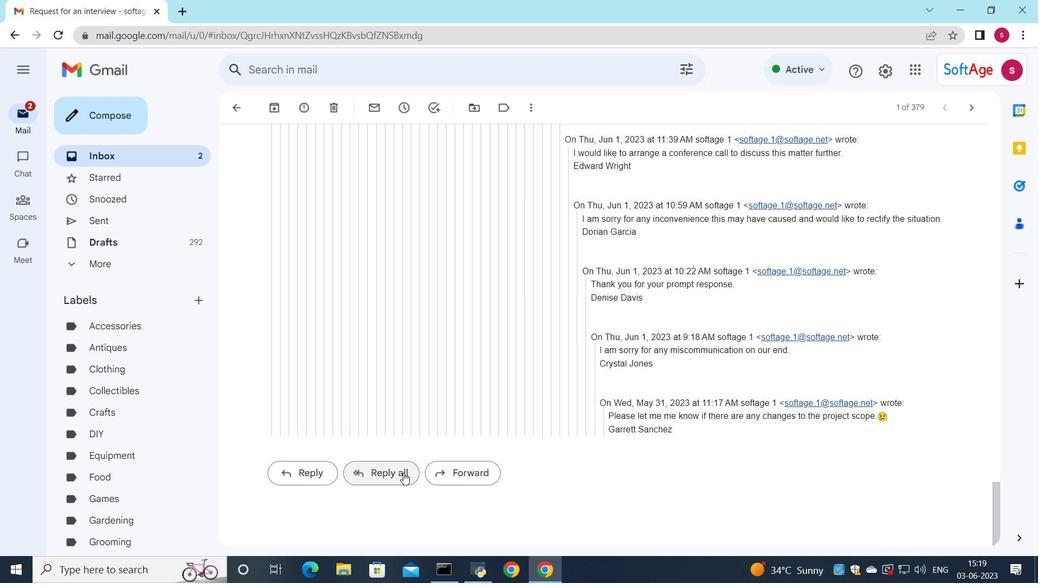 
Action: Mouse moved to (299, 369)
Screenshot: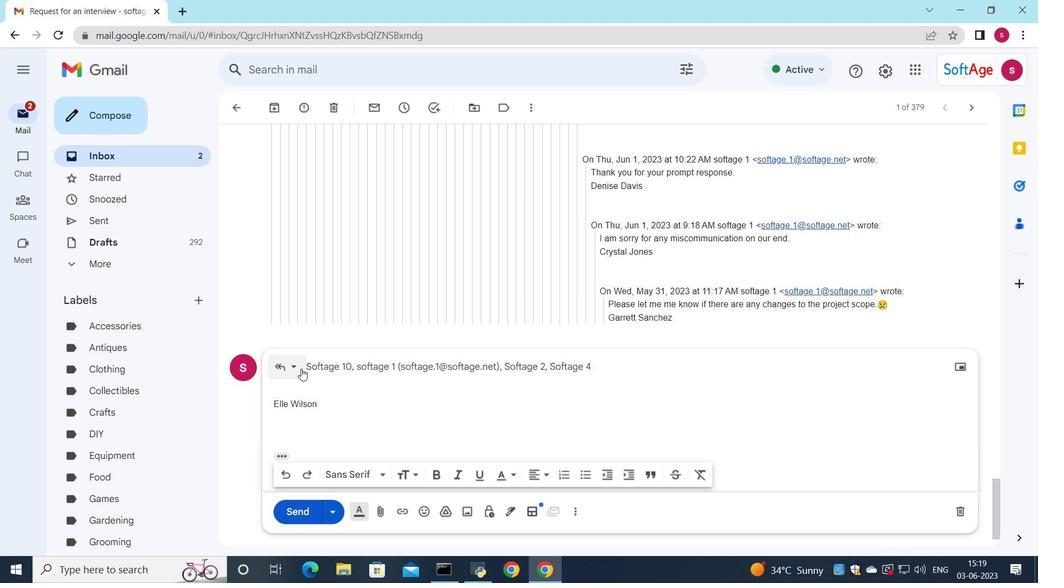 
Action: Mouse pressed left at (299, 369)
Screenshot: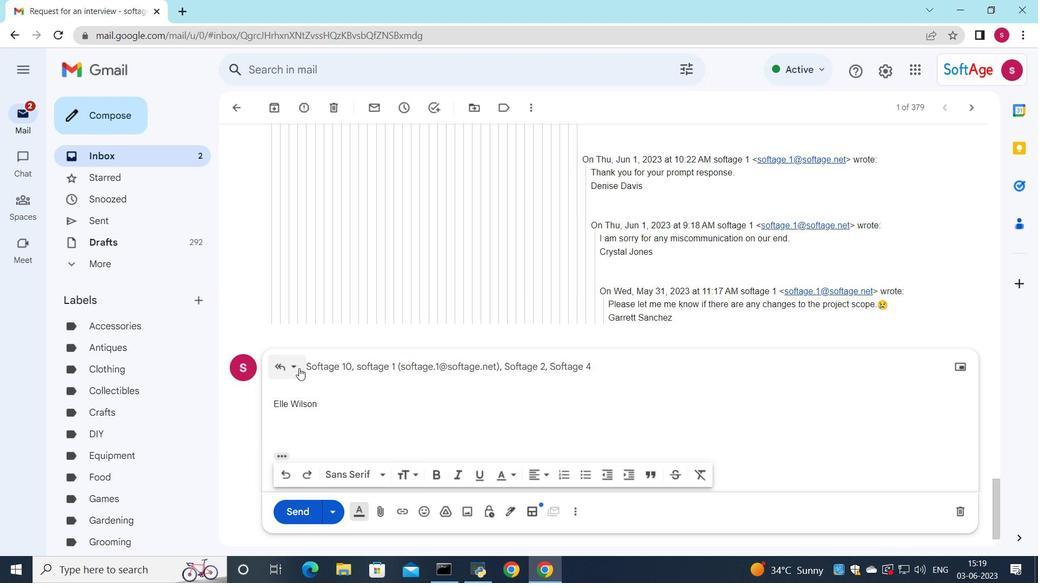 
Action: Mouse moved to (339, 462)
Screenshot: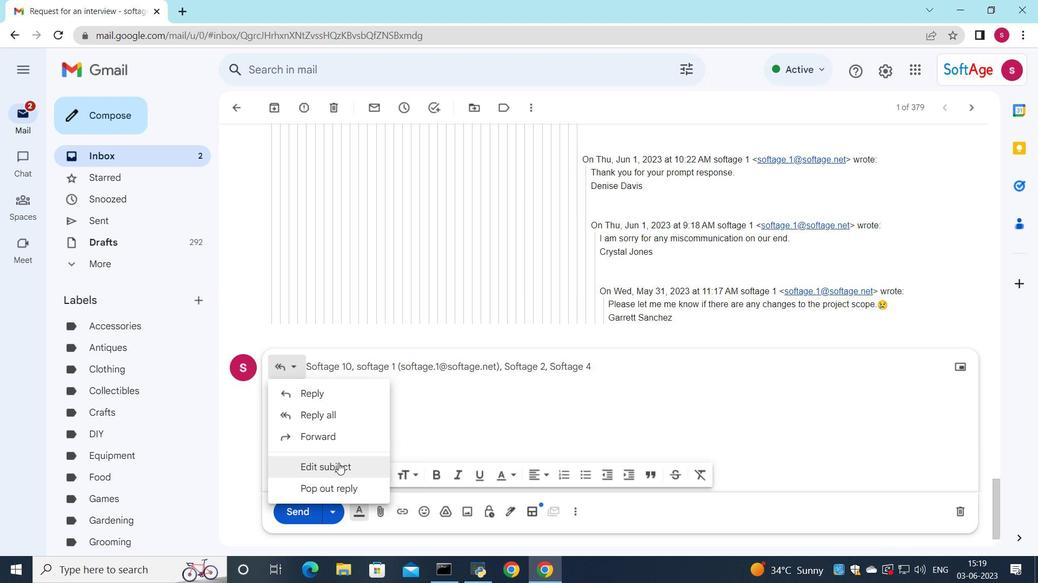 
Action: Mouse pressed left at (339, 462)
Screenshot: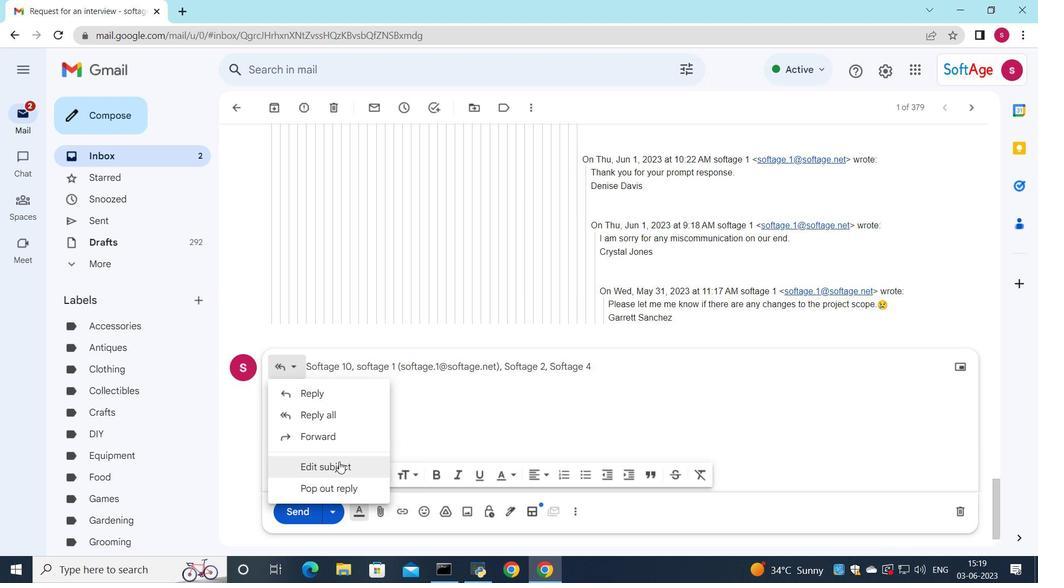 
Action: Mouse moved to (778, 192)
Screenshot: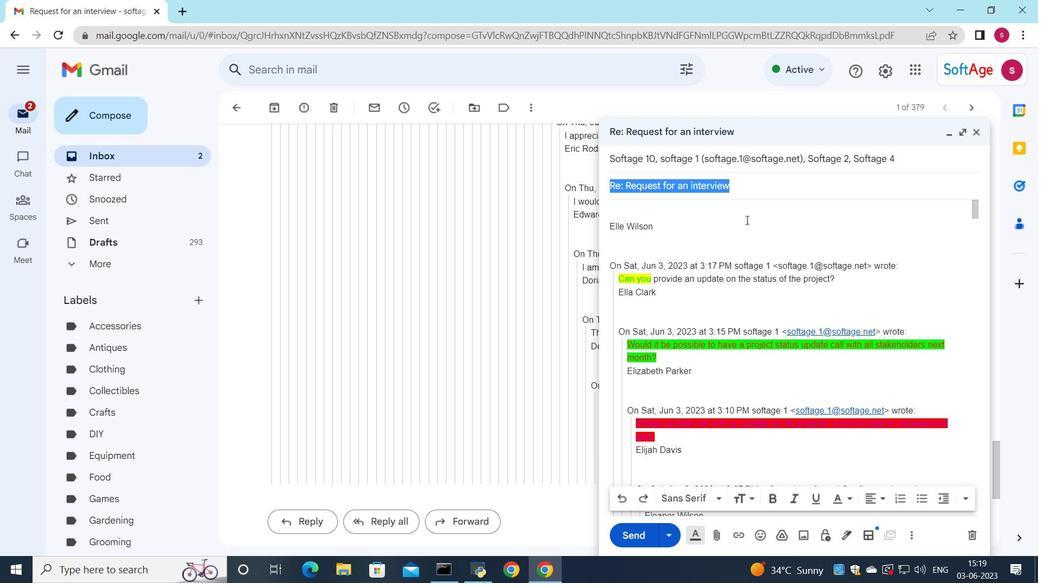 
Action: Key pressed <Key.shift>Interview<Key.space>follow-up
Screenshot: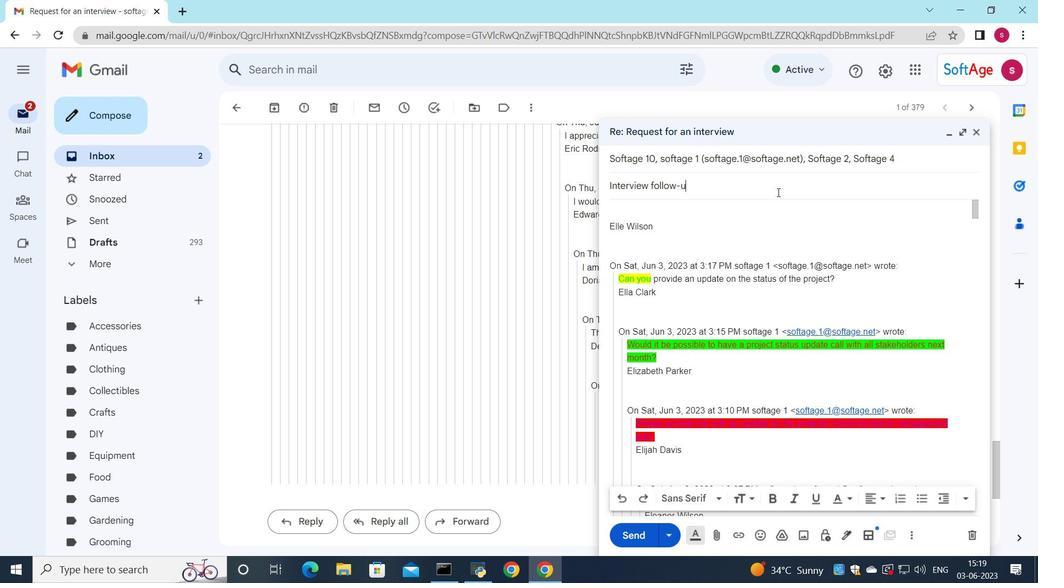 
Action: Mouse moved to (638, 223)
Screenshot: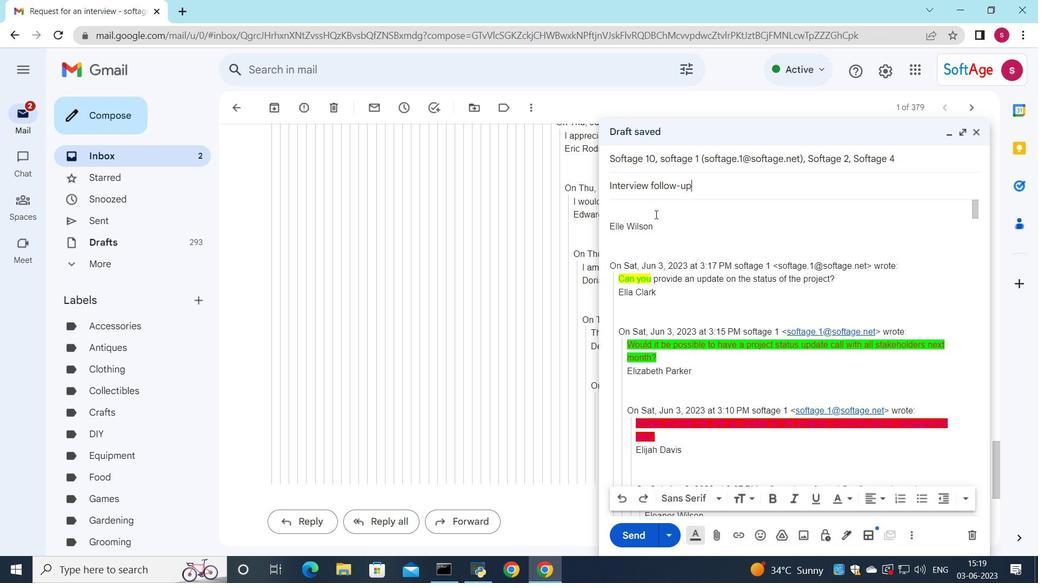 
Action: Mouse pressed left at (638, 223)
Screenshot: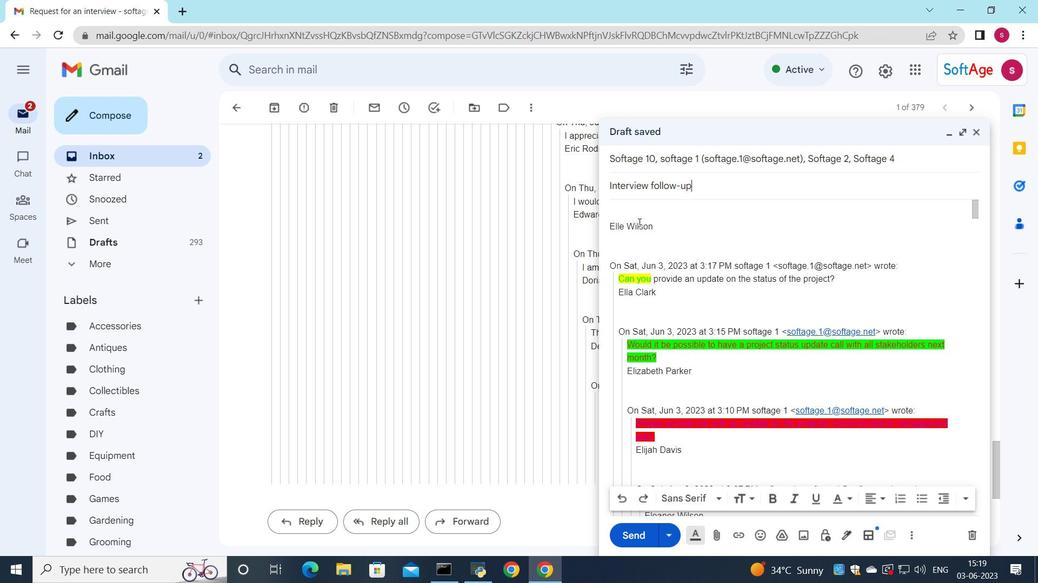 
Action: Mouse moved to (635, 212)
Screenshot: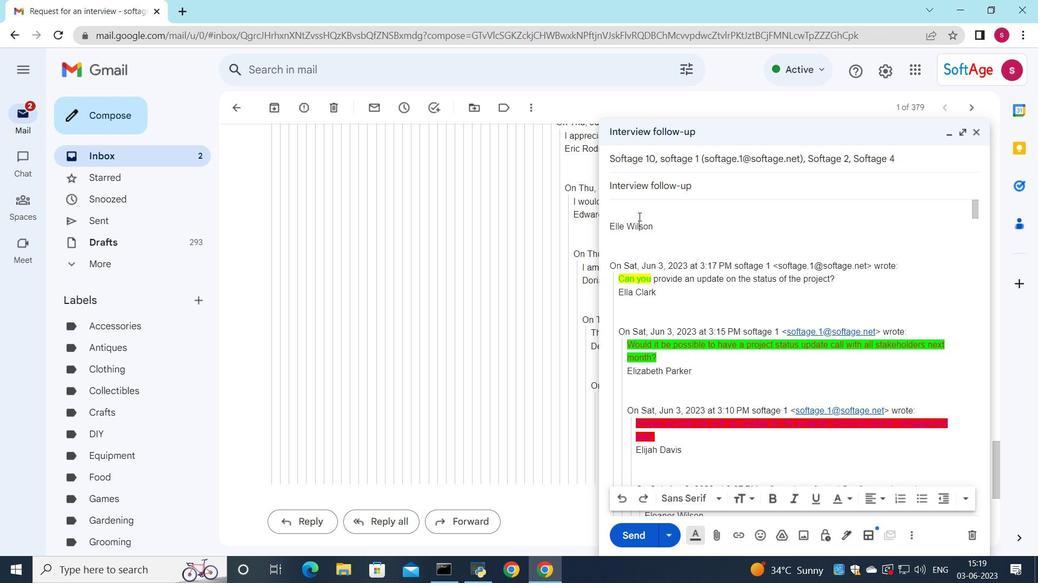 
Action: Mouse pressed left at (635, 212)
Screenshot: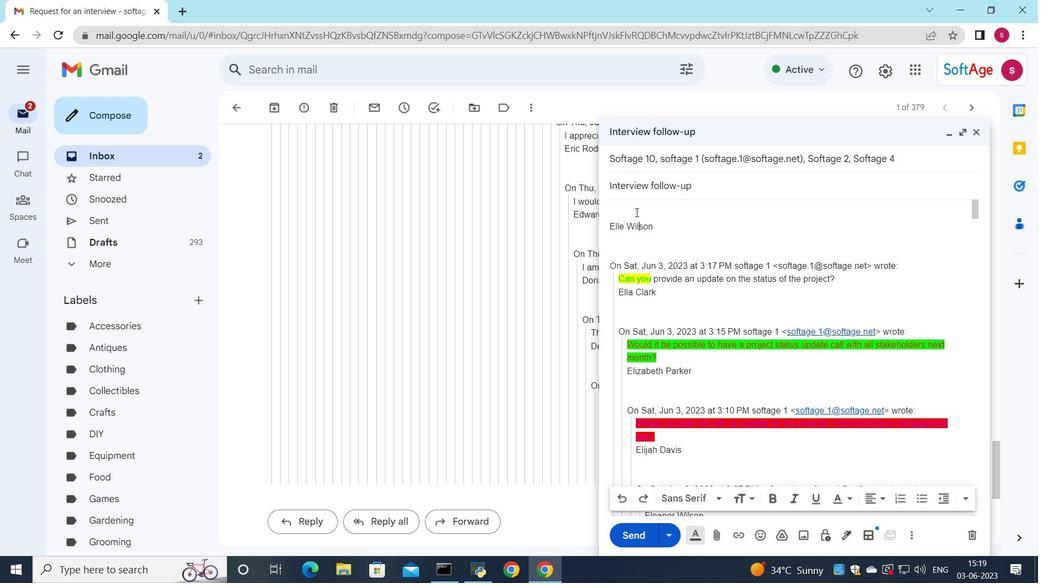 
Action: Mouse moved to (622, 214)
Screenshot: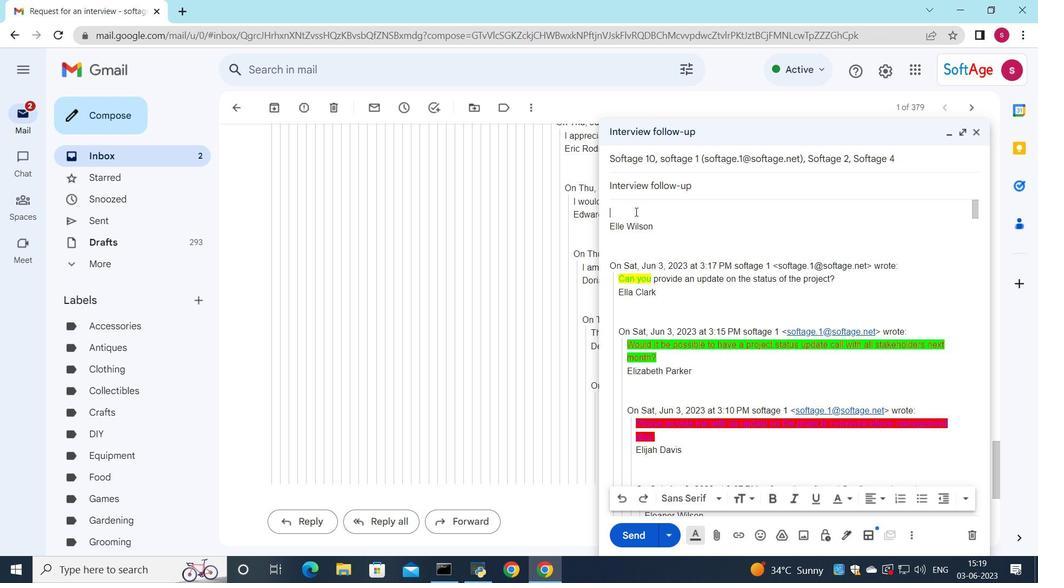 
Action: Key pressed <Key.shift>Please<Key.space>confirm<Key.space>yor<Key.space><Key.backspace><Key.backspace>ur<Key.space>availability<Key.space>for<Key.space>the<Key.space>meeting<Key.space>scheduled<Key.space>an<Key.space><Key.backspace><Key.backspace><Key.backspace>on<Key.space><Key.shift_r><Key.shift_r><Key.shift_r><Key.shift_r><Key.shift_r><Key.shift_r><Key.shift_r><Key.shift_r><Key.shift_r><Key.shift_r><Key.shift_r><Key.shift_r><Key.shift_r><Key.shift_r><Key.shift_r><Key.shift_r><Key.shift_r><Key.shift_r><Key.shift_r><Key.shift_r><Key.shift_r><Key.shift_r><Key.shift_r><Key.shift_r><Key.shift_r><Key.shift_r><Key.shift_r><Key.shift_r><Key.shift_r><Key.shift_r><Key.shift_r><Key.shift_r><Key.shift_r><Key.shift_r><Key.shift_r><Key.shift_r><Key.shift_r><Key.shift_r><Key.shift_r><Key.shift_r><Key.shift_r><Key.shift_r><Key.shift_r><Key.shift_r><Key.shift_r><Key.shift_r><Key.shift_r><Key.shift_r><Key.shift_r><Key.shift_r><Key.shift_r><Key.shift_r><Key.shift_r><Key.shift_r><Key.shift_r><Key.shift_r><Key.shift_r><Key.shift_r><Key.shift_r><Key.shift_r><Key.shift_r><Key.shift_r><Key.shift_r><Key.shift_r><Key.shift_r><Key.shift_r><Key.shift_r><Key.shift_r><Key.shift_r><Key.shift_r><Key.shift_r><Key.shift_r><Key.shift_r><Key.shift_r><Key.shift_r><Key.shift_r><Key.shift_r><Key.shift_r>[date<Key.space>and<Key.space>time].
Screenshot: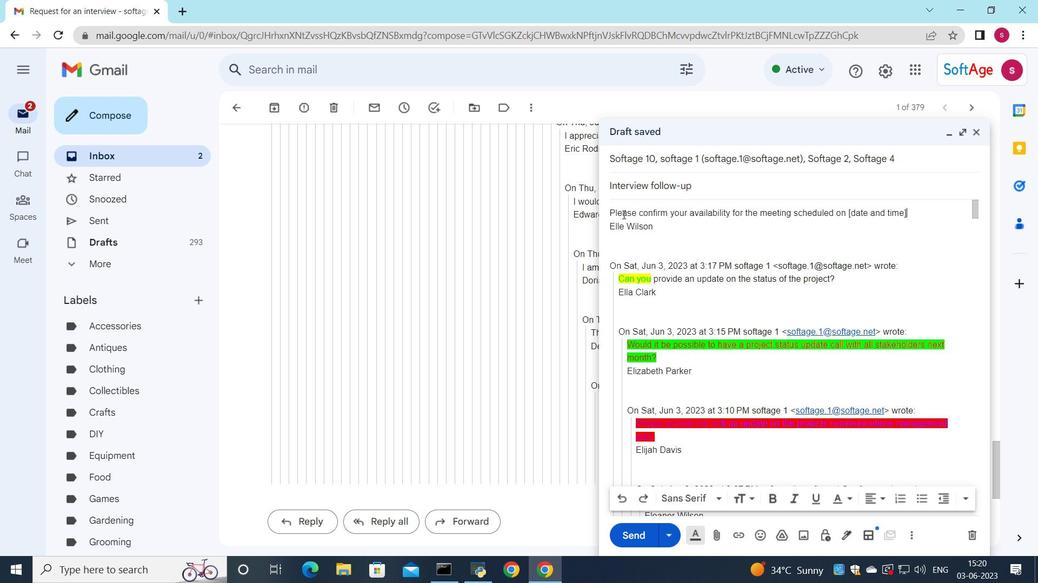 
Action: Mouse moved to (914, 211)
Screenshot: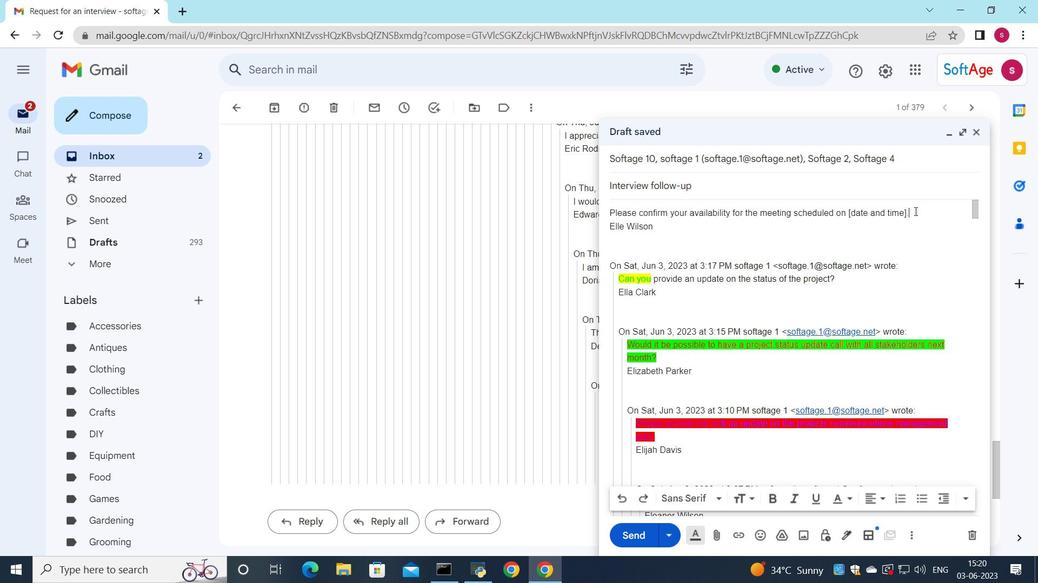 
Action: Mouse pressed left at (914, 211)
Screenshot: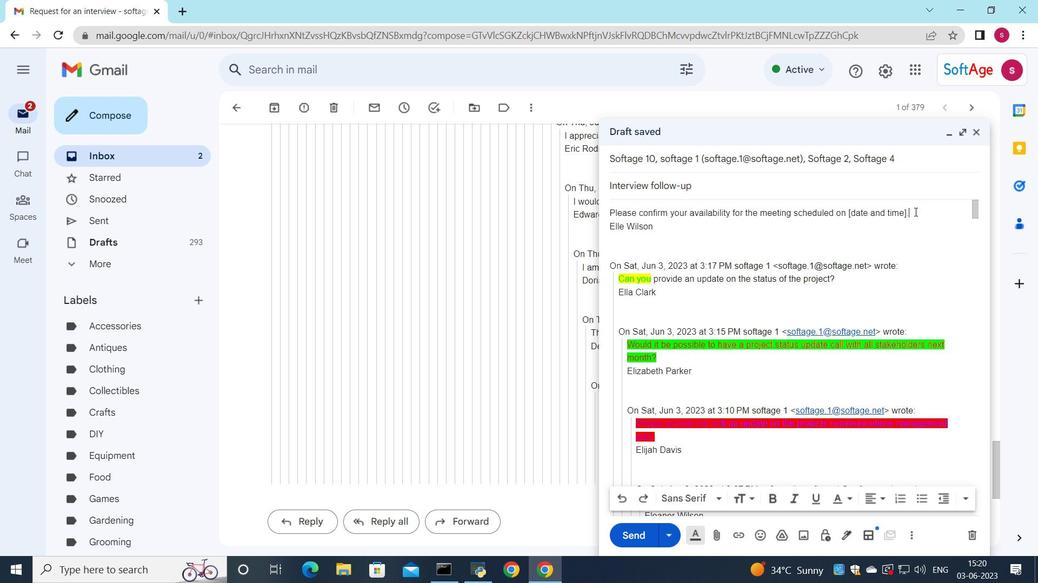 
Action: Mouse moved to (849, 504)
Screenshot: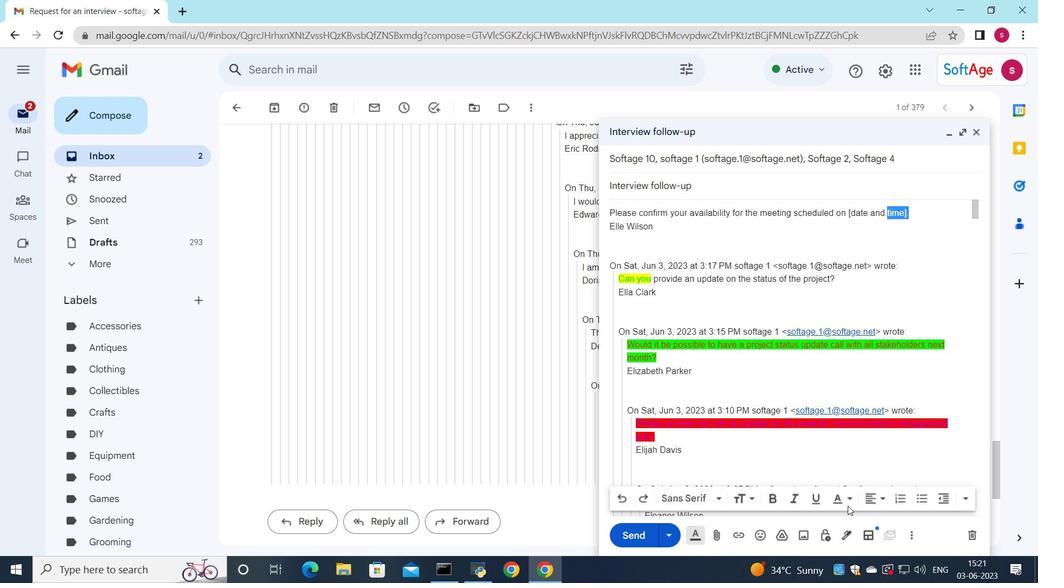 
Action: Mouse pressed left at (849, 504)
Screenshot: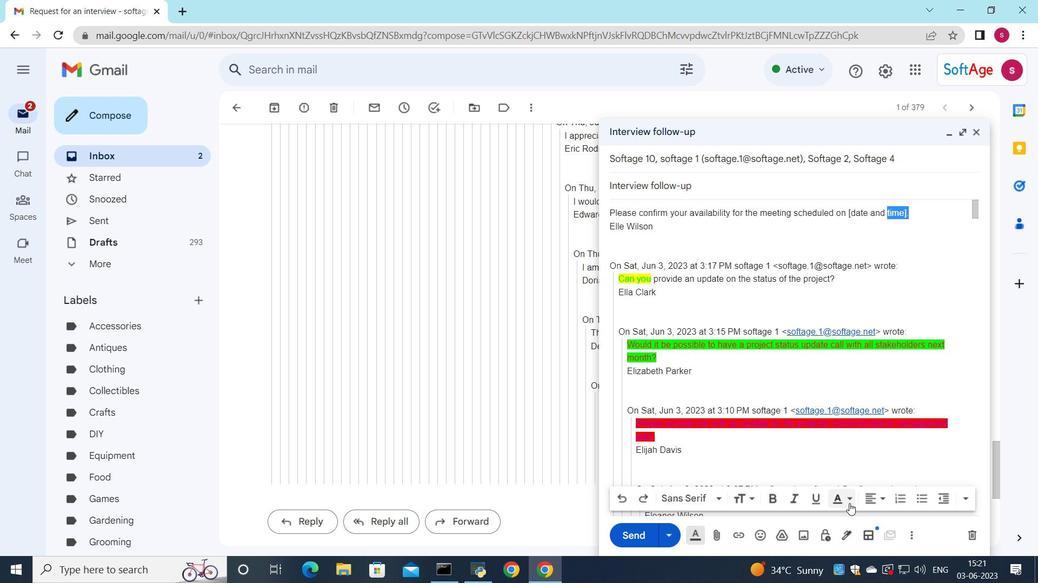 
Action: Mouse moved to (785, 407)
Screenshot: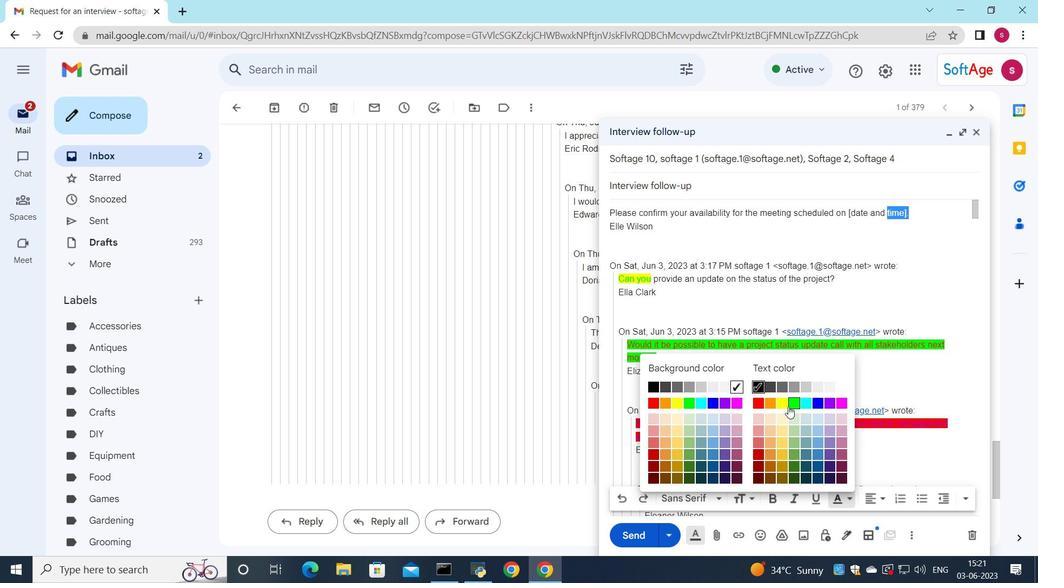 
Action: Mouse pressed left at (785, 407)
Screenshot: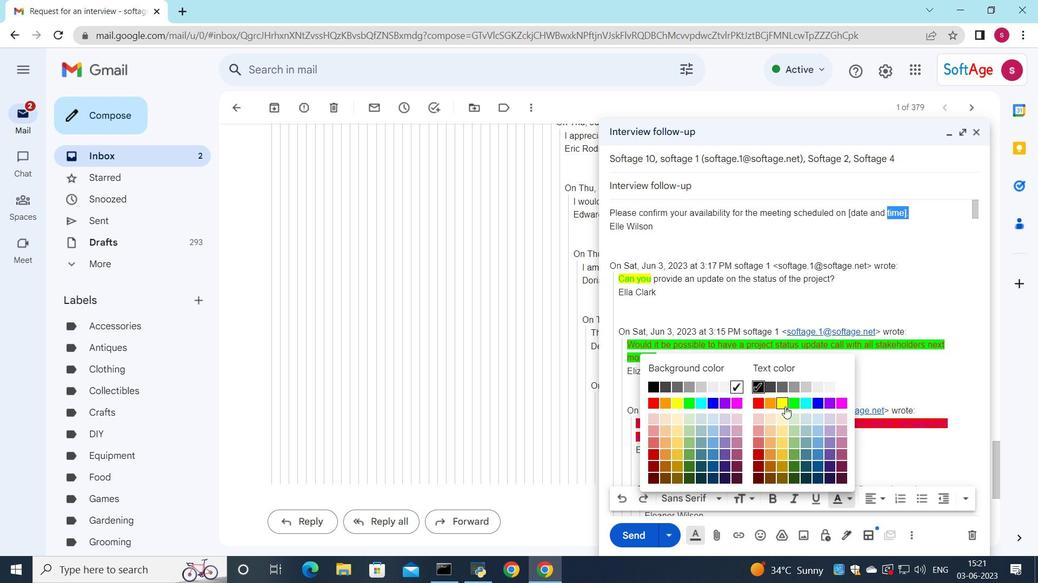 
Action: Mouse moved to (851, 501)
Screenshot: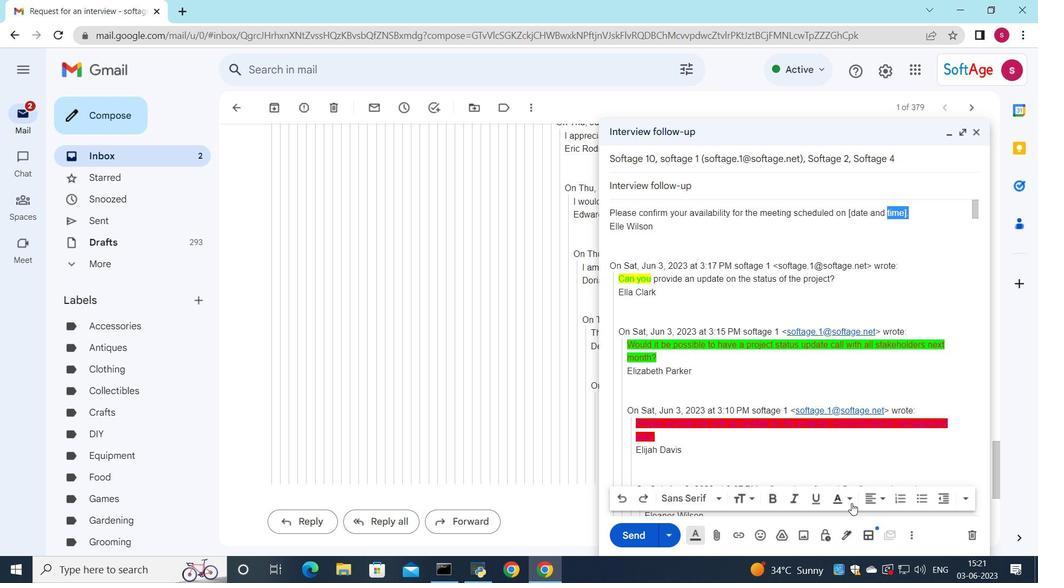 
Action: Mouse pressed left at (851, 501)
Screenshot: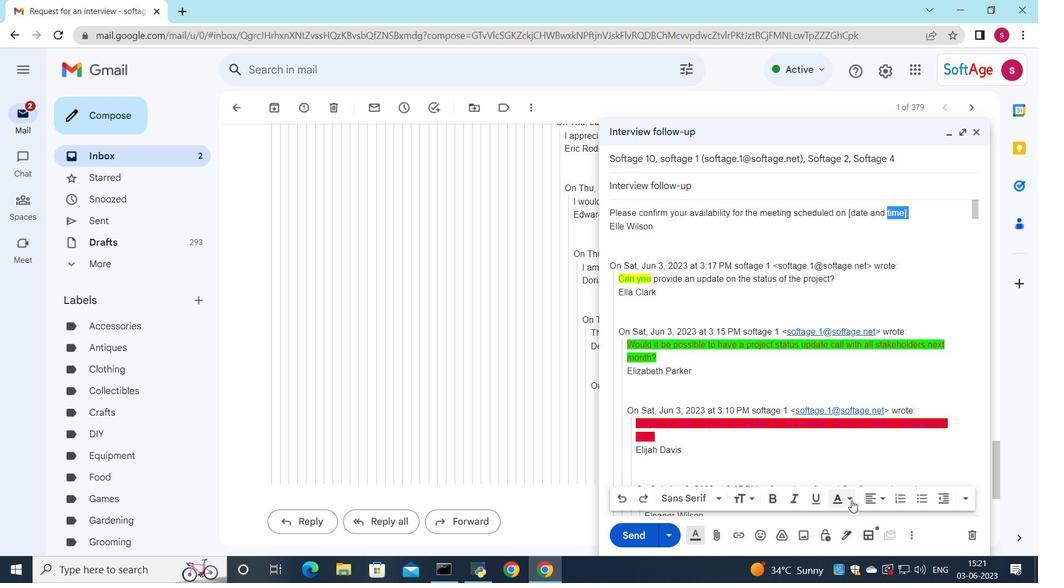 
Action: Mouse moved to (711, 408)
Screenshot: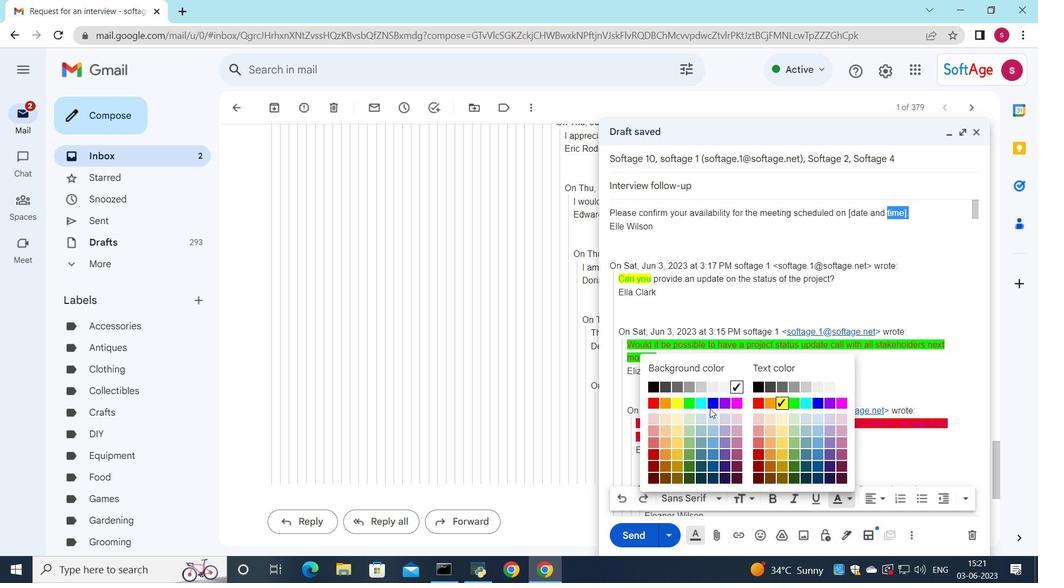 
Action: Mouse pressed left at (711, 408)
Screenshot: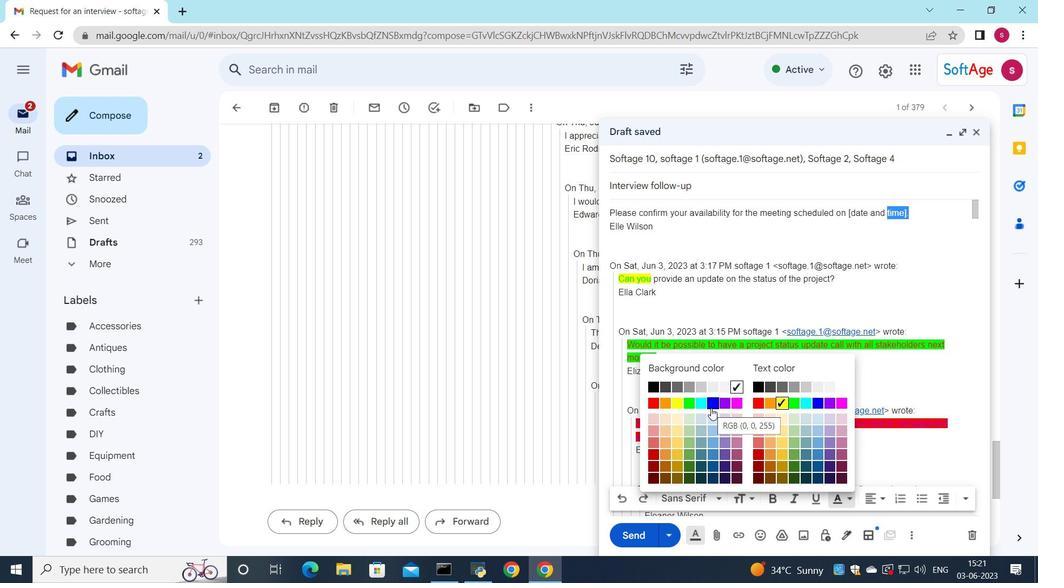 
Action: Mouse moved to (641, 534)
Screenshot: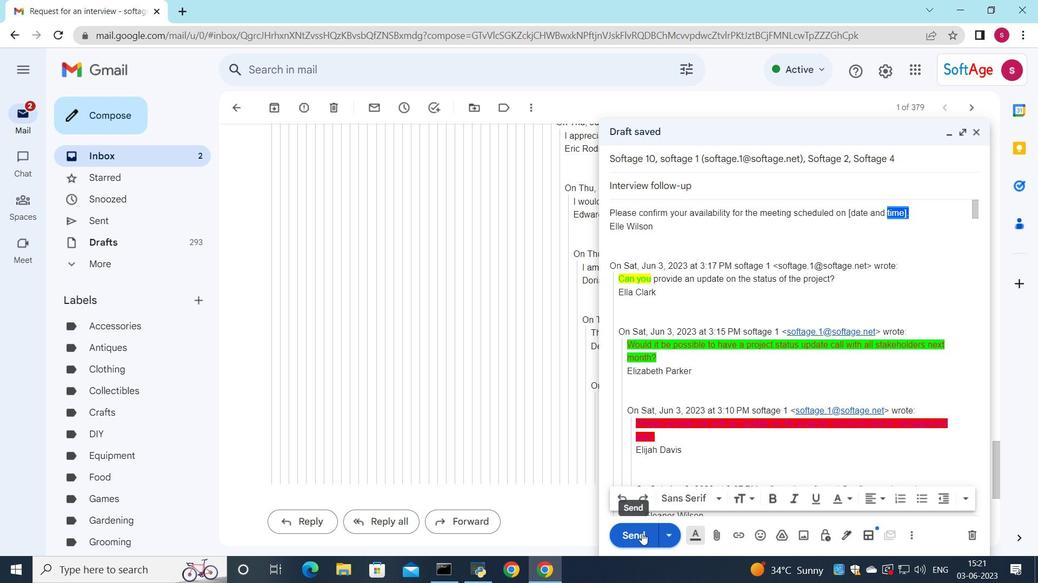 
Action: Mouse pressed left at (641, 534)
Screenshot: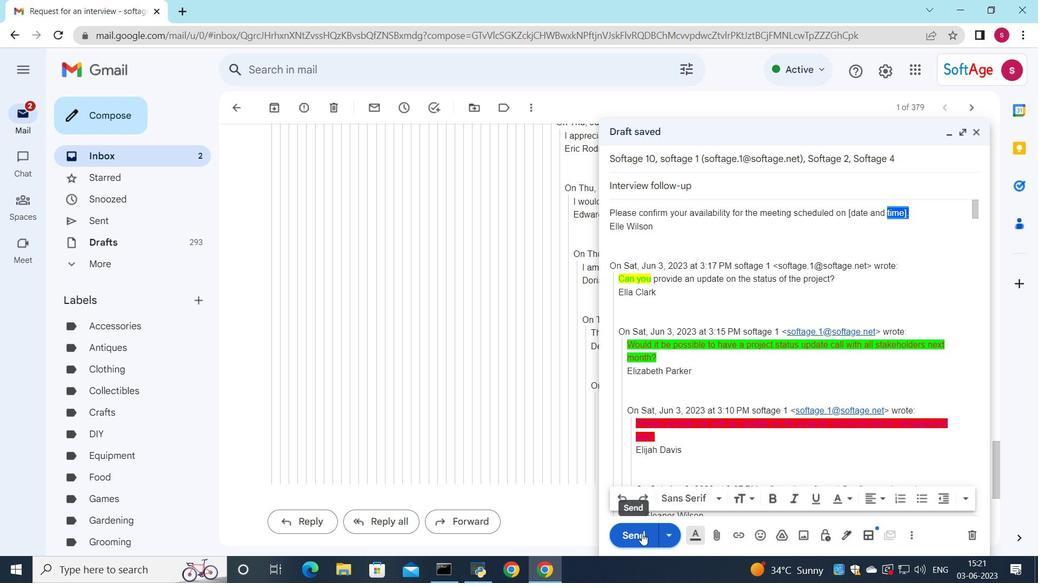 
Action: Mouse moved to (189, 158)
Screenshot: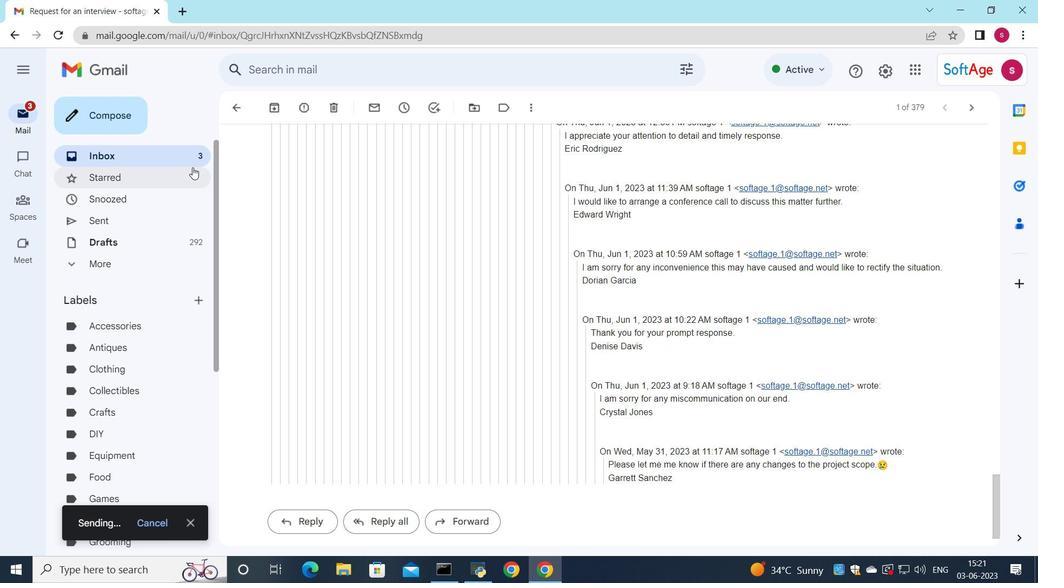 
Action: Mouse pressed left at (189, 158)
Screenshot: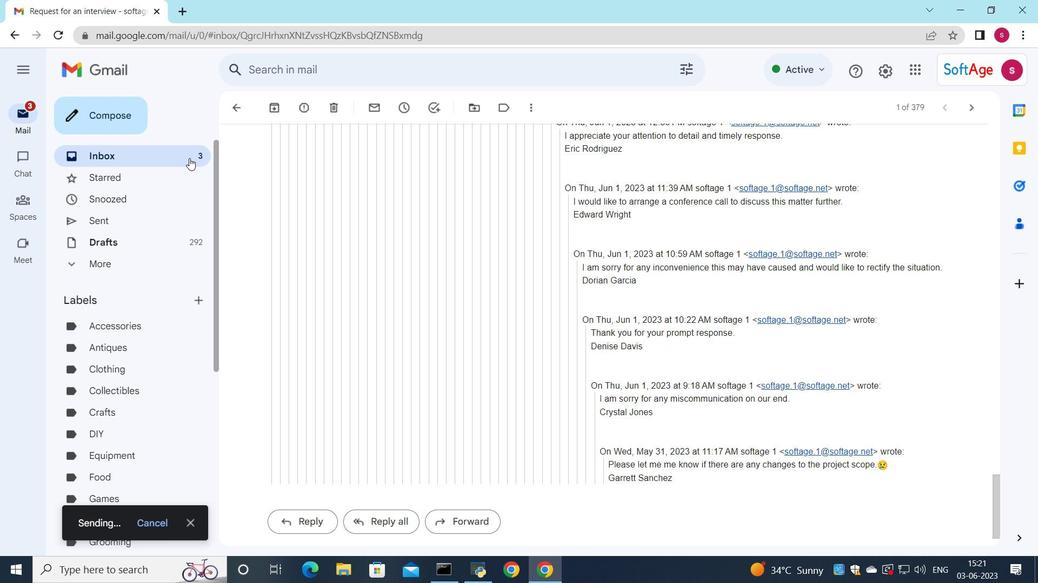 
Action: Mouse moved to (389, 161)
Screenshot: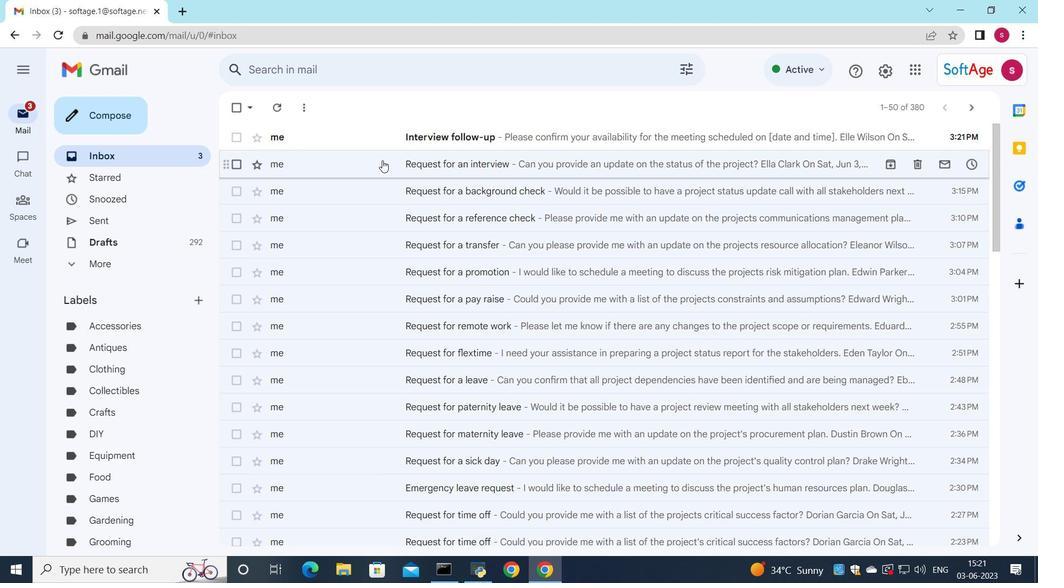 
